 Task: In the Page Aeroplanenewproject.pptx, change the picture border to color 'purple'change the font style of the text 'cambria'make the text strikethrough, select the picture and add the animation 'zoom'shape effects 3-d rotation  off axis 1 rightand insert the  slide no
Action: Mouse pressed left at (35, 87)
Screenshot: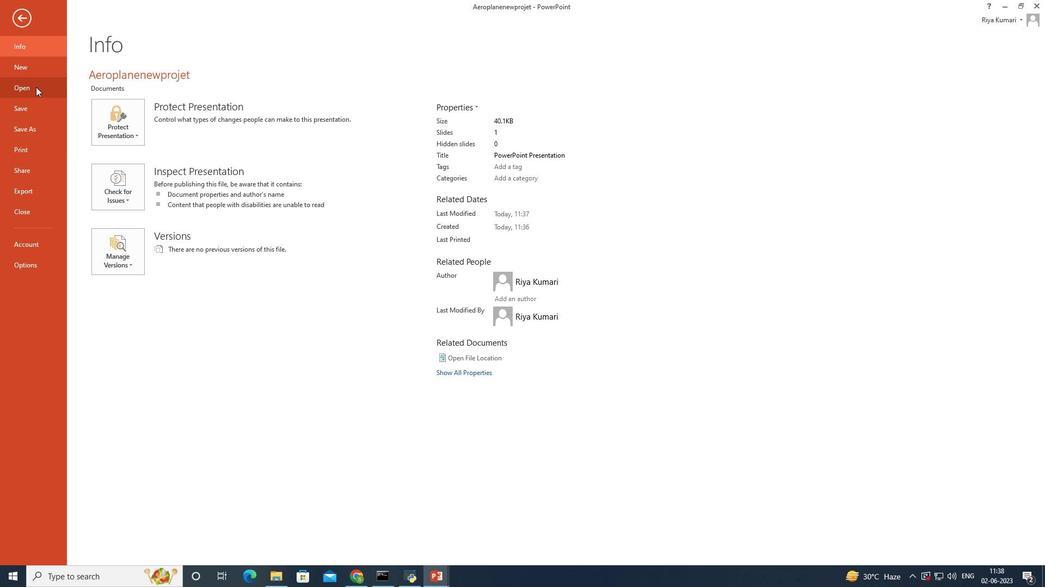 
Action: Mouse moved to (317, 113)
Screenshot: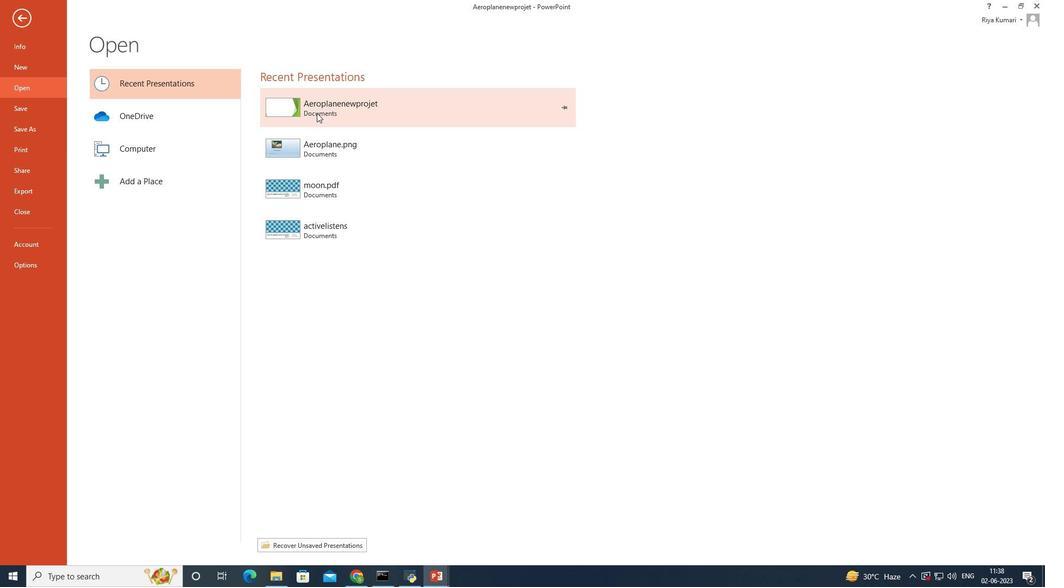 
Action: Mouse pressed left at (317, 113)
Screenshot: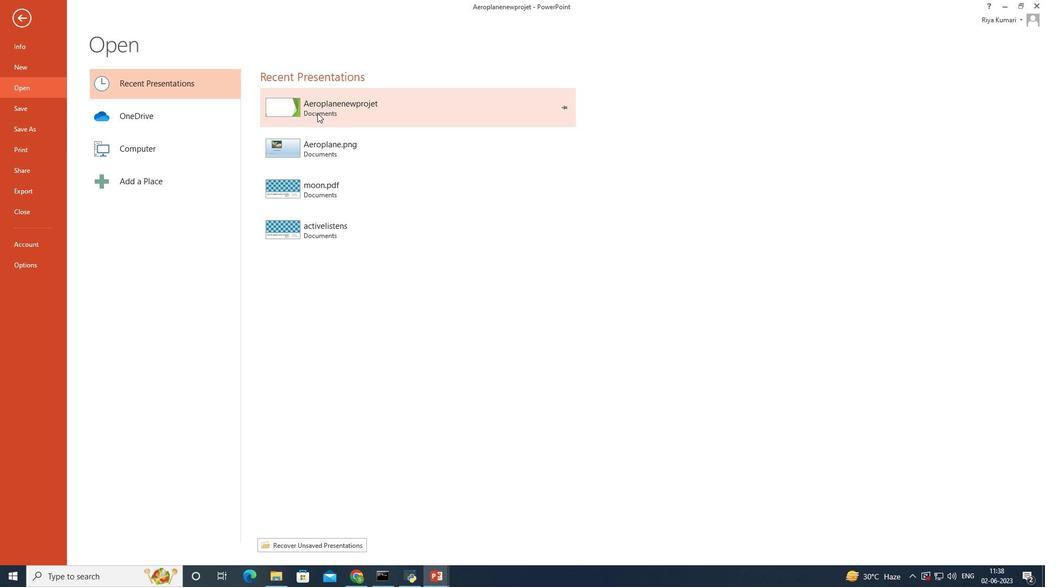 
Action: Mouse moved to (537, 257)
Screenshot: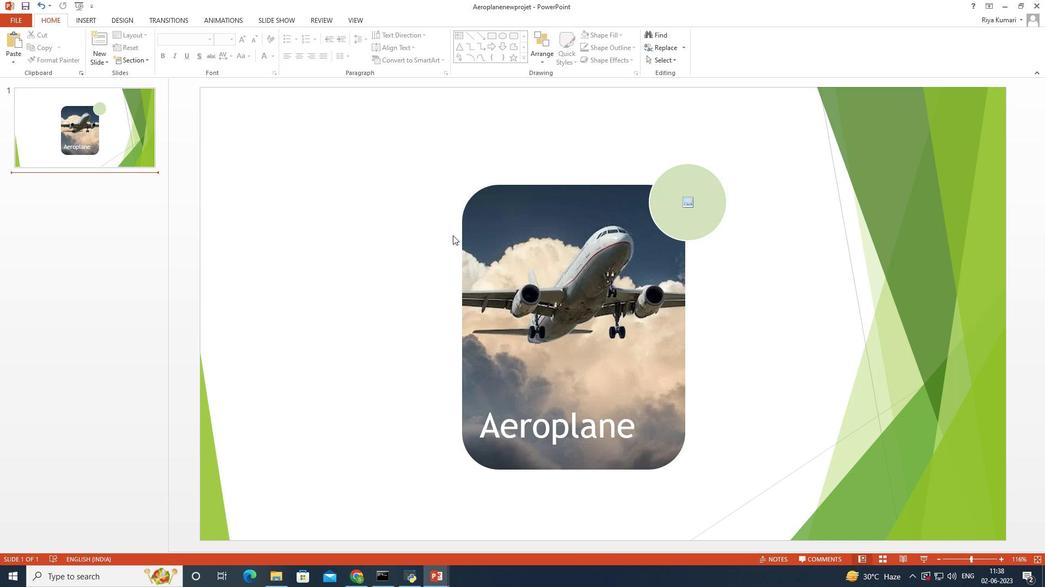 
Action: Mouse pressed left at (537, 257)
Screenshot: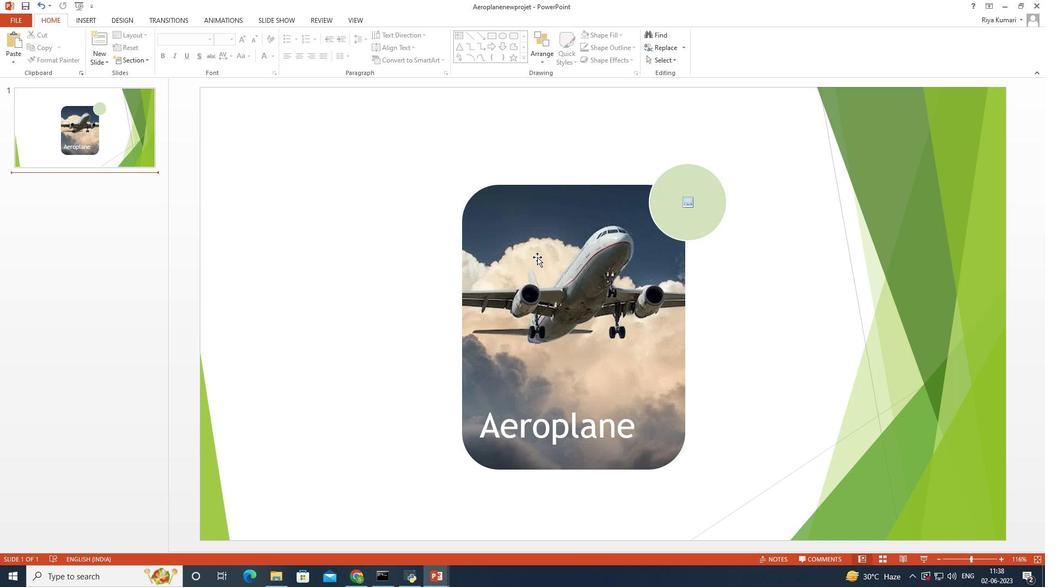 
Action: Mouse moved to (427, 19)
Screenshot: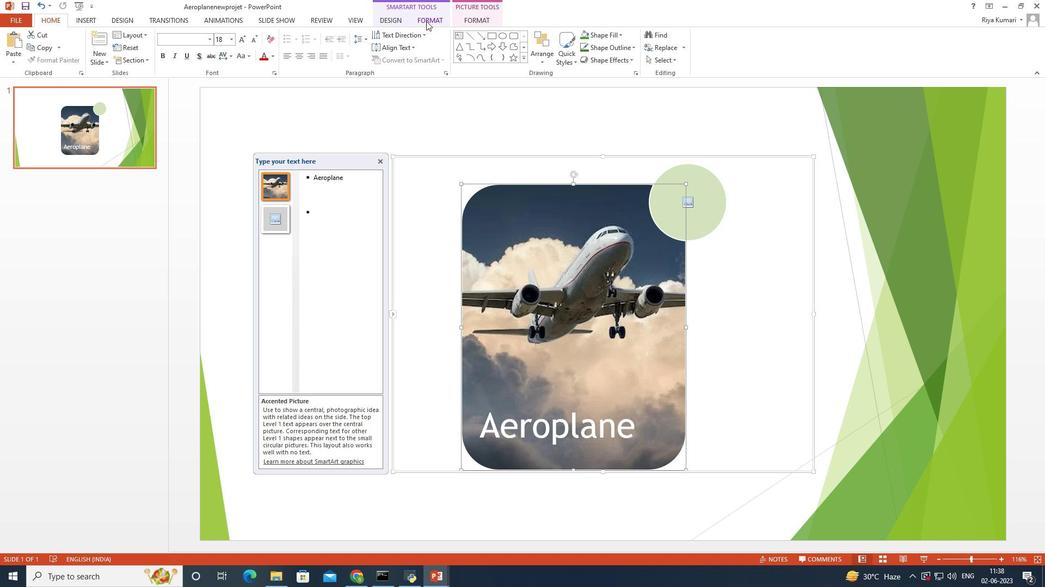 
Action: Mouse pressed left at (427, 19)
Screenshot: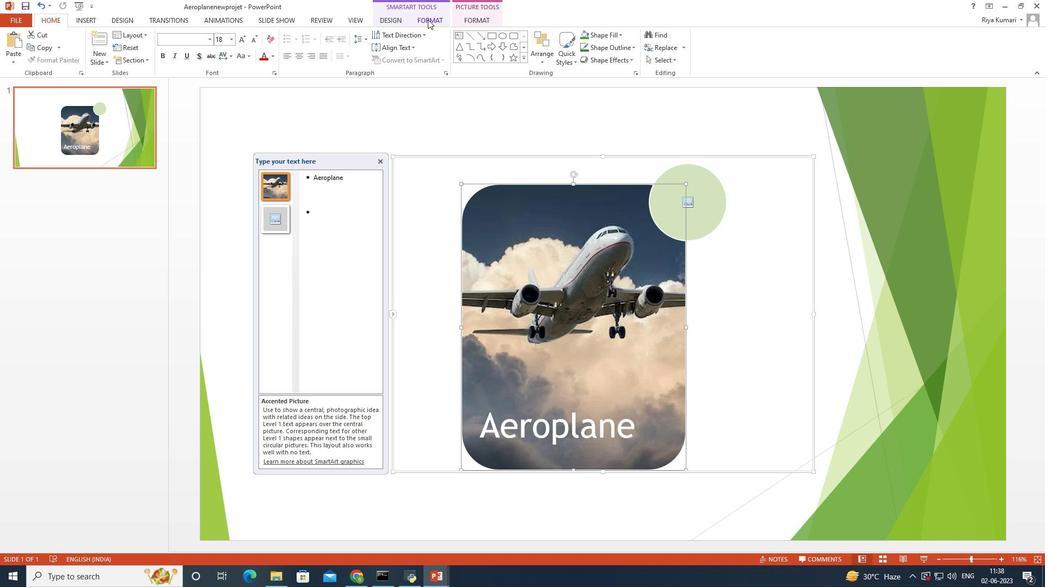 
Action: Mouse moved to (393, 19)
Screenshot: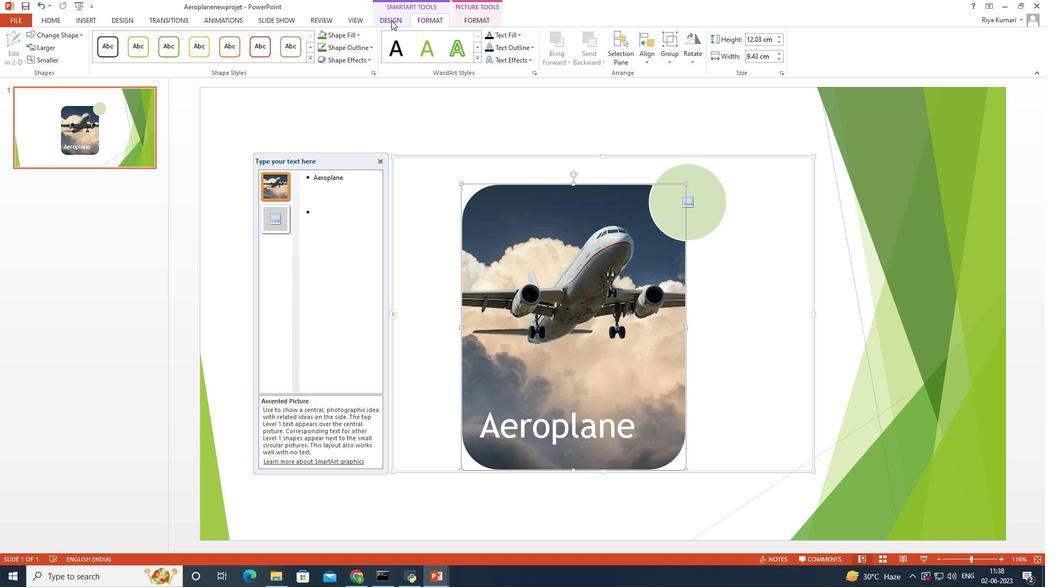 
Action: Mouse pressed left at (393, 19)
Screenshot: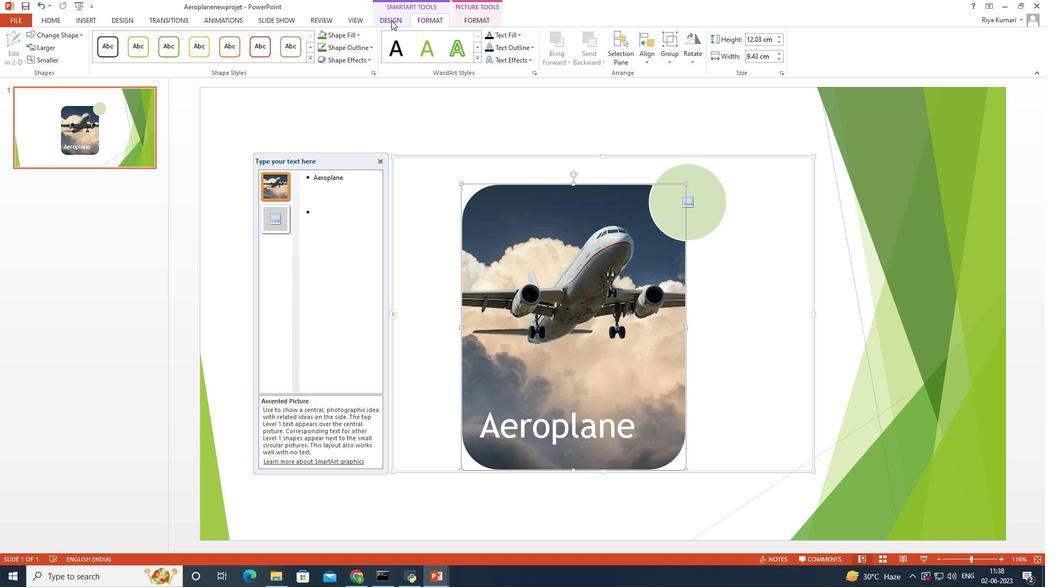 
Action: Mouse moved to (47, 17)
Screenshot: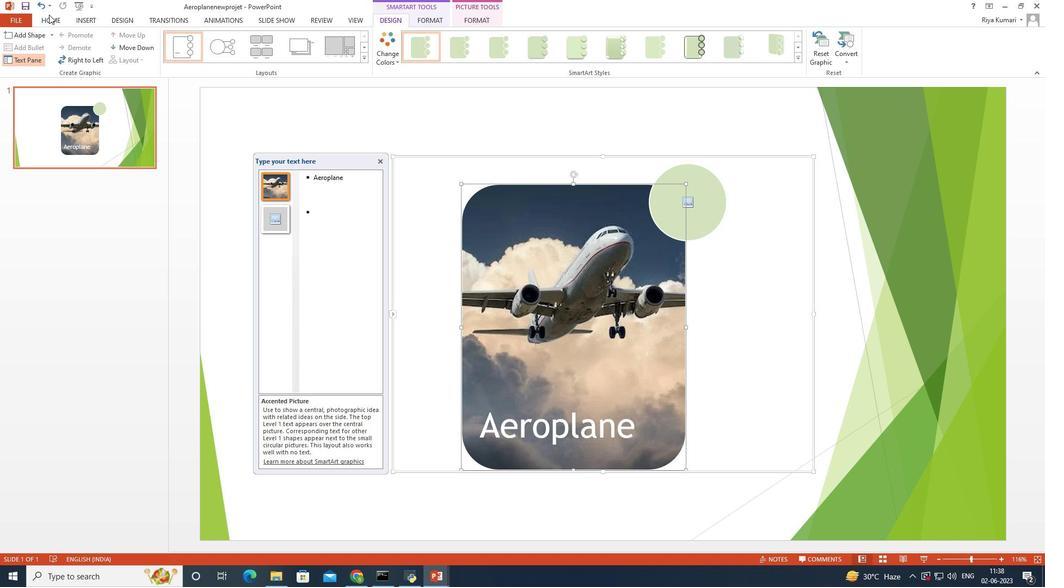 
Action: Mouse pressed left at (47, 17)
Screenshot: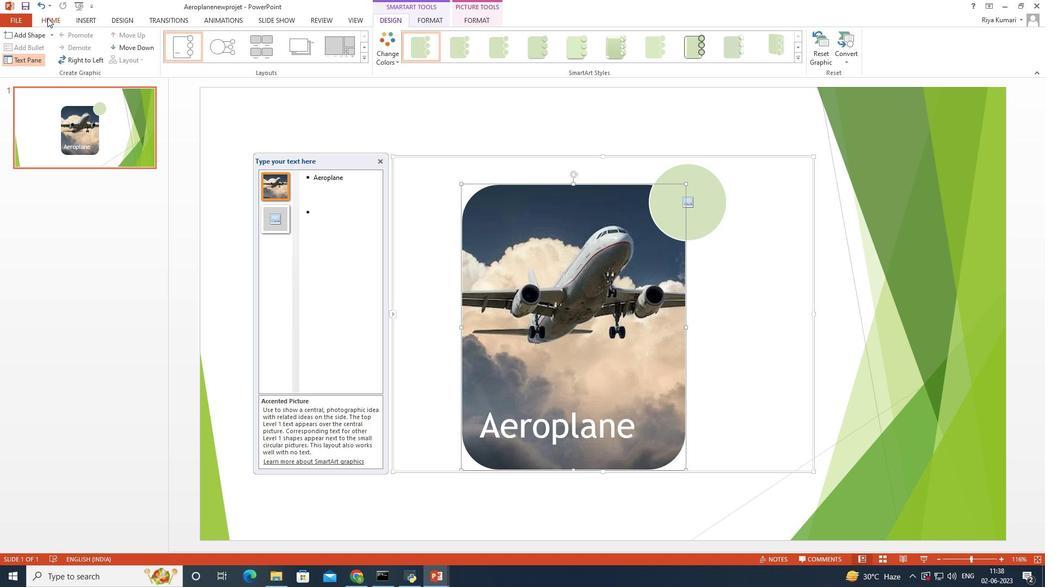
Action: Mouse moved to (91, 21)
Screenshot: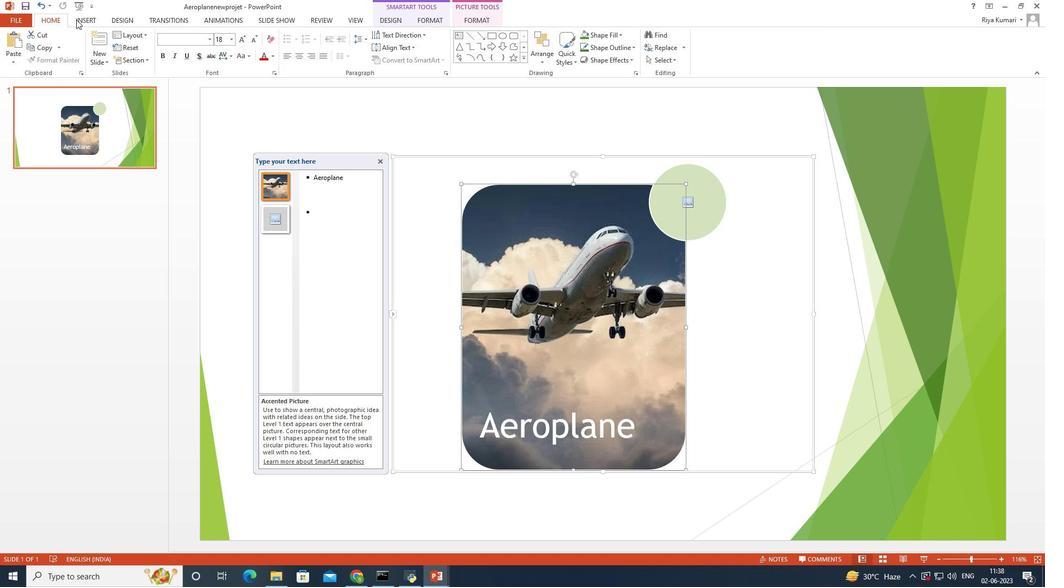 
Action: Mouse pressed left at (91, 21)
Screenshot: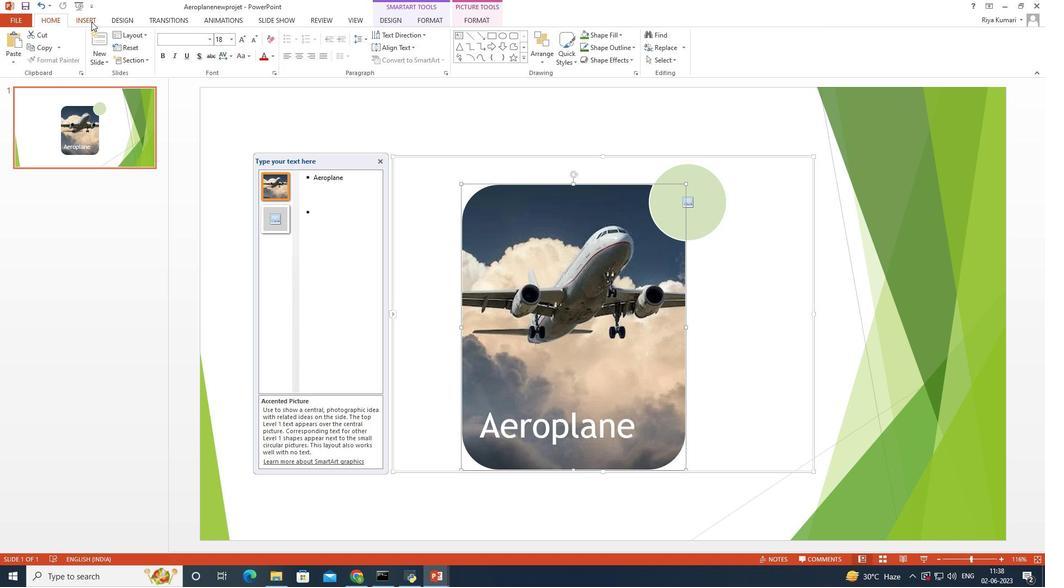 
Action: Mouse moved to (125, 21)
Screenshot: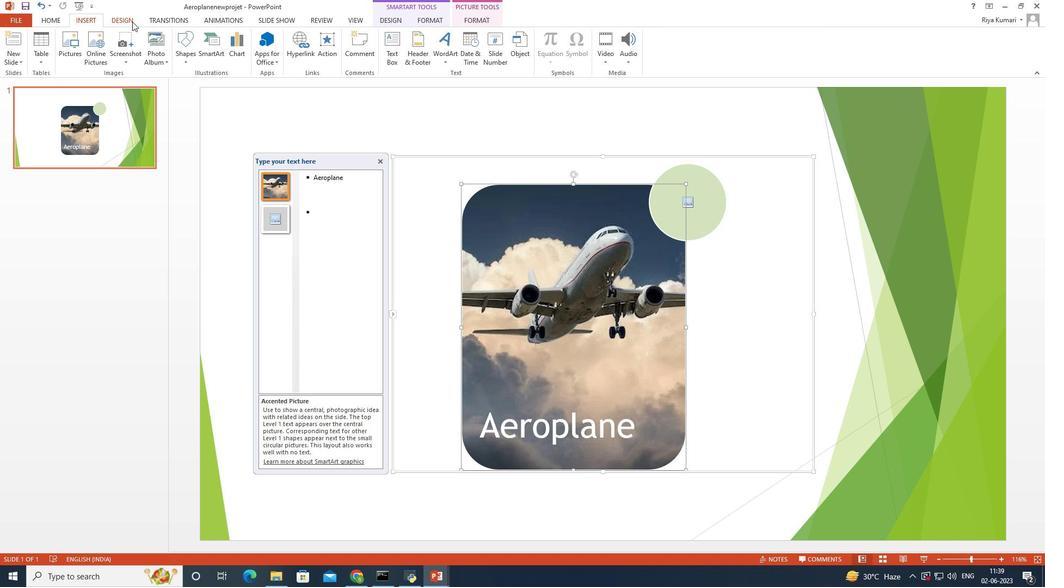 
Action: Mouse pressed left at (125, 21)
Screenshot: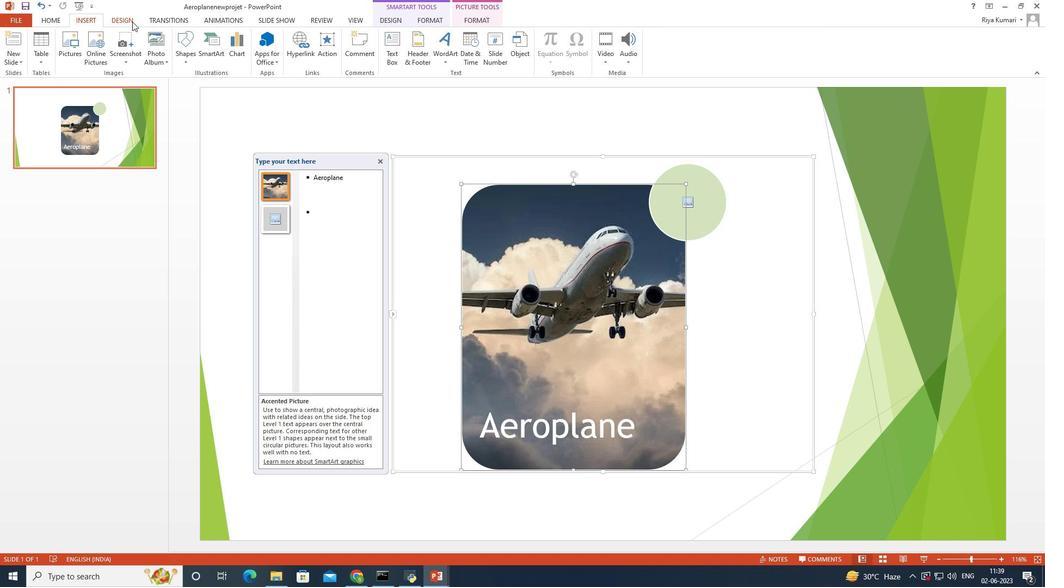 
Action: Mouse moved to (153, 21)
Screenshot: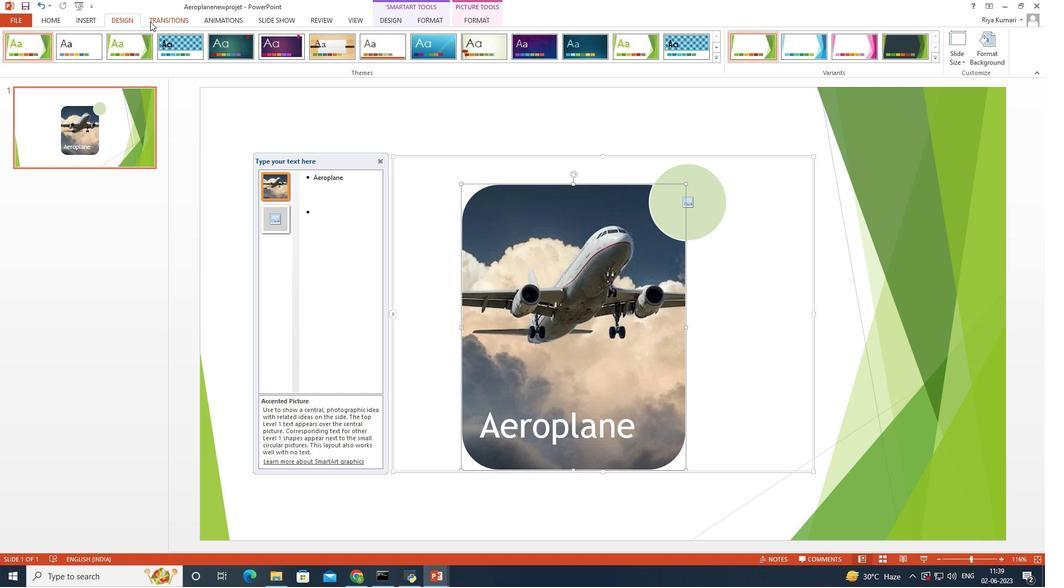 
Action: Mouse pressed left at (153, 21)
Screenshot: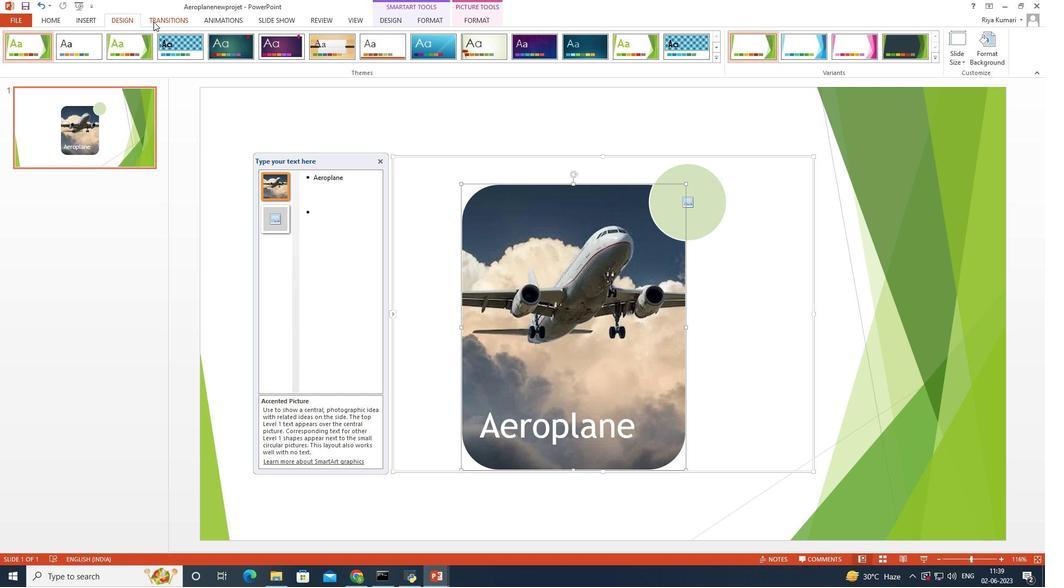 
Action: Mouse moved to (218, 21)
Screenshot: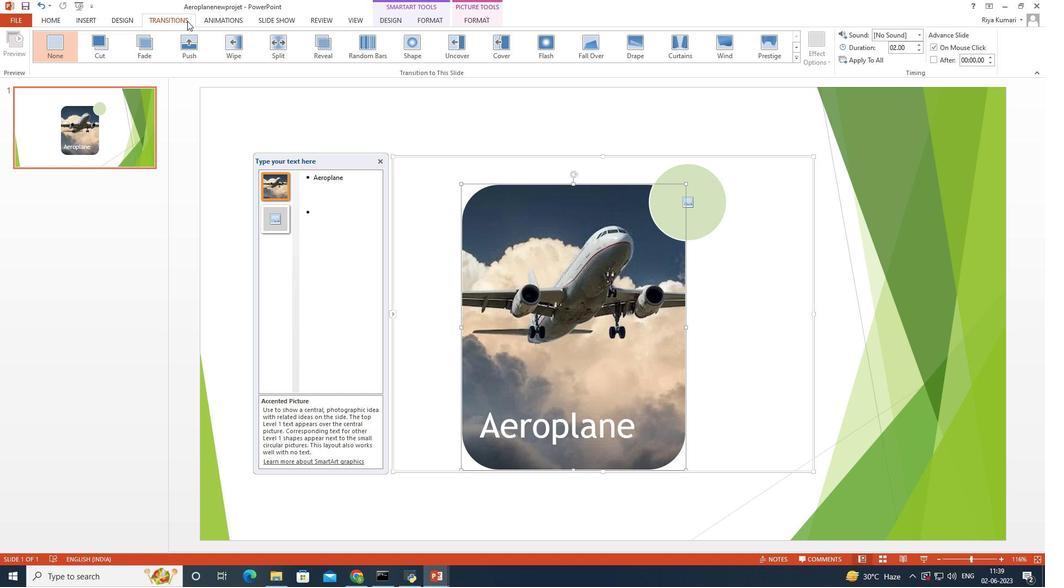 
Action: Mouse pressed left at (218, 21)
Screenshot: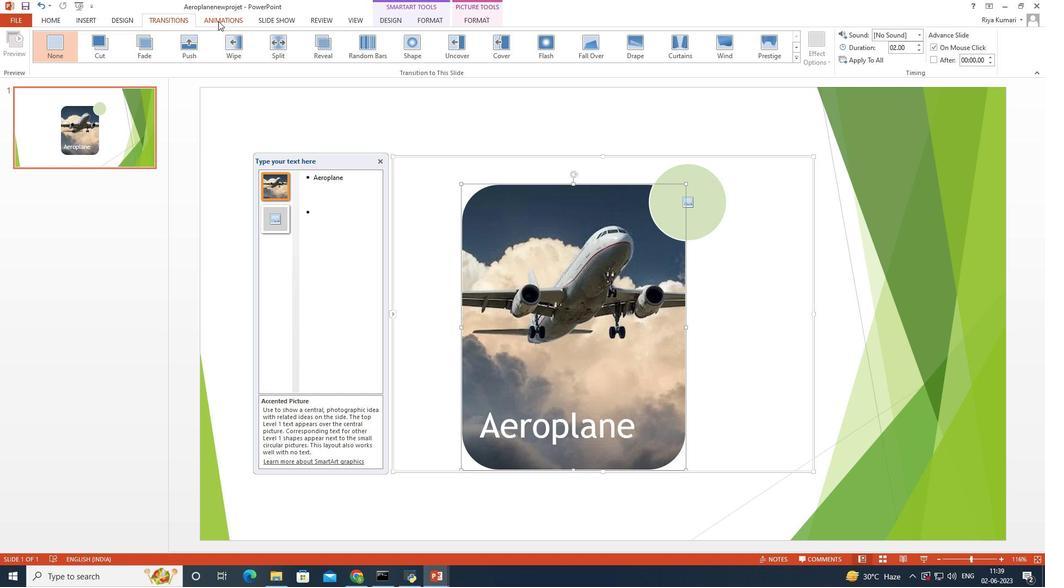 
Action: Mouse moved to (266, 20)
Screenshot: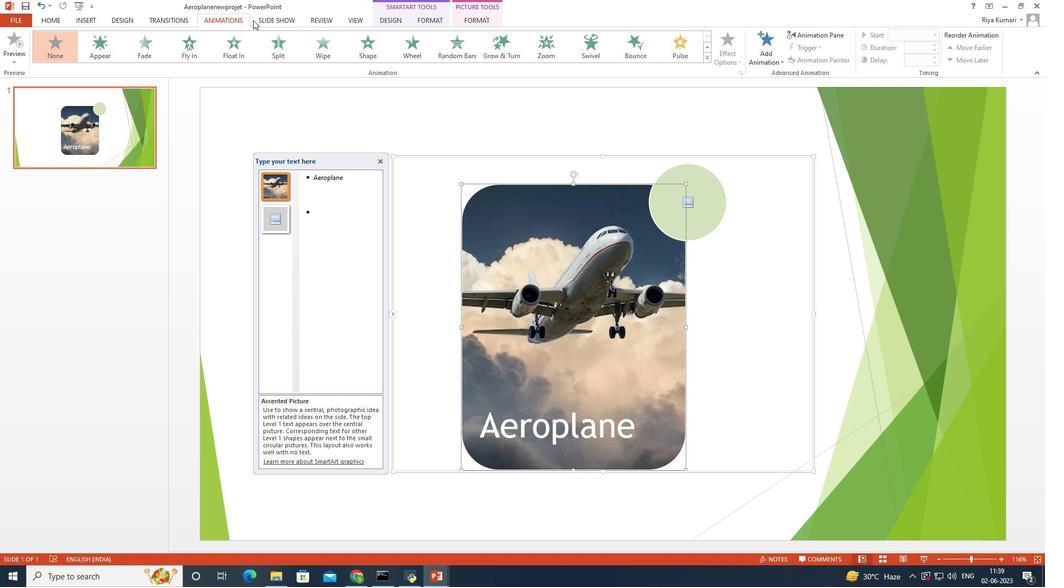 
Action: Mouse pressed left at (266, 20)
Screenshot: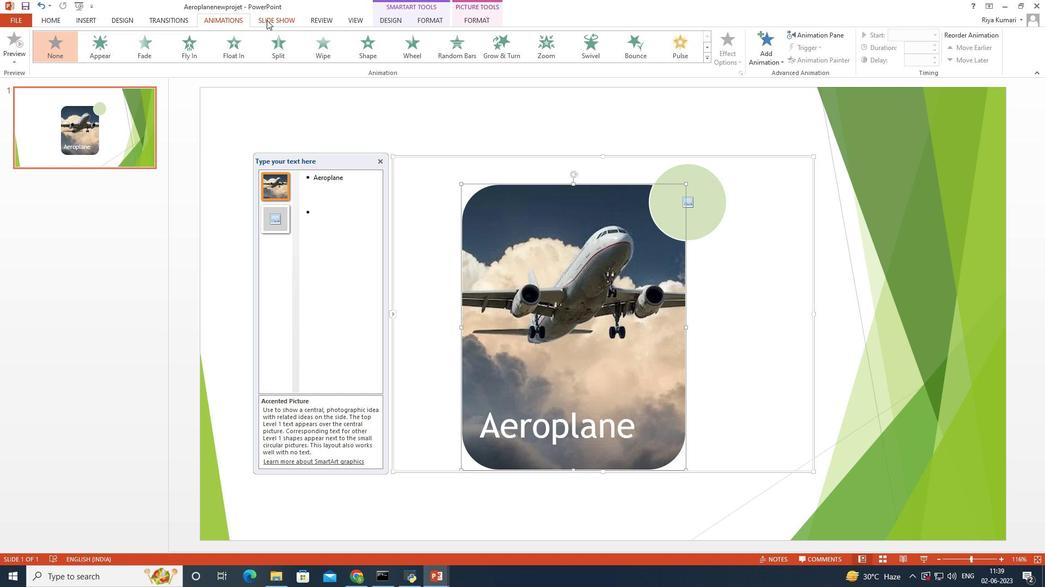 
Action: Mouse moved to (326, 20)
Screenshot: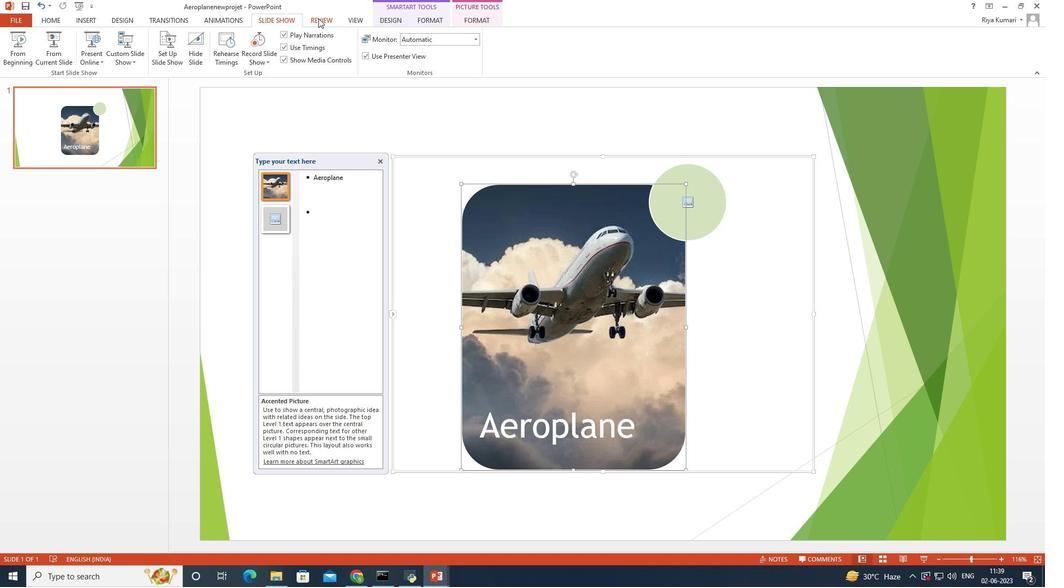 
Action: Mouse pressed left at (326, 20)
Screenshot: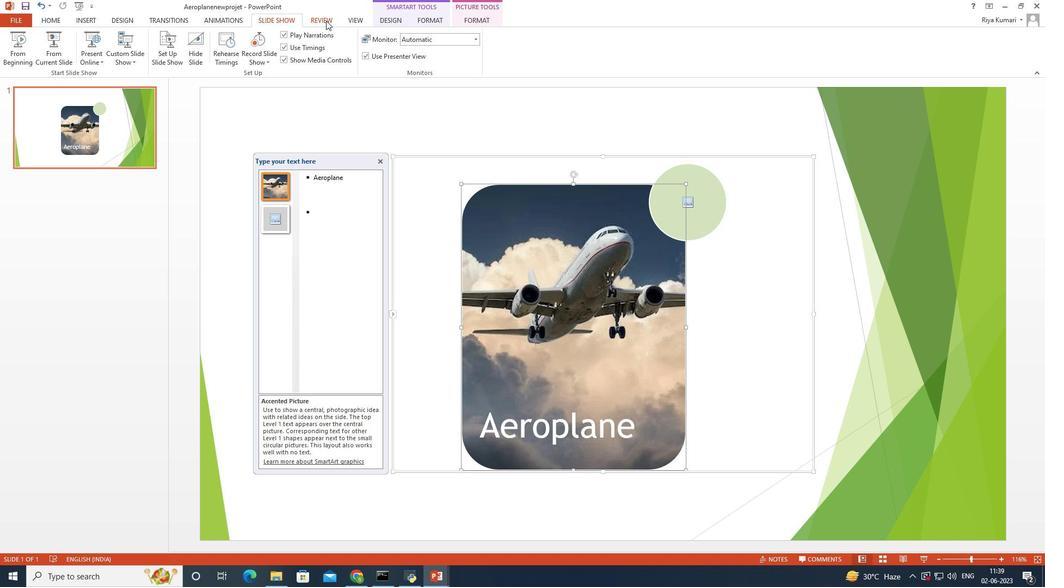 
Action: Mouse moved to (356, 20)
Screenshot: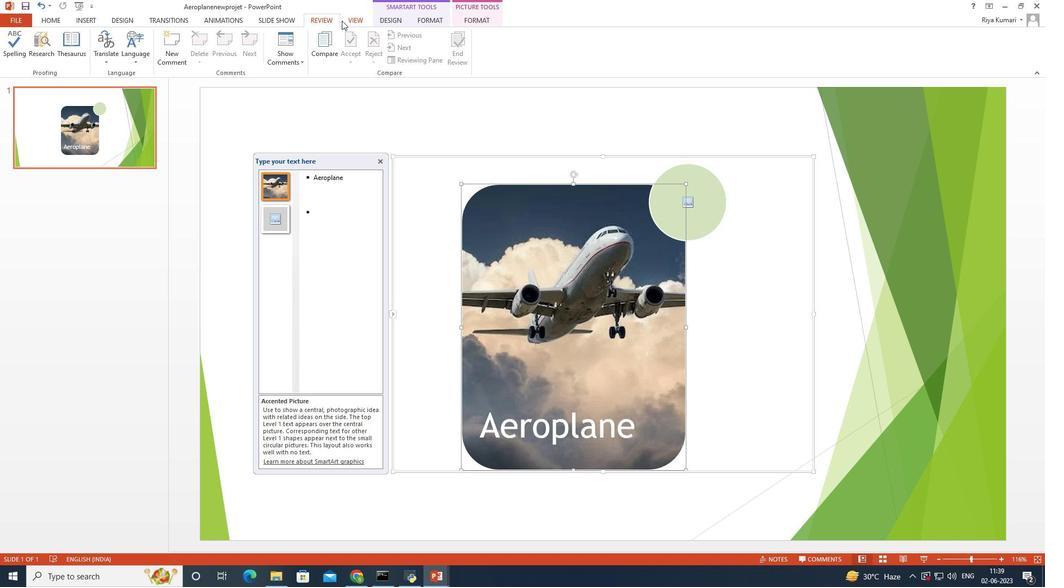 
Action: Mouse pressed left at (356, 20)
Screenshot: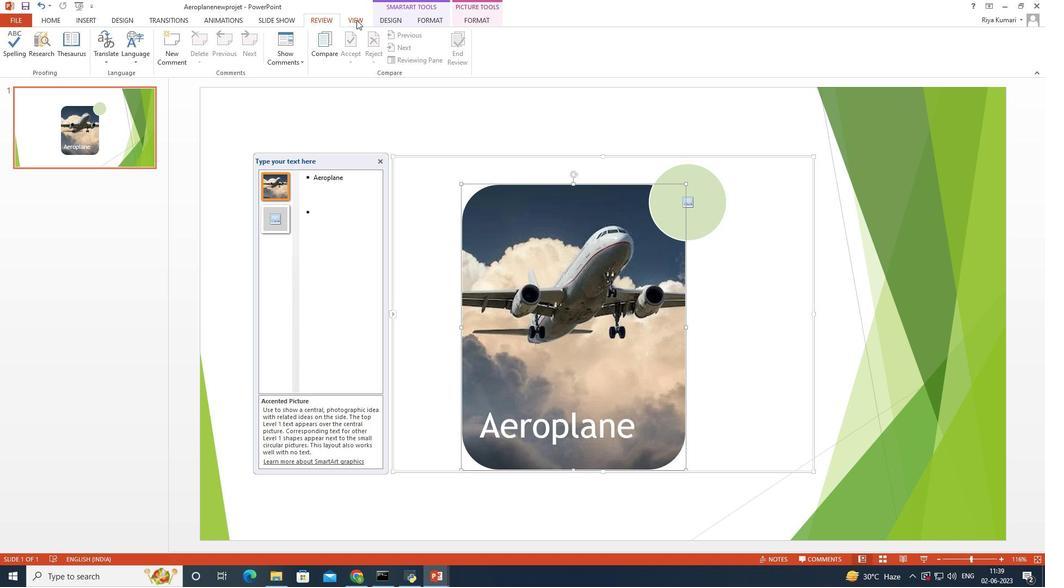 
Action: Mouse moved to (395, 19)
Screenshot: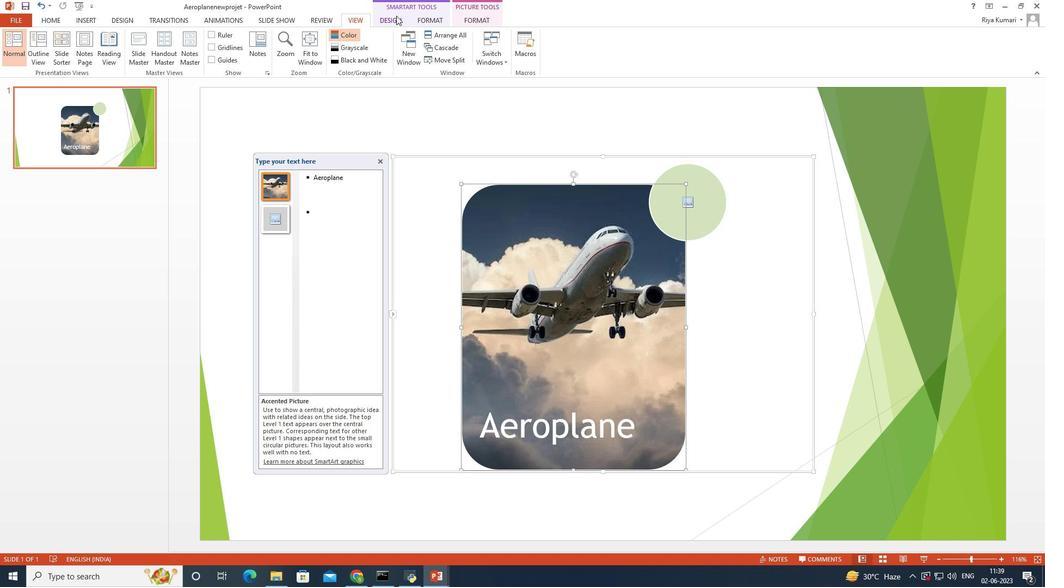 
Action: Mouse pressed left at (395, 19)
Screenshot: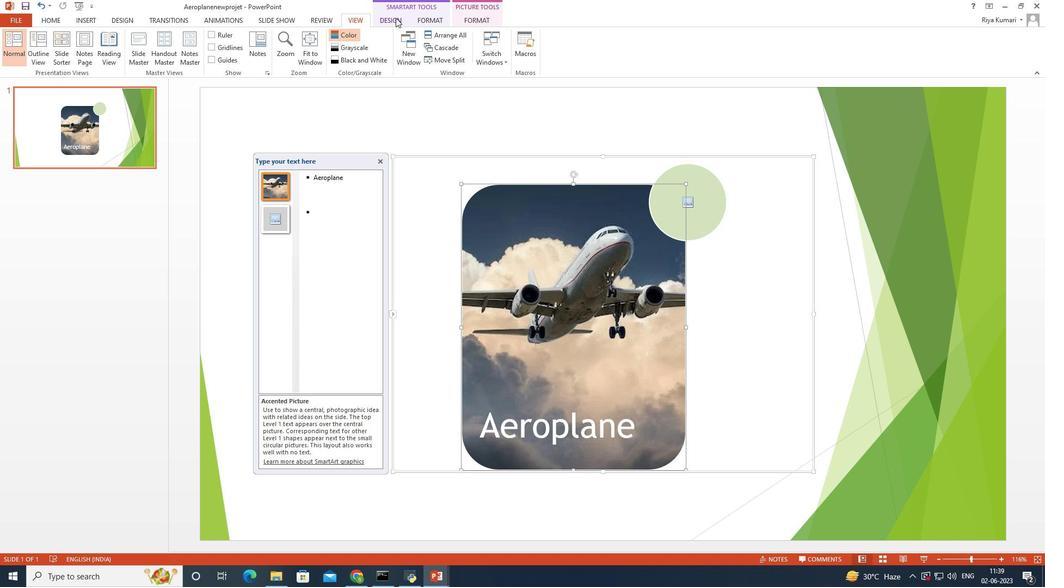 
Action: Mouse moved to (424, 20)
Screenshot: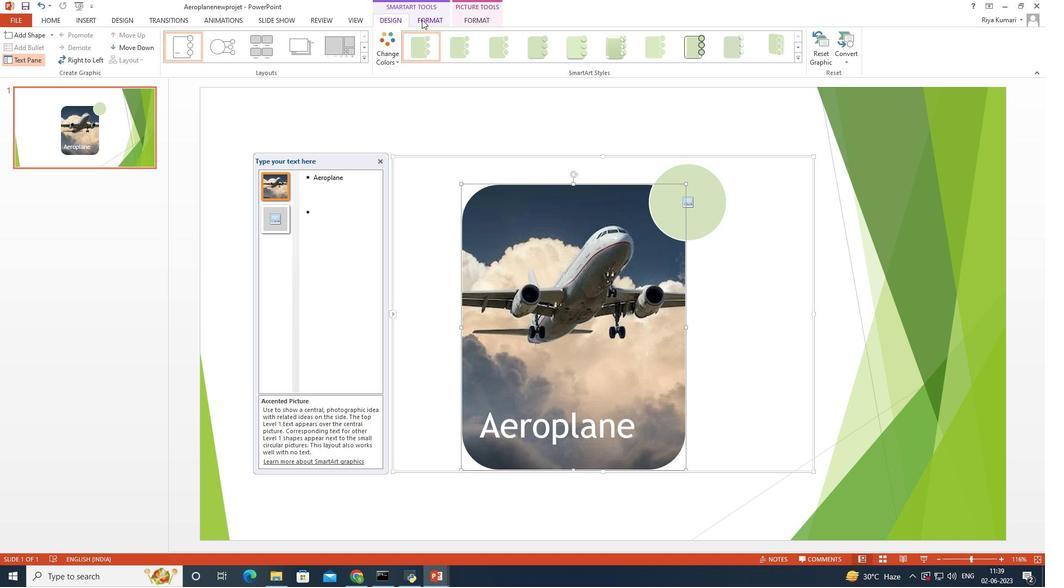 
Action: Mouse pressed left at (424, 20)
Screenshot: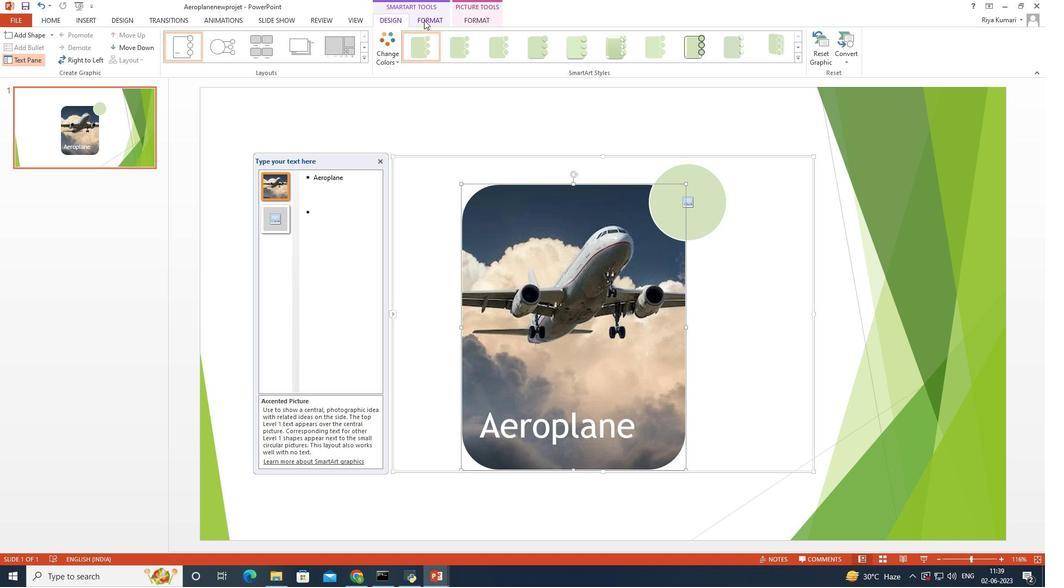 
Action: Mouse moved to (462, 19)
Screenshot: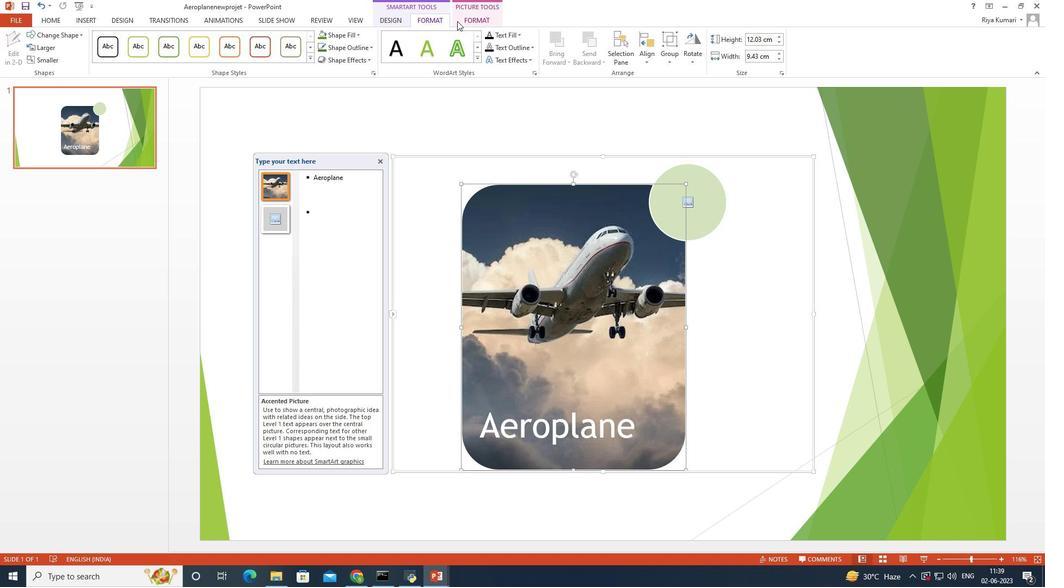 
Action: Mouse pressed left at (462, 19)
Screenshot: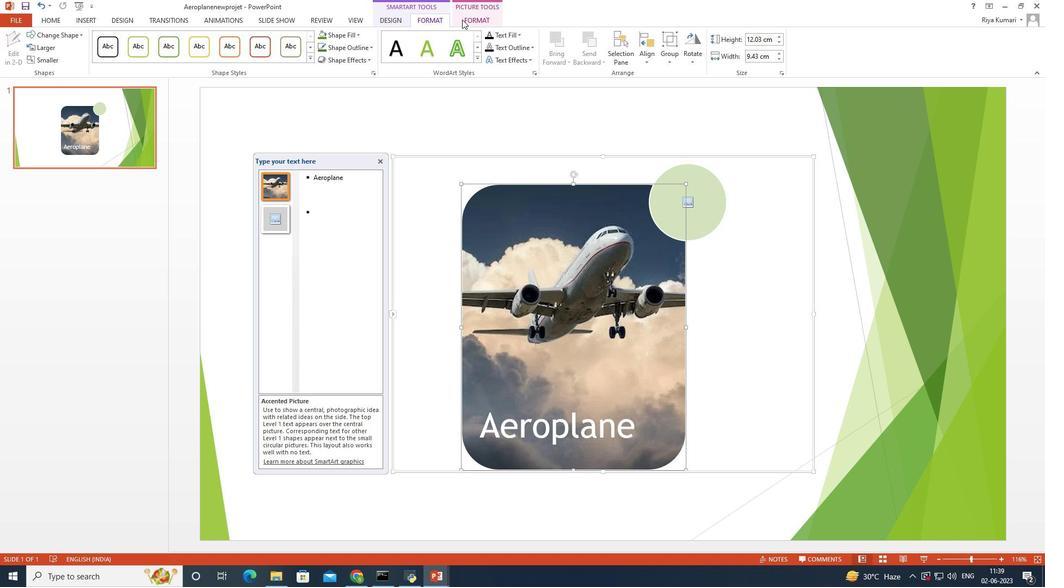 
Action: Mouse moved to (786, 34)
Screenshot: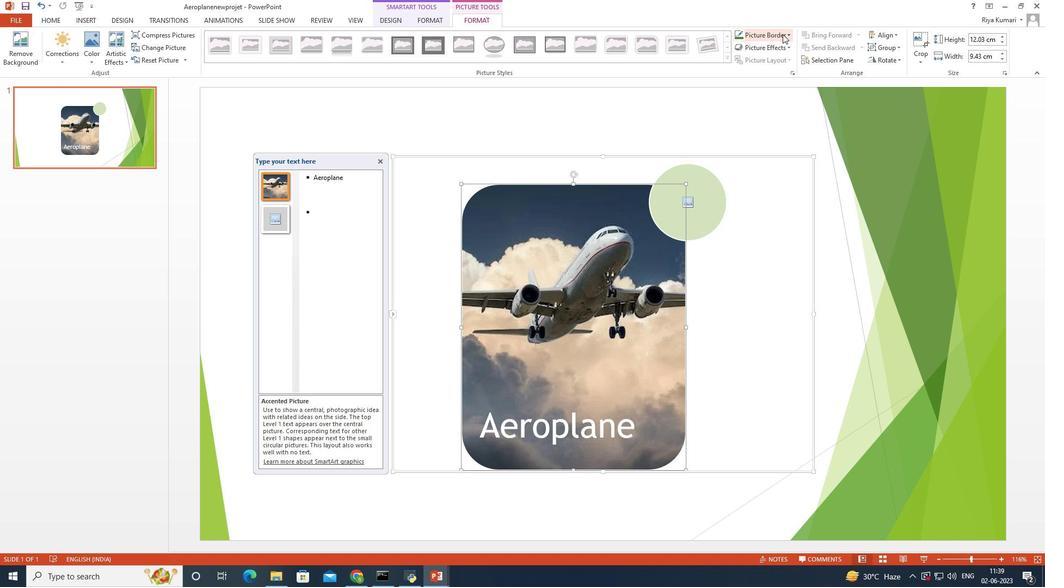 
Action: Mouse pressed left at (786, 34)
Screenshot: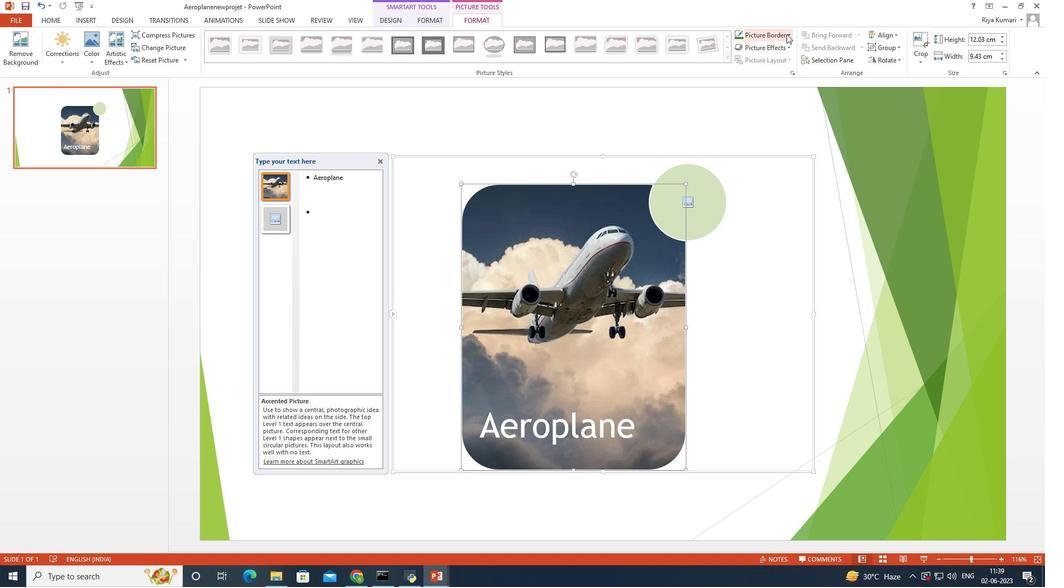
Action: Mouse moved to (822, 119)
Screenshot: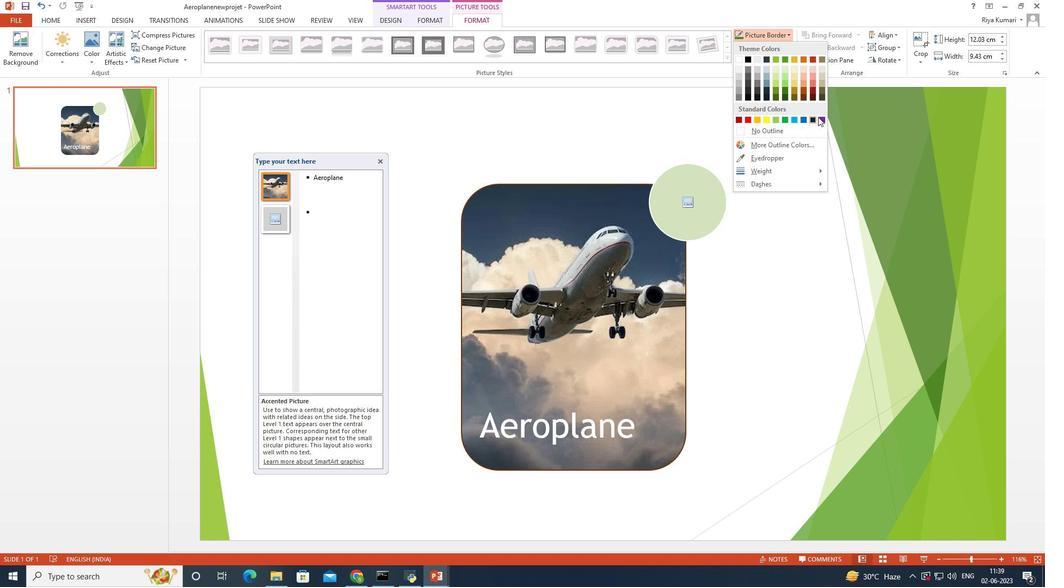 
Action: Mouse pressed left at (822, 119)
Screenshot: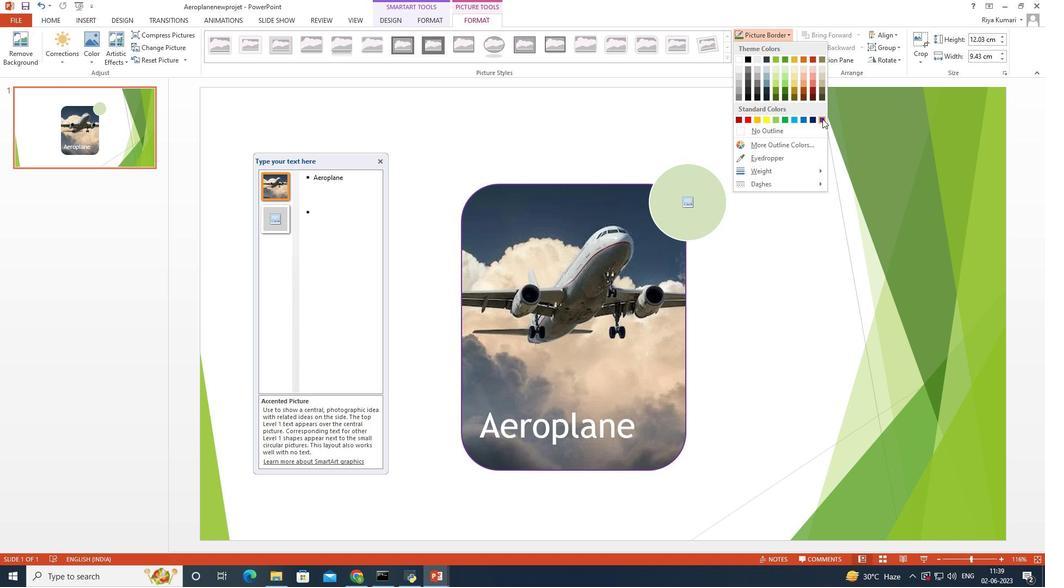 
Action: Mouse moved to (635, 421)
Screenshot: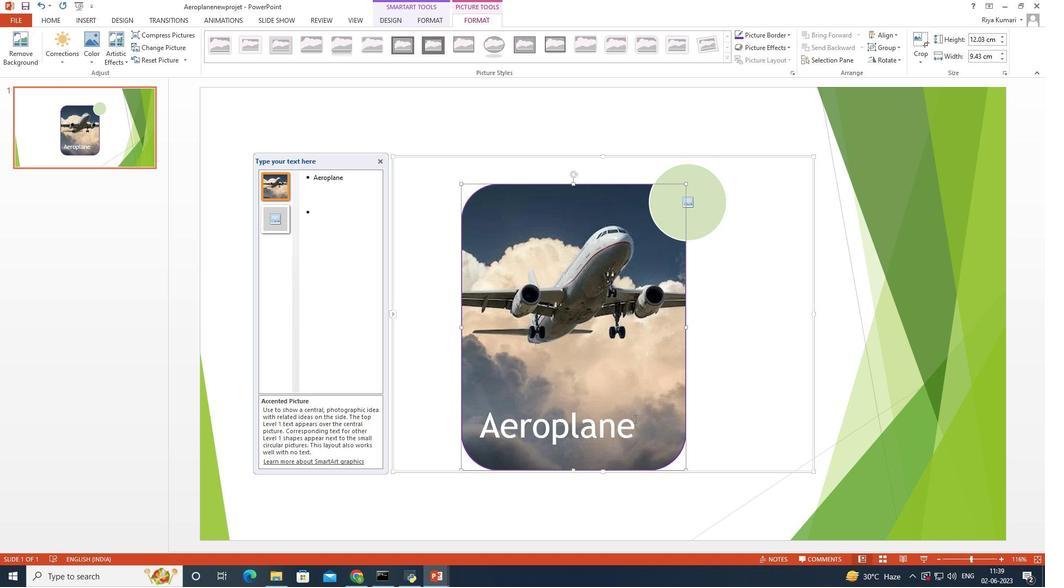 
Action: Mouse pressed left at (635, 421)
Screenshot: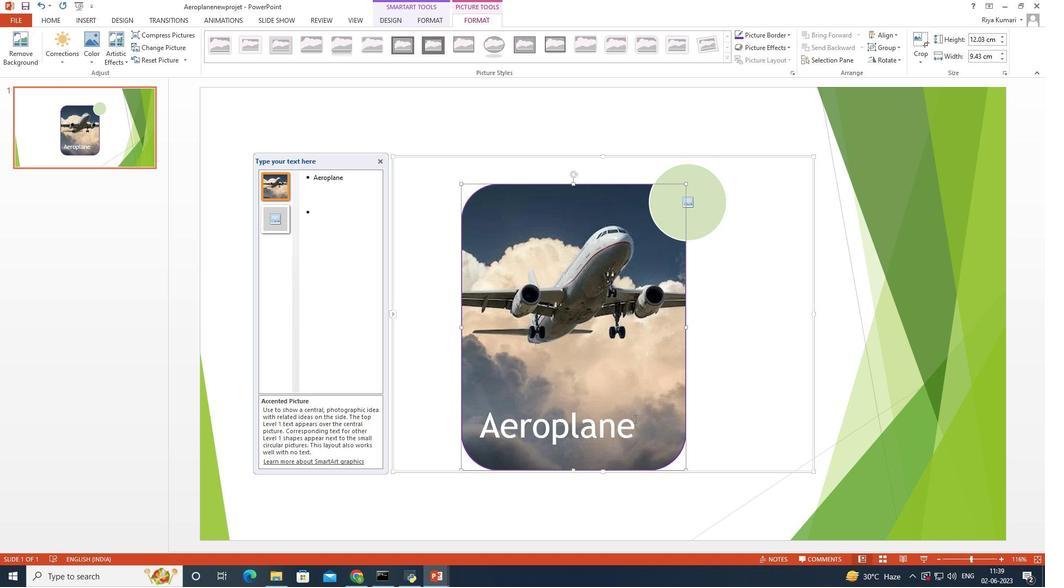 
Action: Mouse moved to (634, 425)
Screenshot: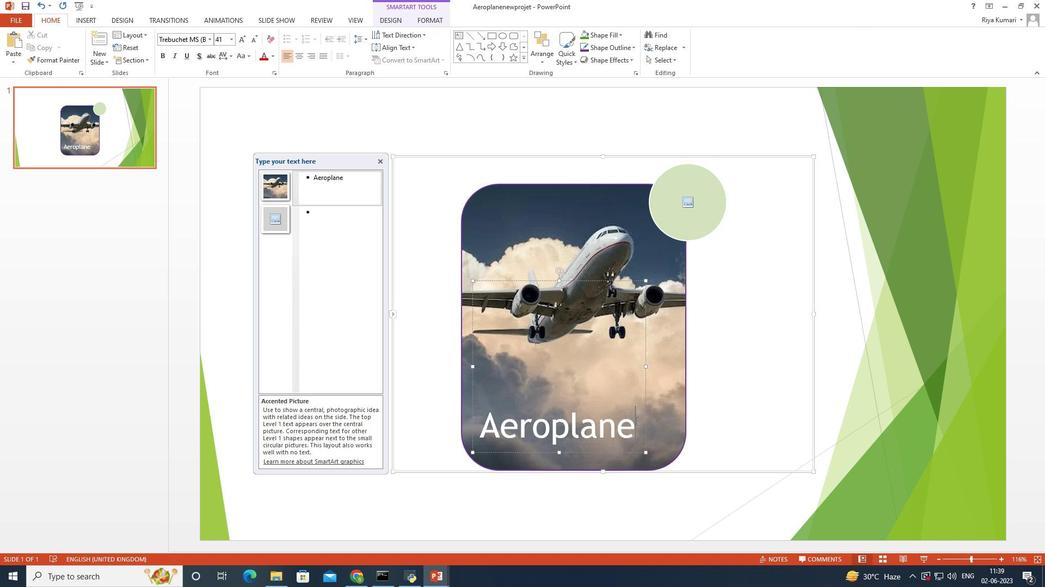 
Action: Mouse pressed left at (634, 425)
Screenshot: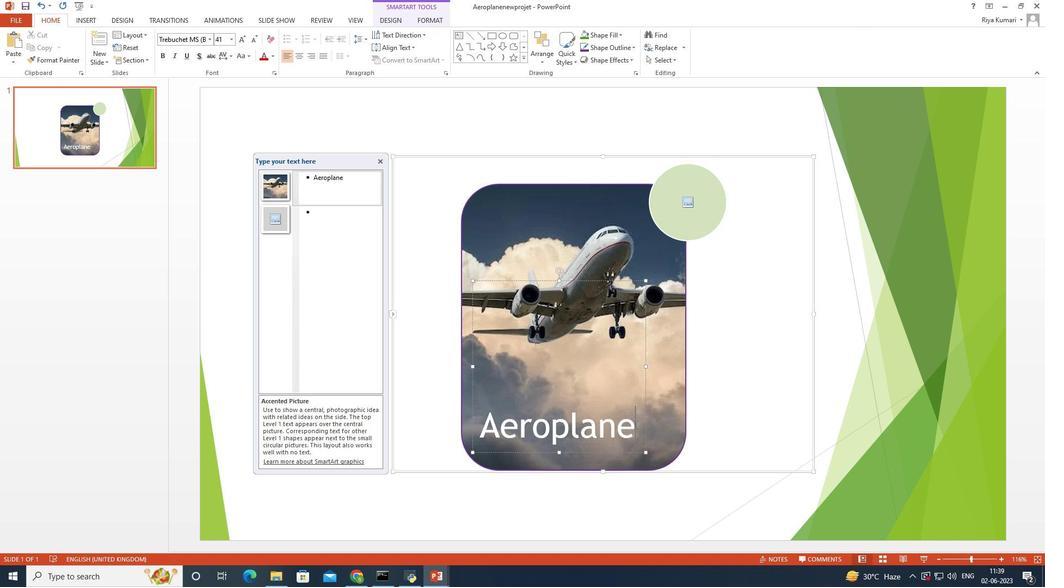 
Action: Mouse moved to (196, 37)
Screenshot: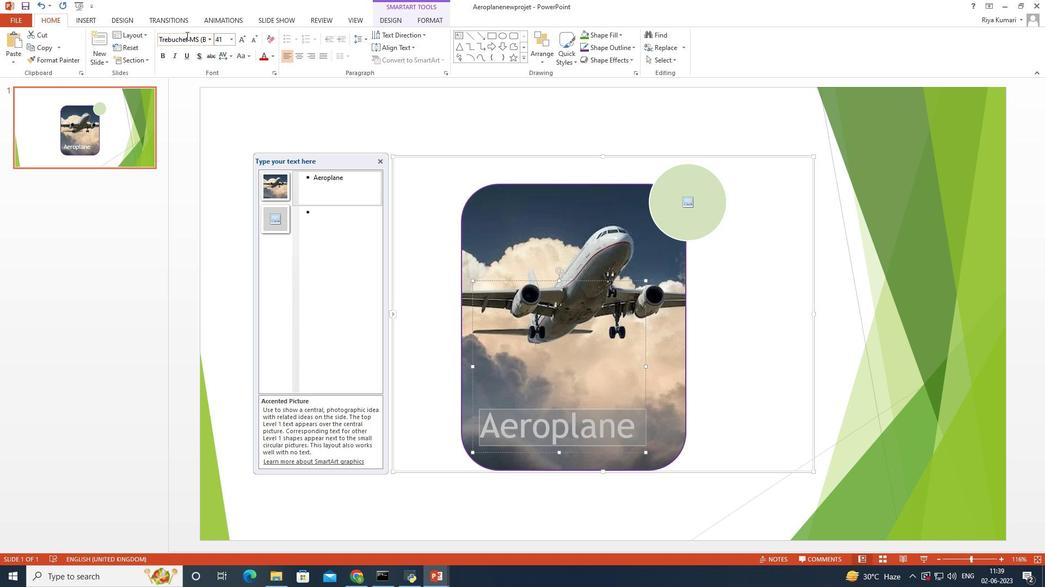 
Action: Mouse pressed left at (196, 37)
Screenshot: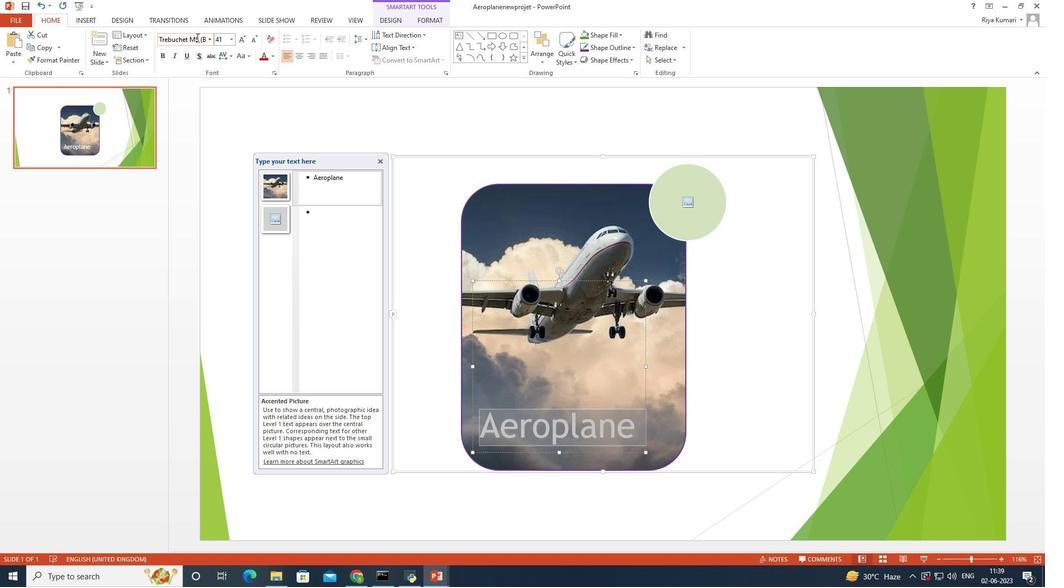 
Action: Mouse moved to (199, 66)
Screenshot: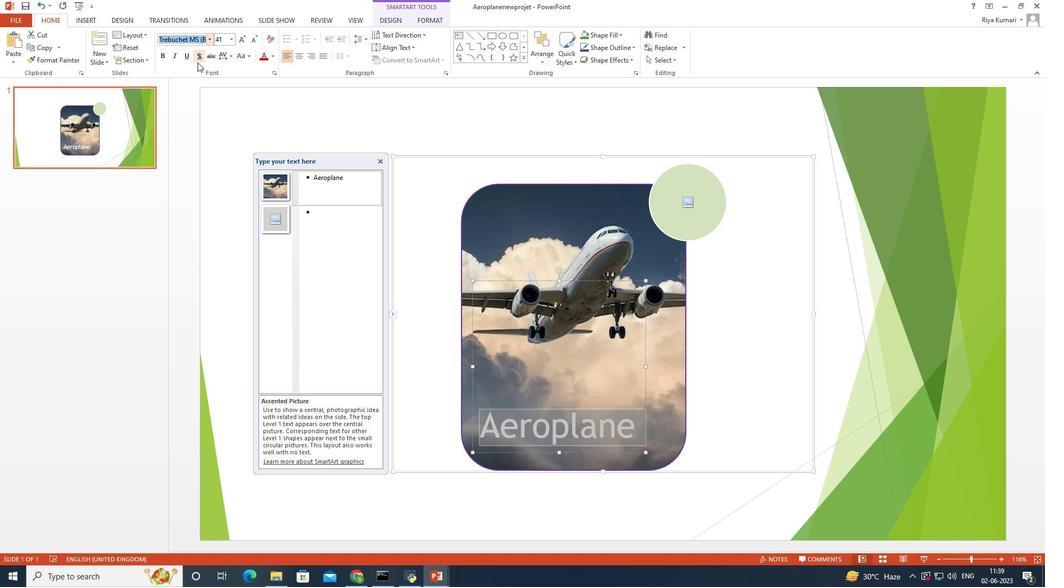 
Action: Key pressed cambria<Key.enter>
Screenshot: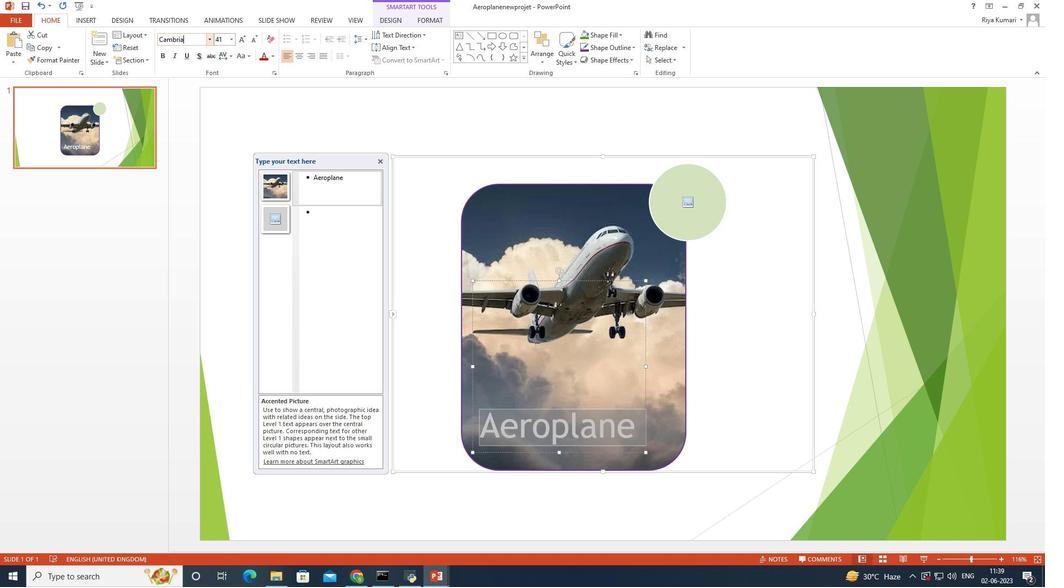 
Action: Mouse moved to (560, 239)
Screenshot: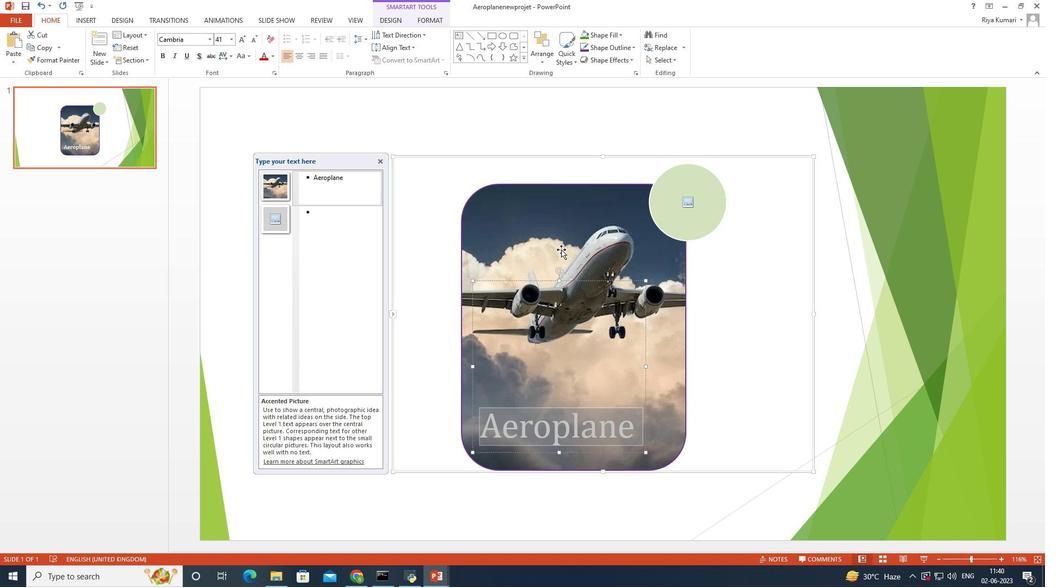 
Action: Mouse pressed left at (560, 239)
Screenshot: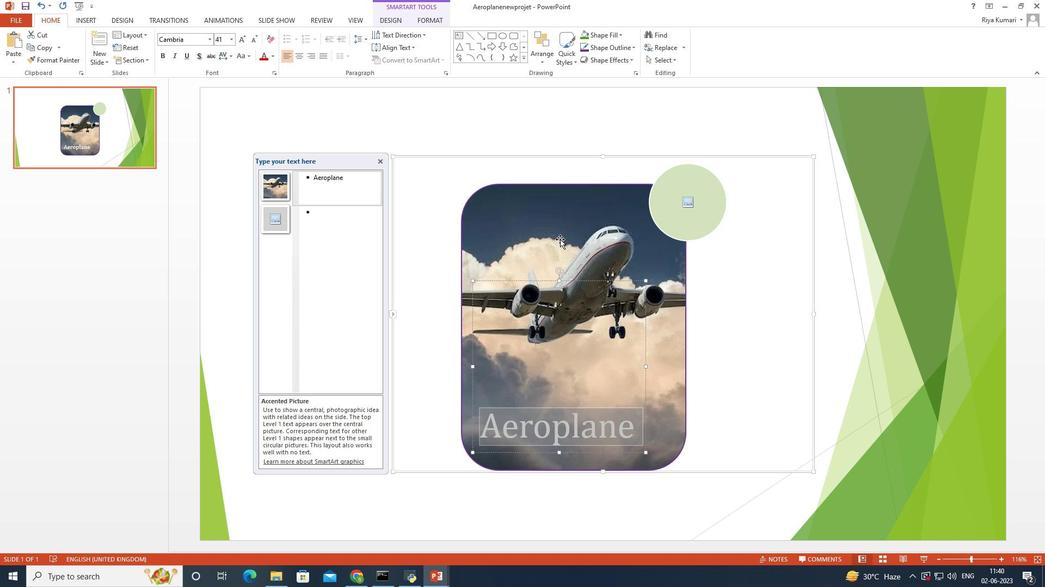
Action: Mouse moved to (228, 17)
Screenshot: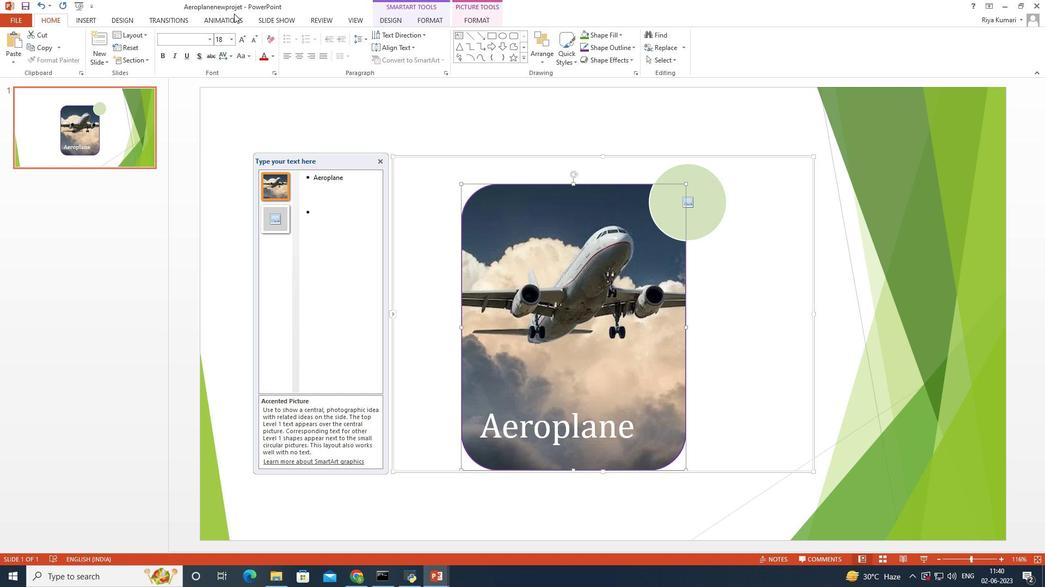 
Action: Mouse pressed left at (228, 17)
Screenshot: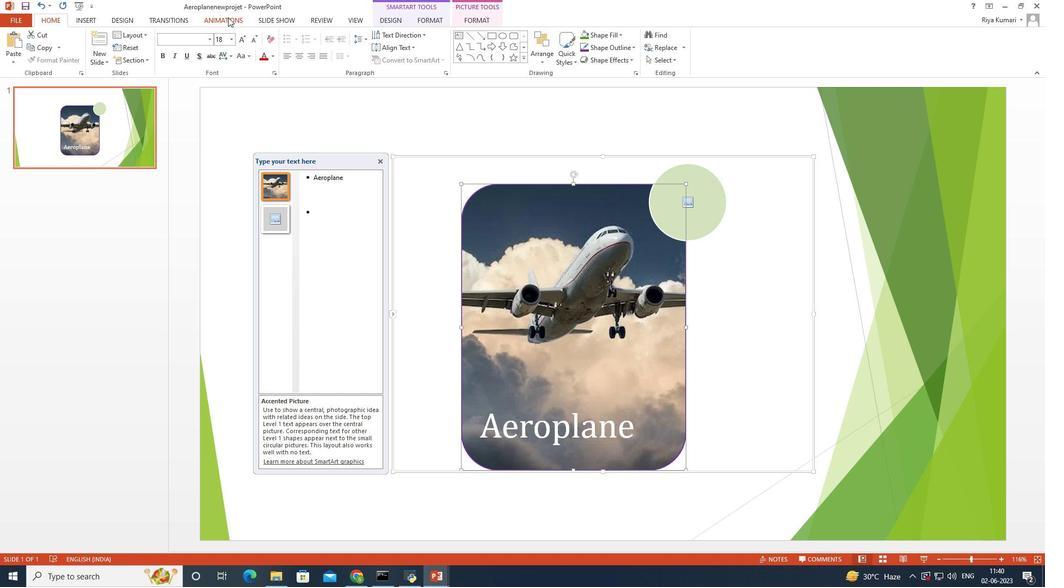 
Action: Mouse moved to (706, 56)
Screenshot: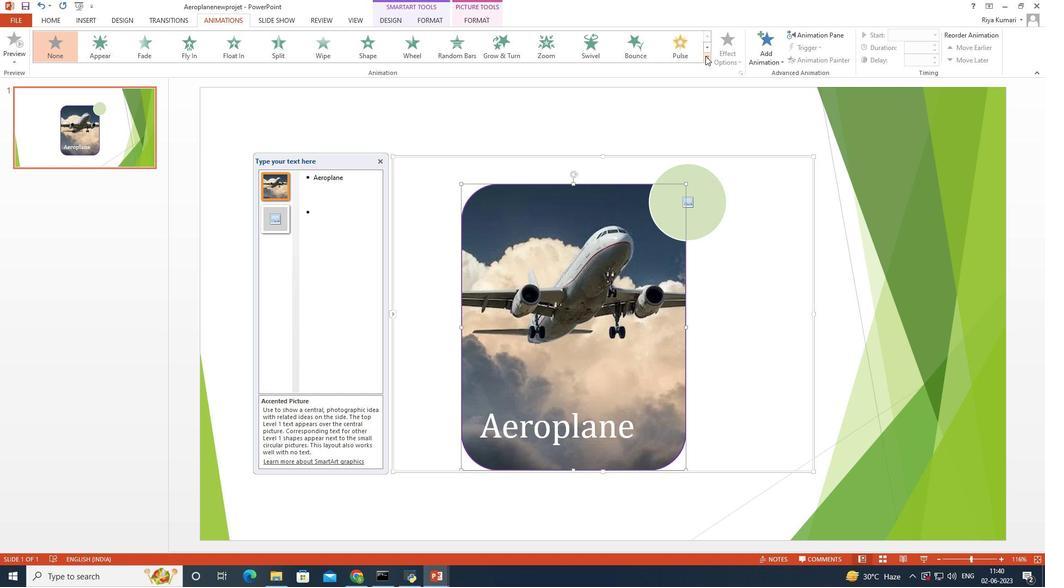 
Action: Mouse pressed left at (706, 56)
Screenshot: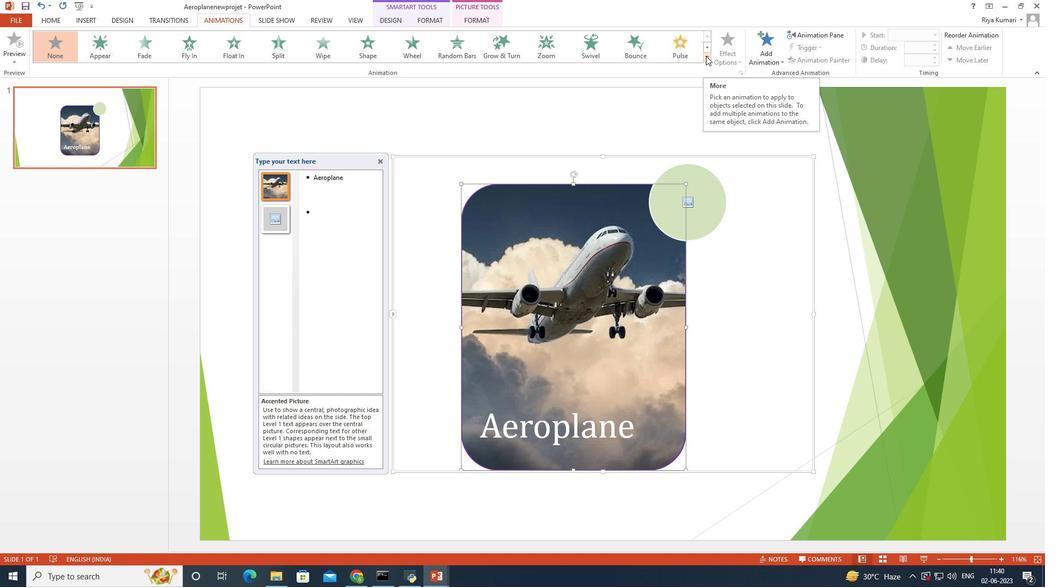 
Action: Mouse moved to (362, 157)
Screenshot: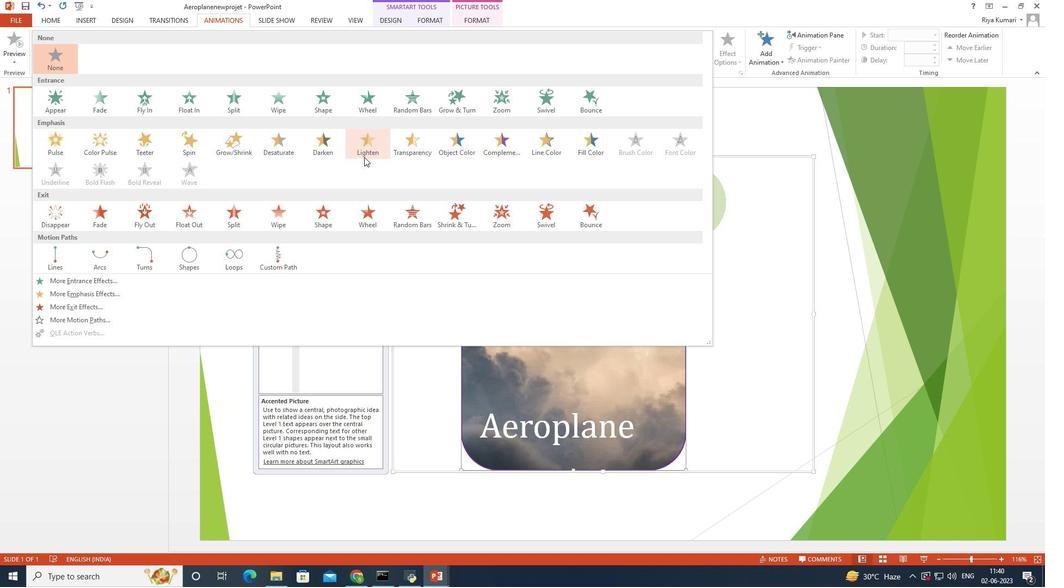 
Action: Mouse scrolled (362, 157) with delta (0, 0)
Screenshot: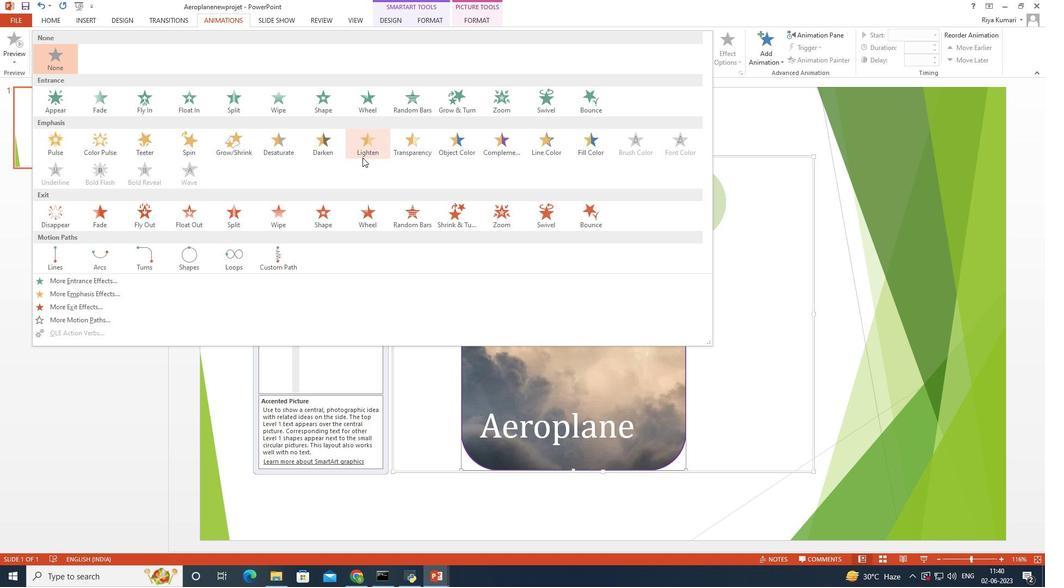 
Action: Mouse moved to (362, 157)
Screenshot: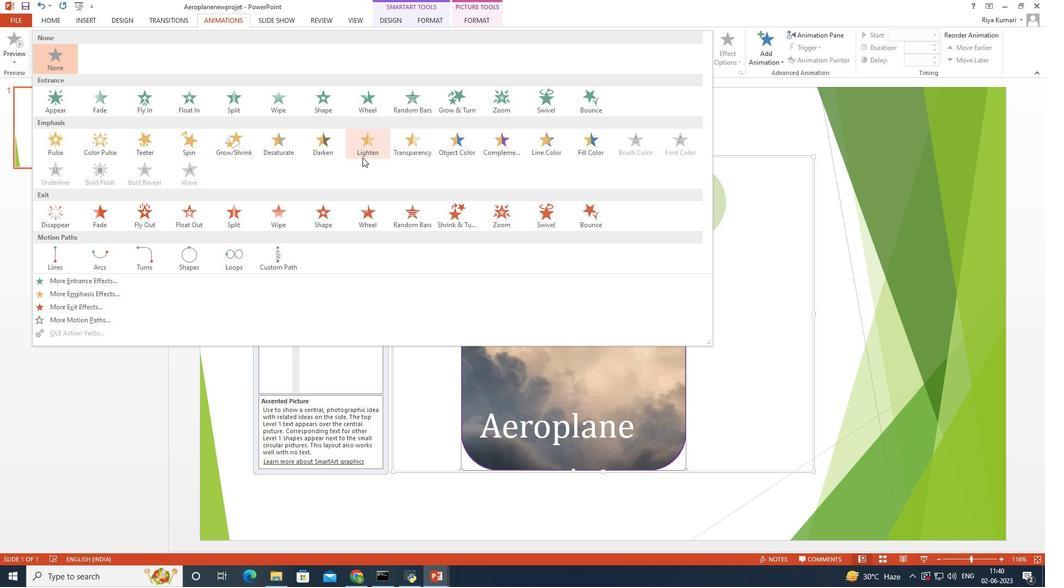 
Action: Mouse scrolled (362, 157) with delta (0, 0)
Screenshot: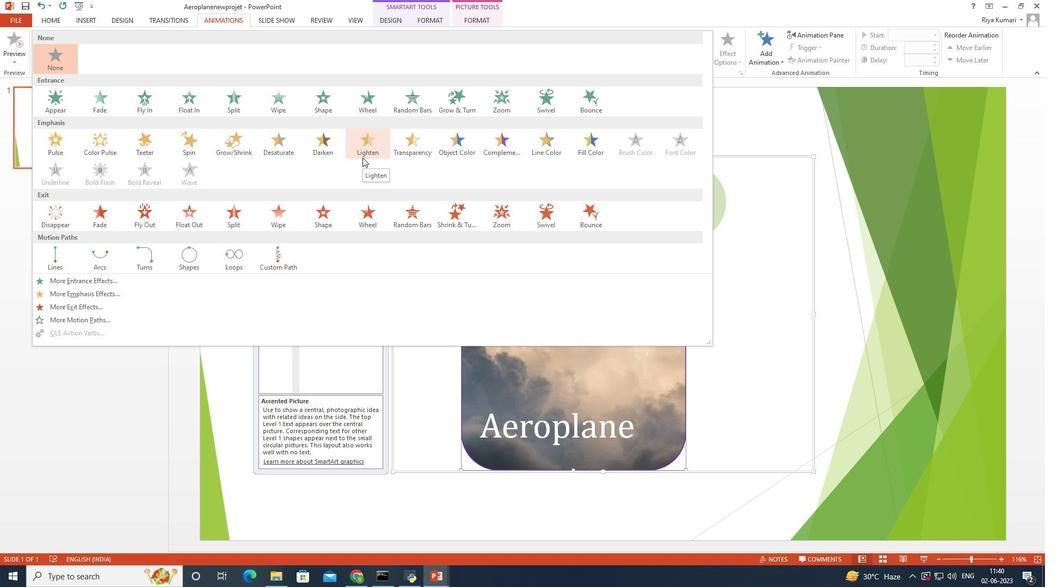 
Action: Mouse moved to (100, 281)
Screenshot: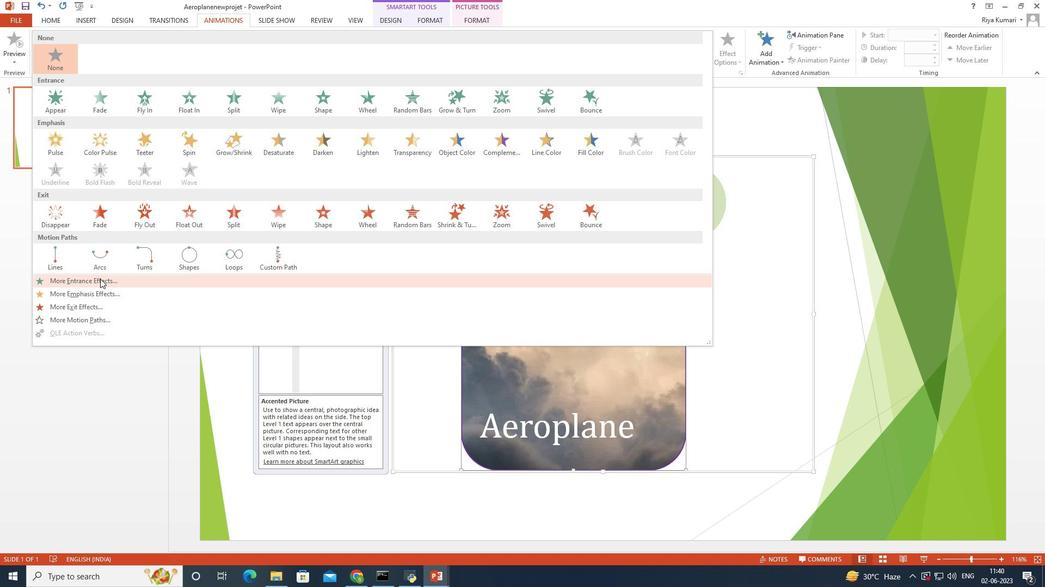 
Action: Mouse pressed left at (100, 281)
Screenshot: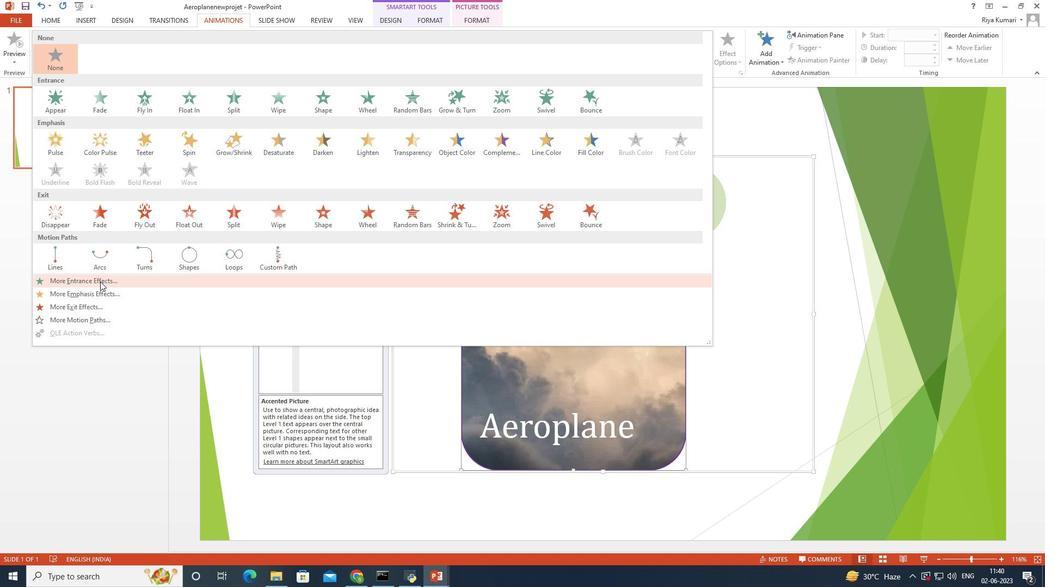 
Action: Mouse moved to (471, 258)
Screenshot: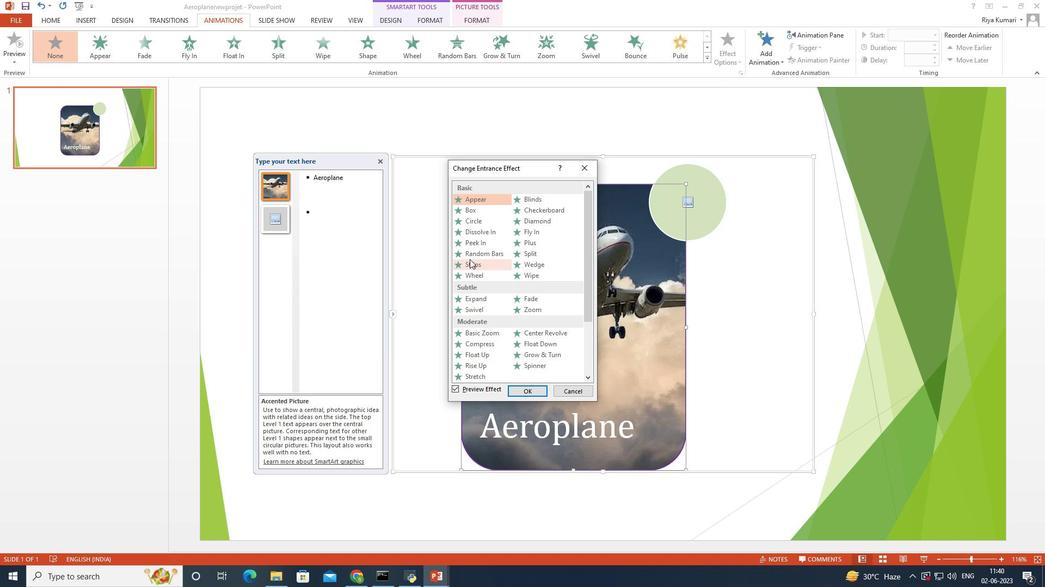 
Action: Mouse scrolled (471, 257) with delta (0, 0)
Screenshot: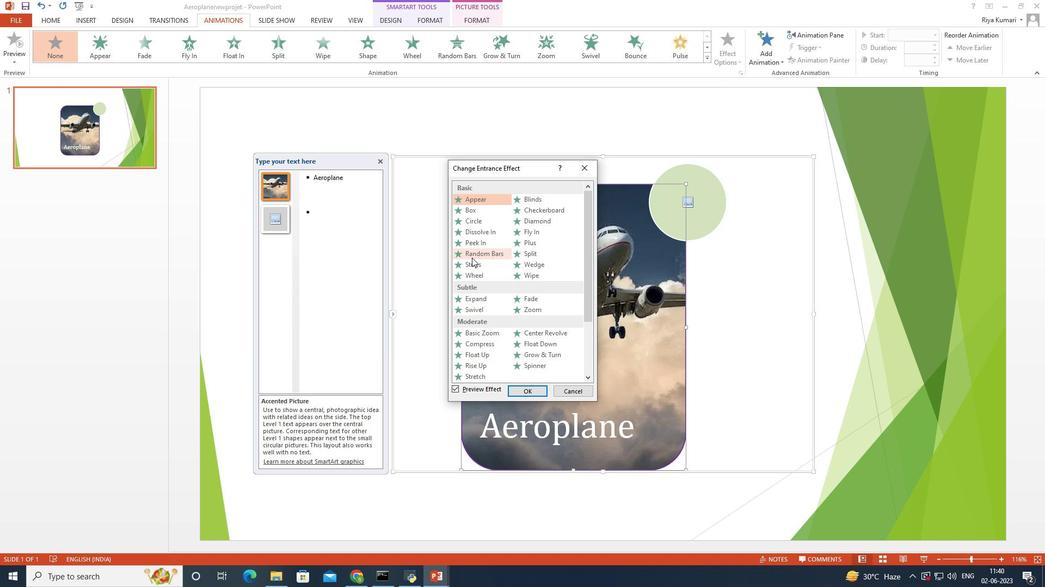 
Action: Mouse scrolled (471, 257) with delta (0, 0)
Screenshot: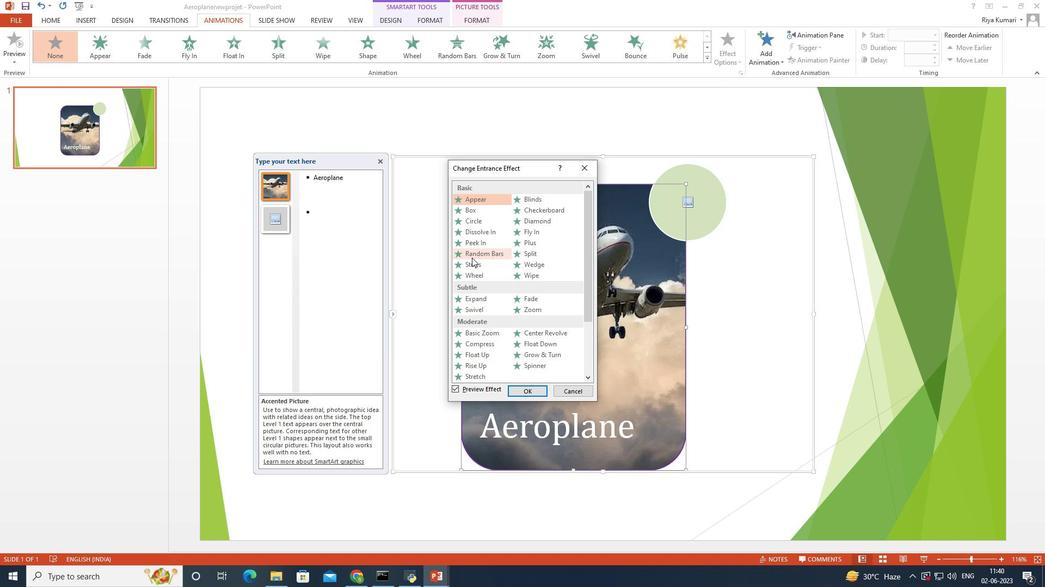 
Action: Mouse scrolled (471, 257) with delta (0, 0)
Screenshot: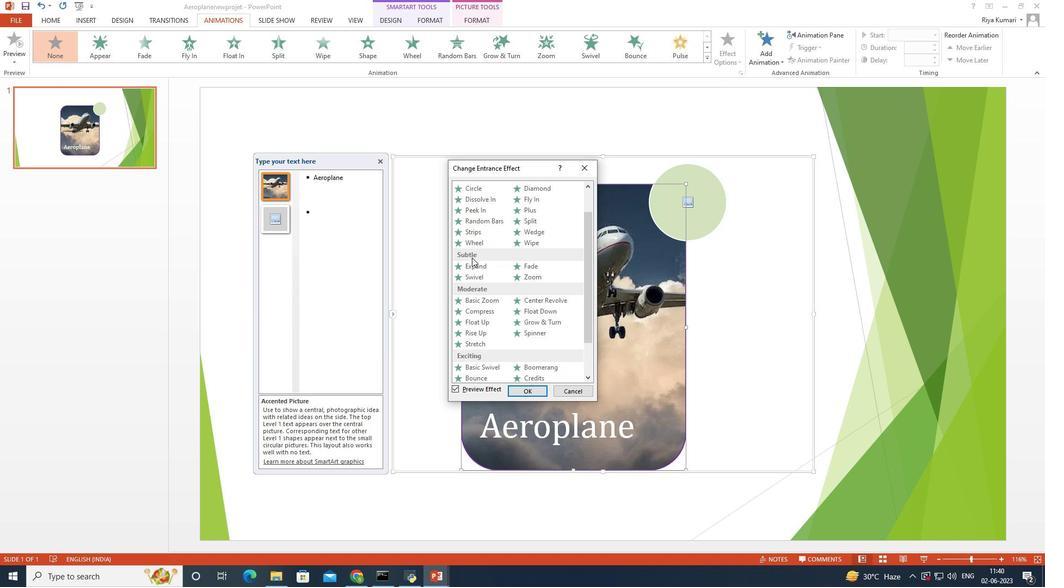 
Action: Mouse scrolled (471, 257) with delta (0, 0)
Screenshot: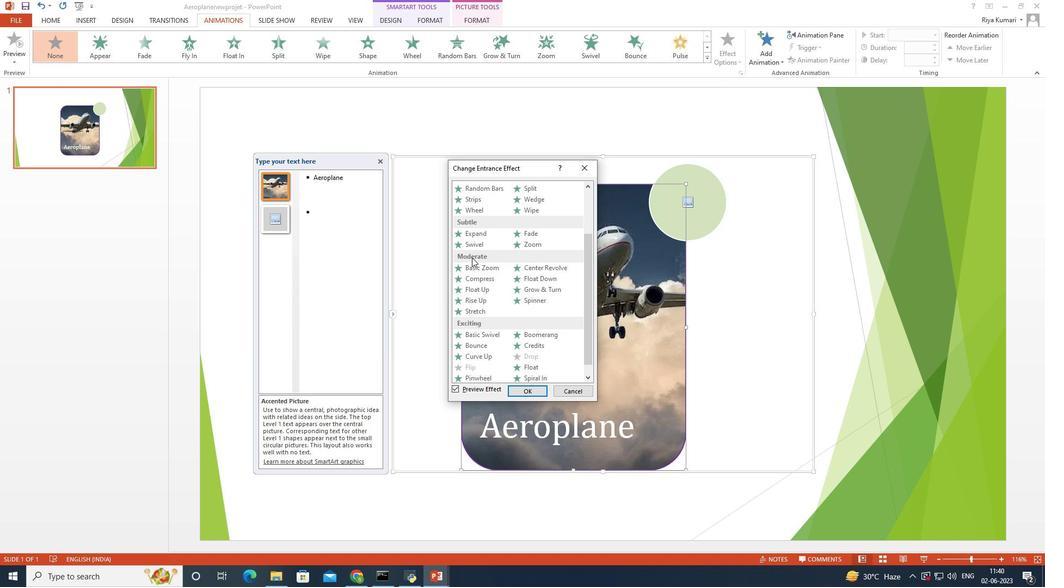 
Action: Mouse moved to (535, 232)
Screenshot: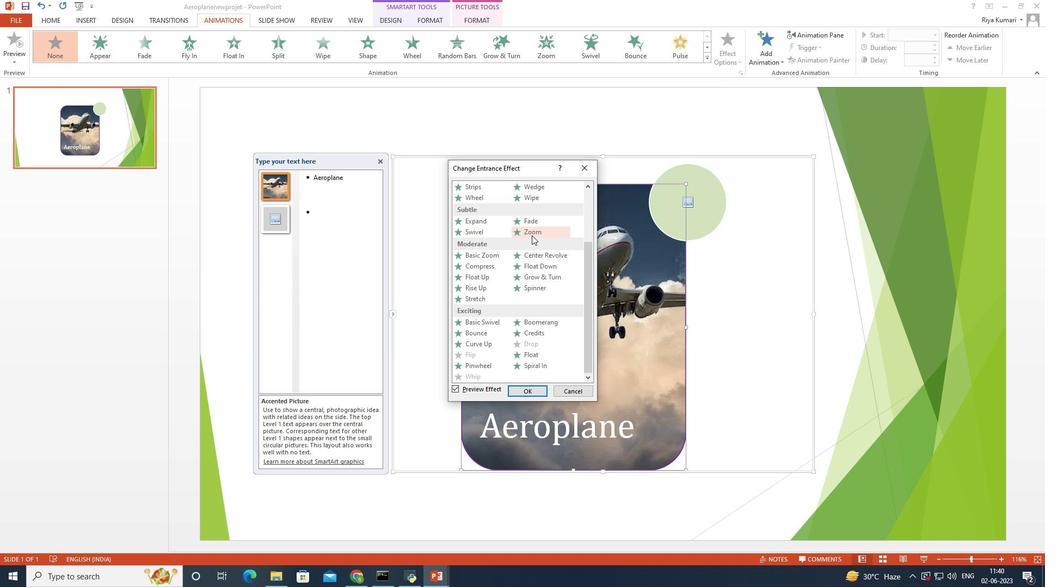 
Action: Mouse pressed left at (535, 232)
Screenshot: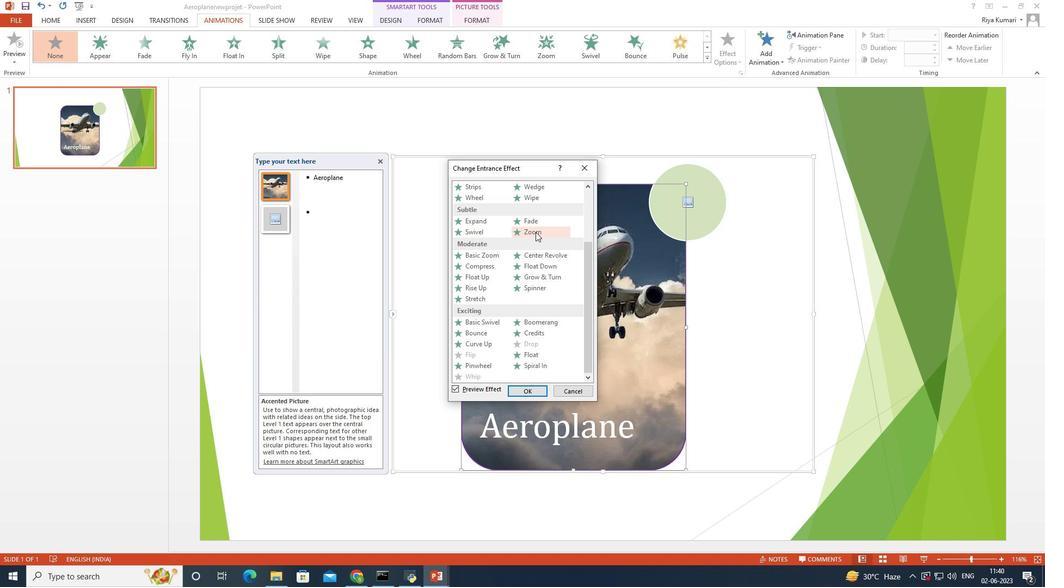 
Action: Mouse moved to (523, 389)
Screenshot: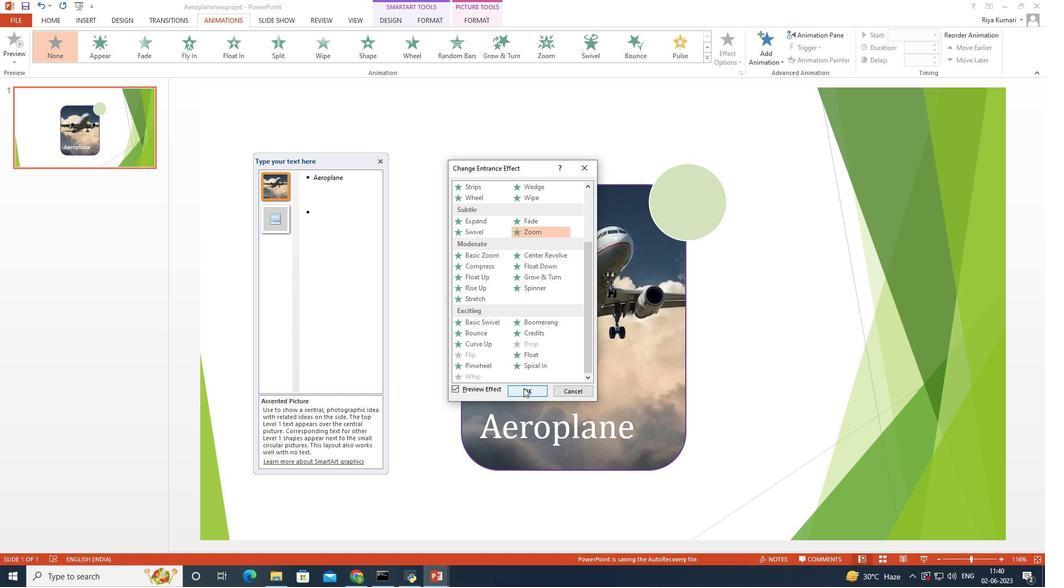 
Action: Mouse pressed left at (523, 389)
Screenshot: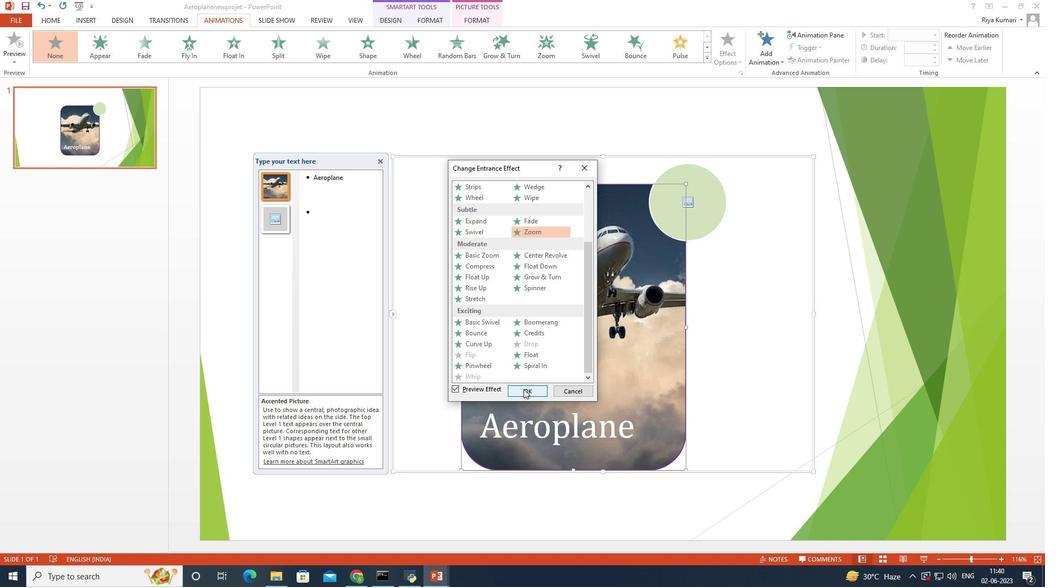 
Action: Mouse moved to (553, 253)
Screenshot: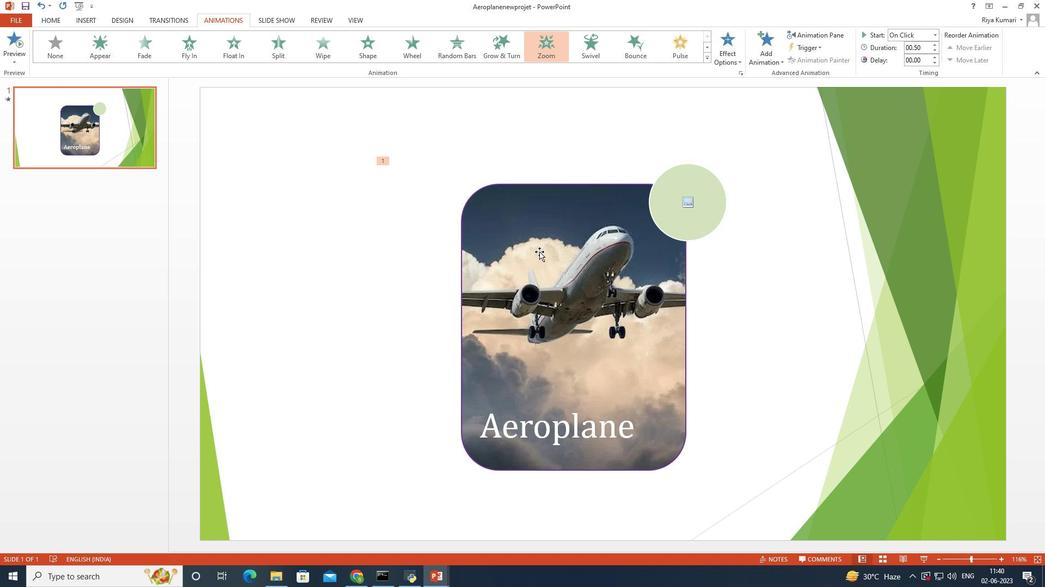 
Action: Mouse pressed left at (553, 253)
Screenshot: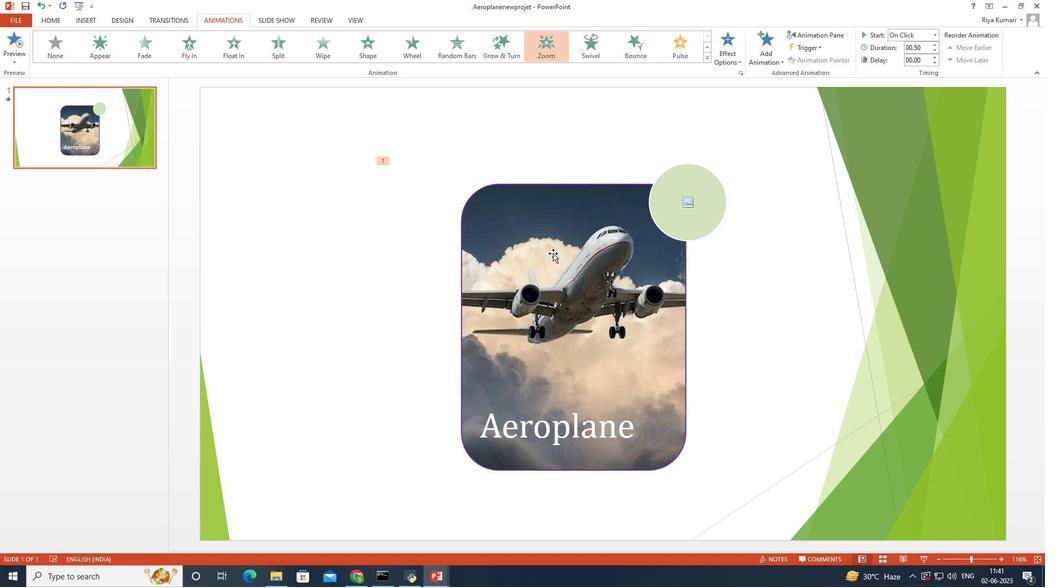 
Action: Mouse moved to (528, 121)
Screenshot: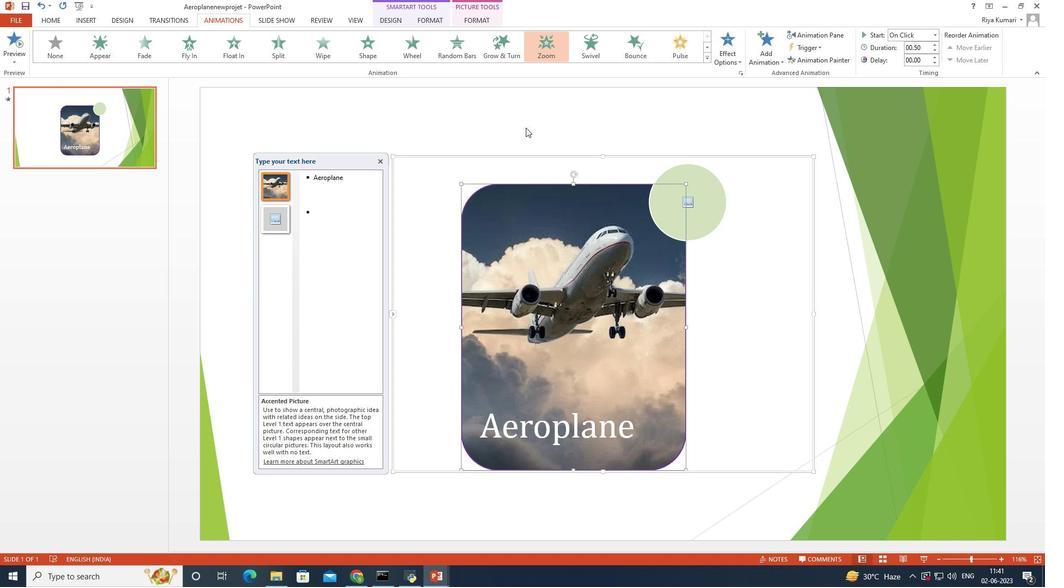 
Action: Mouse pressed left at (528, 121)
Screenshot: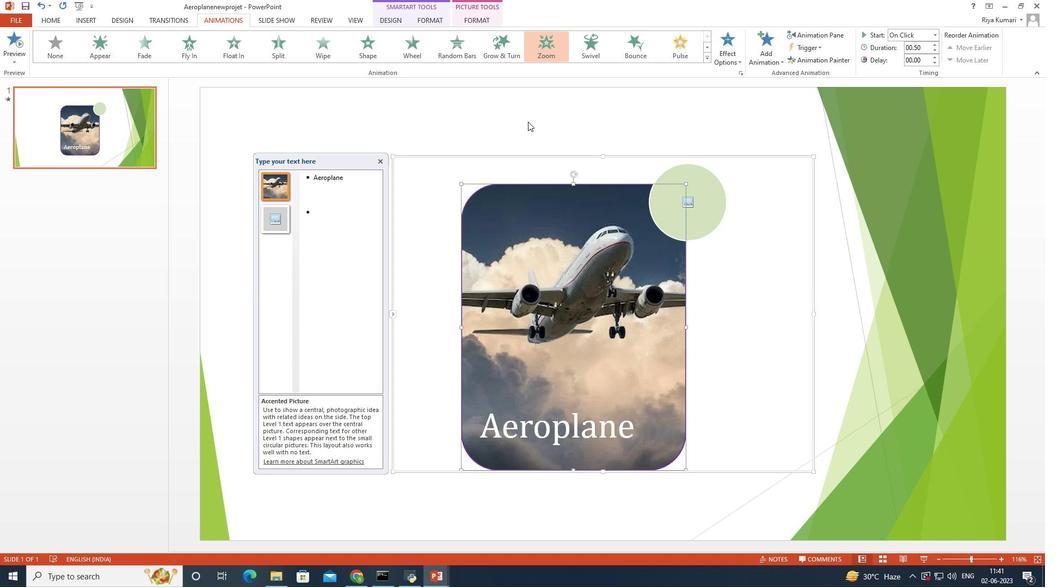 
Action: Mouse moved to (276, 16)
Screenshot: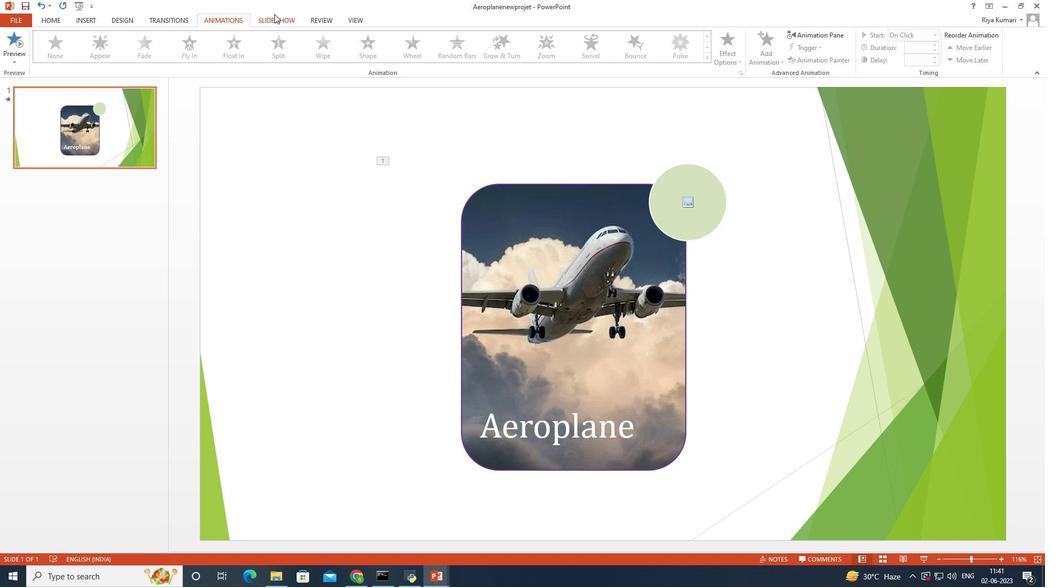 
Action: Mouse pressed left at (276, 16)
Screenshot: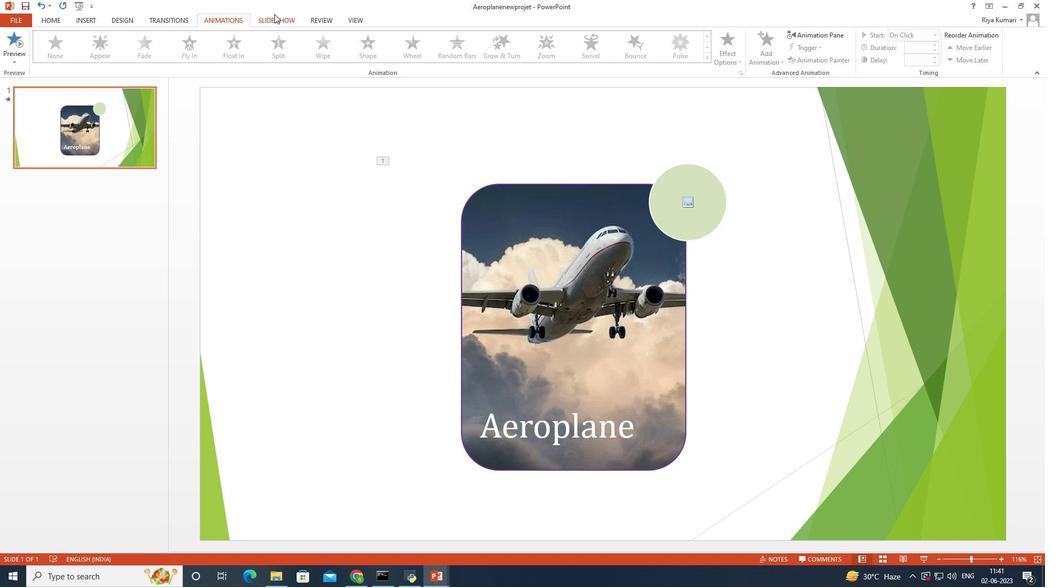 
Action: Mouse moved to (234, 20)
Screenshot: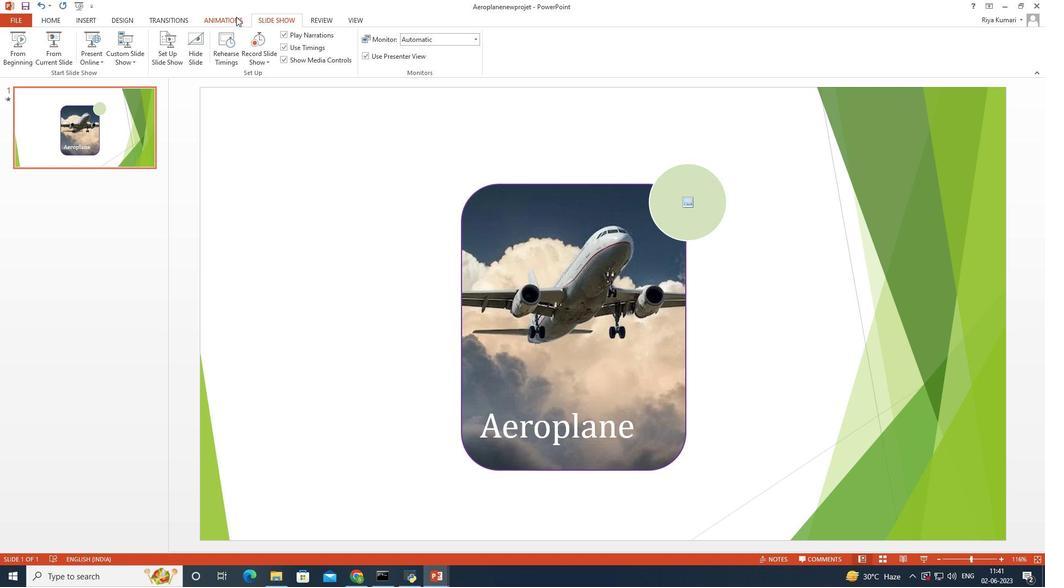 
Action: Mouse pressed left at (234, 20)
Screenshot: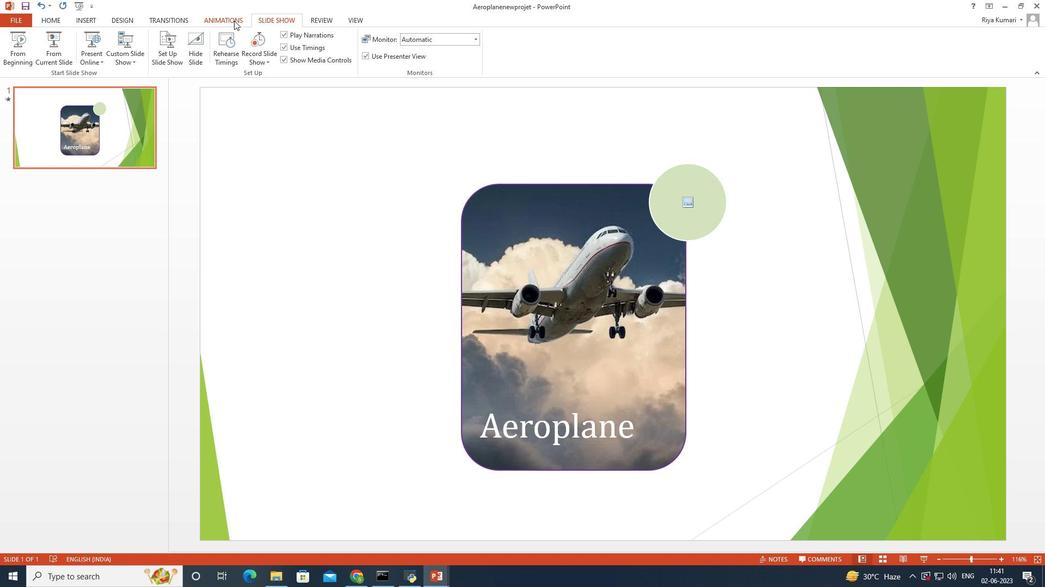 
Action: Mouse moved to (180, 18)
Screenshot: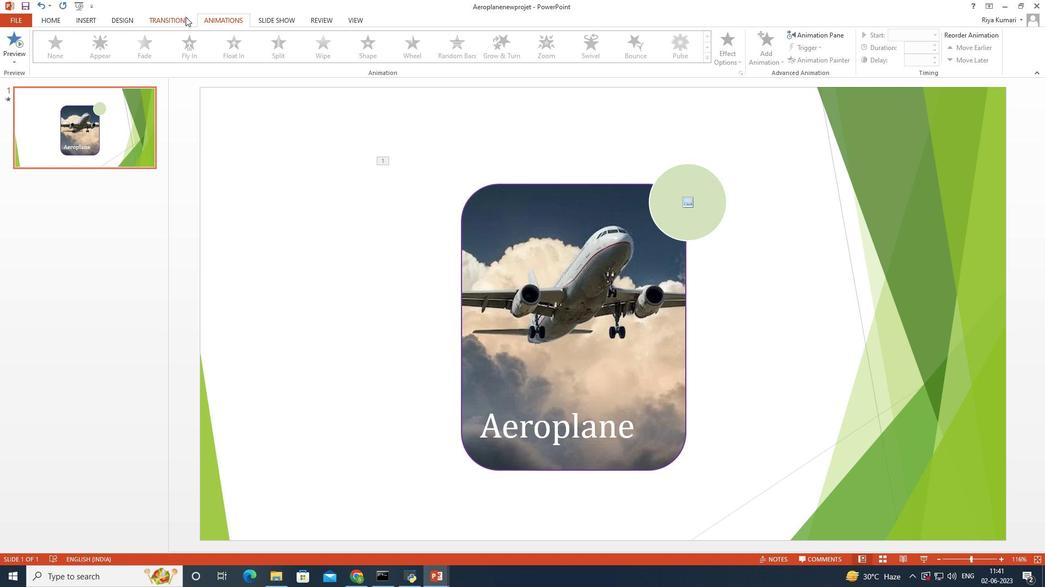 
Action: Mouse pressed left at (180, 18)
Screenshot: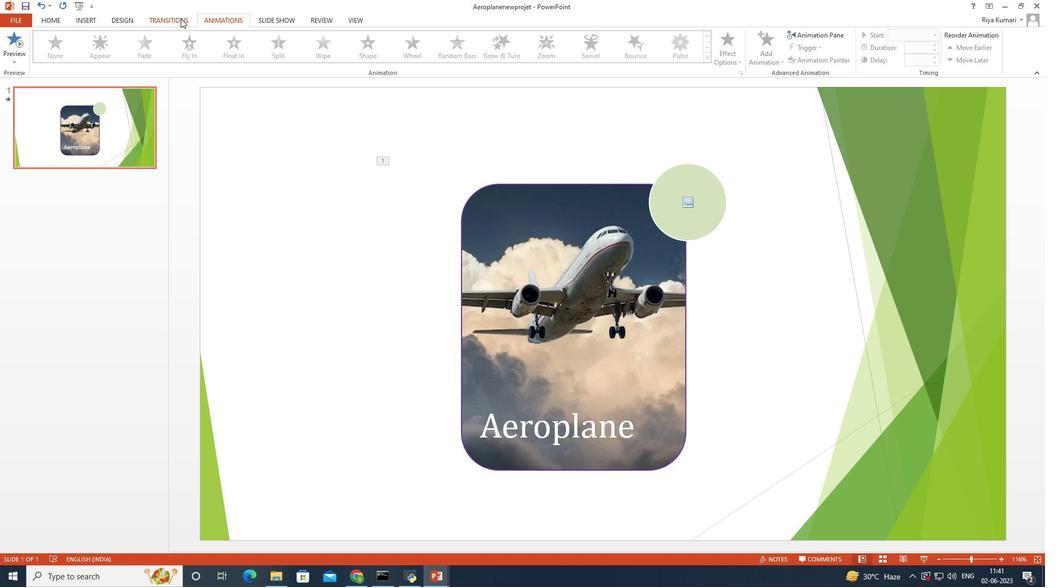 
Action: Mouse moved to (228, 21)
Screenshot: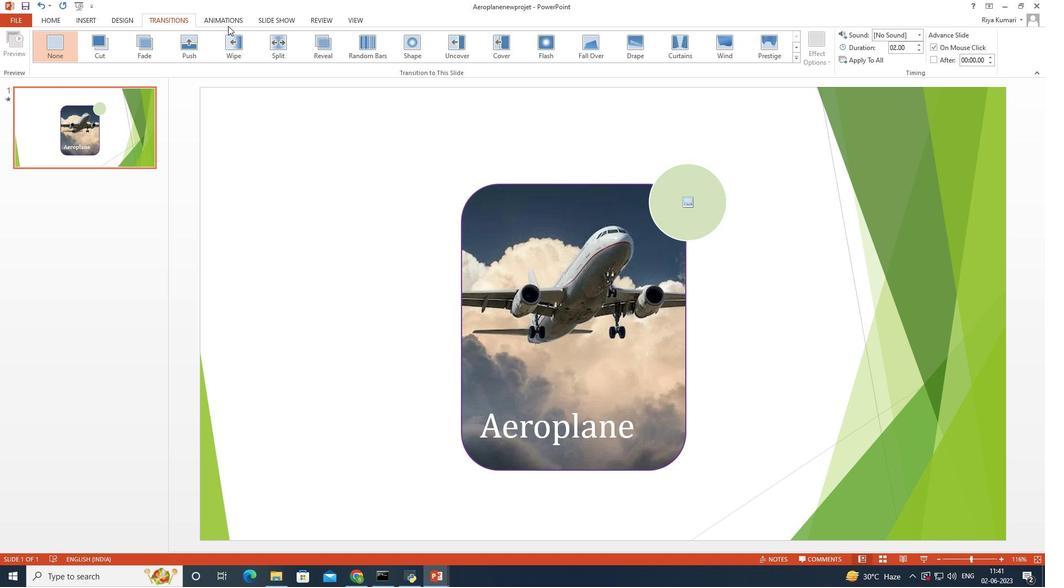 
Action: Mouse pressed left at (228, 21)
Screenshot: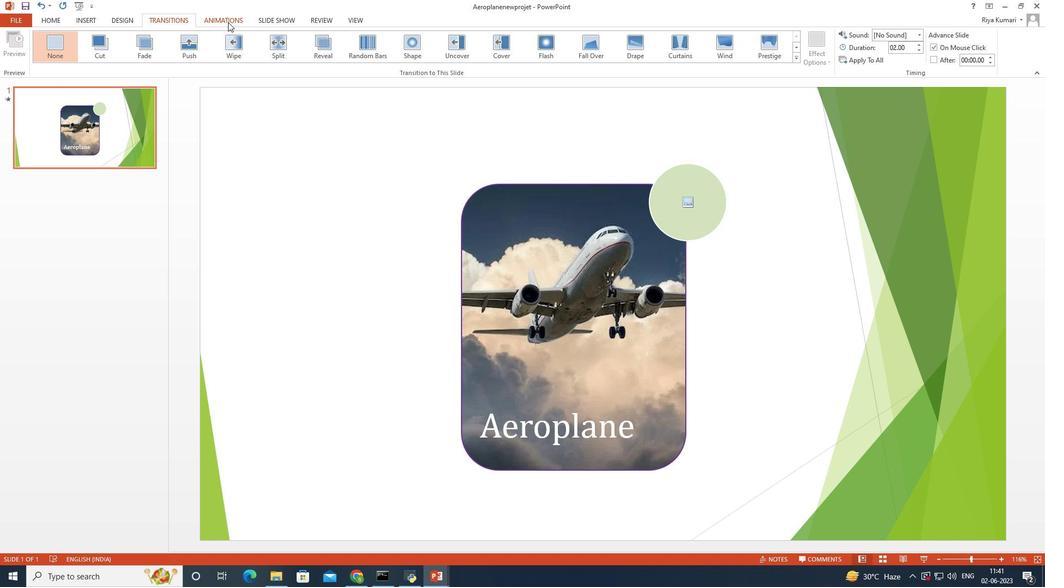 
Action: Mouse moved to (606, 261)
Screenshot: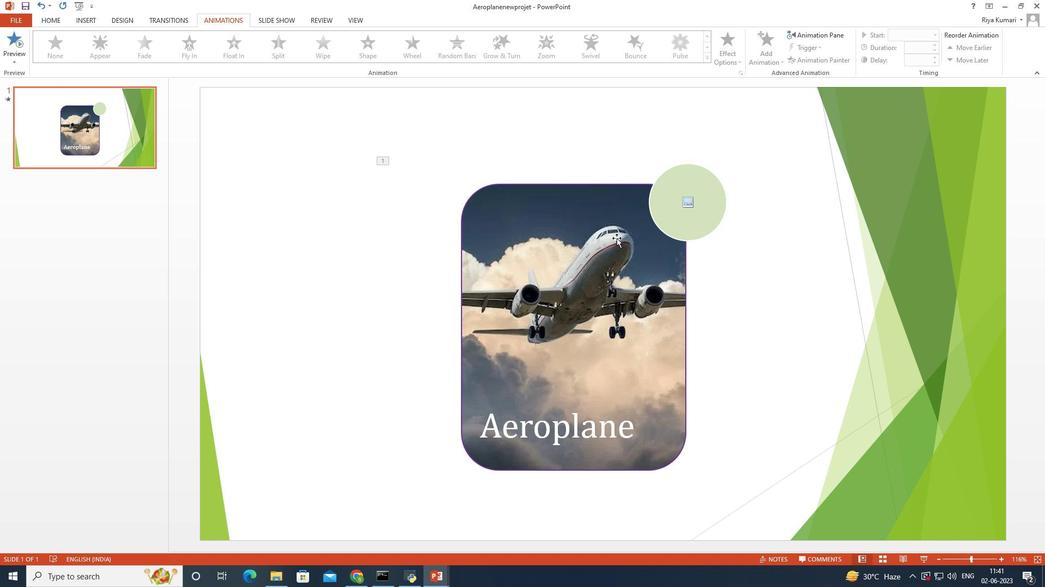 
Action: Mouse pressed left at (606, 261)
Screenshot: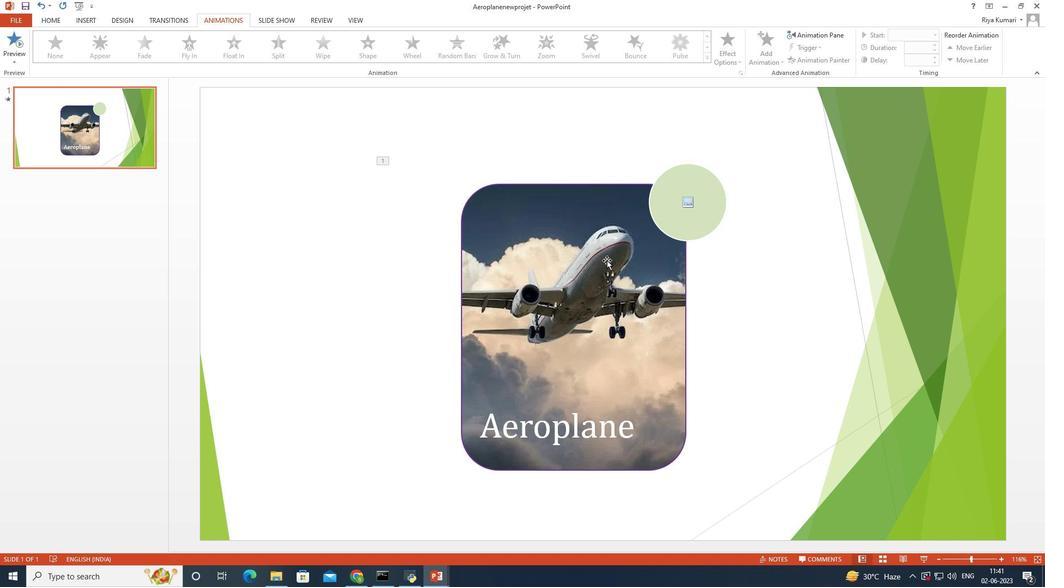
Action: Mouse moved to (725, 50)
Screenshot: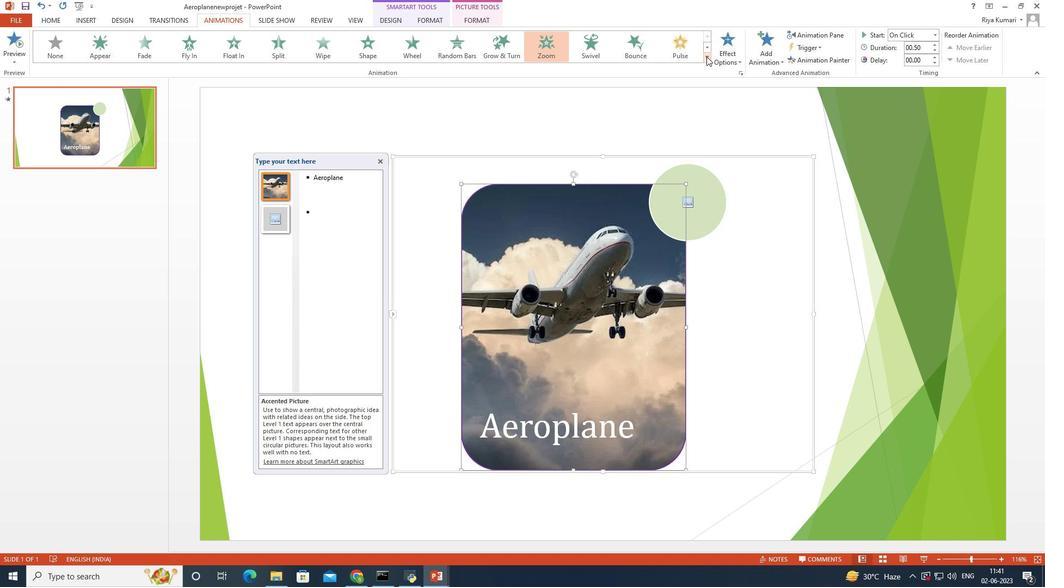 
Action: Mouse pressed left at (725, 50)
Screenshot: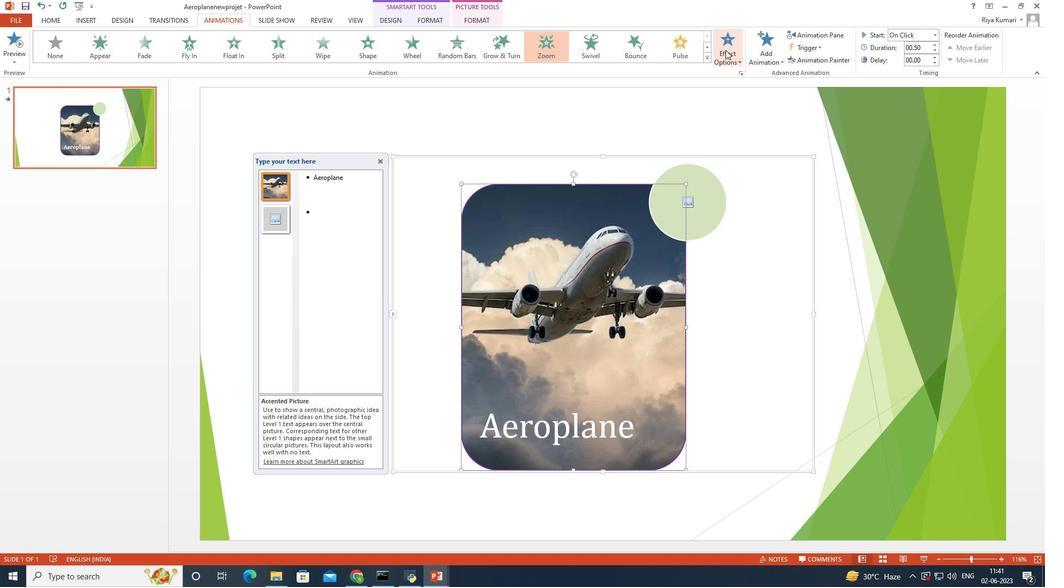 
Action: Mouse moved to (757, 151)
Screenshot: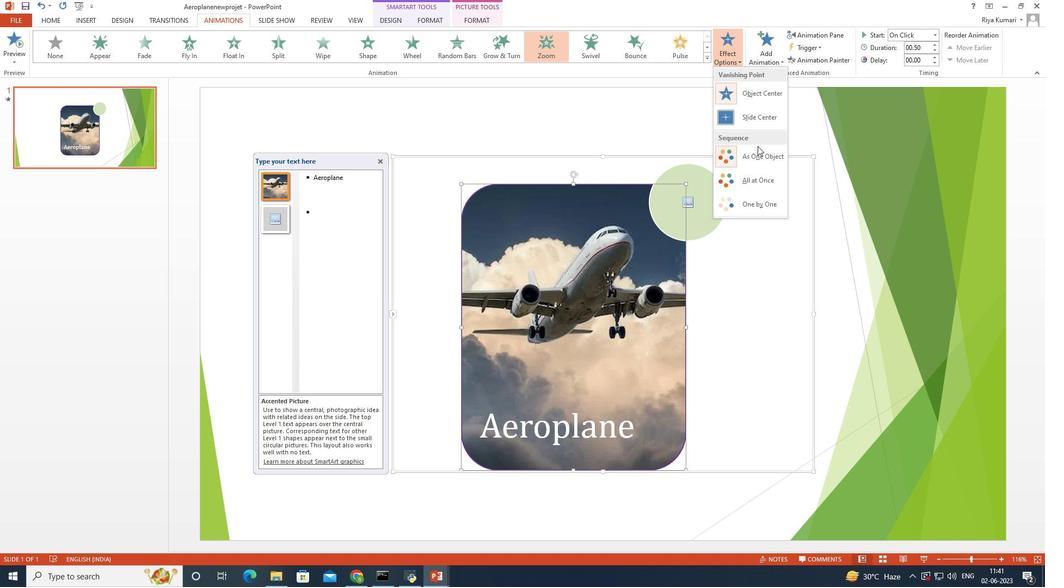 
Action: Mouse scrolled (757, 151) with delta (0, 0)
Screenshot: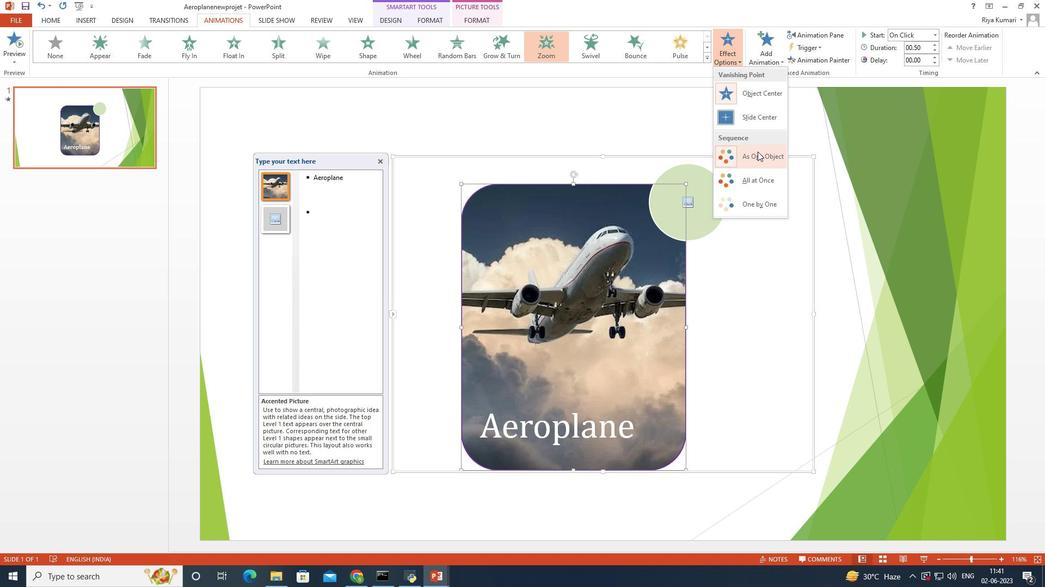 
Action: Mouse scrolled (757, 151) with delta (0, 0)
Screenshot: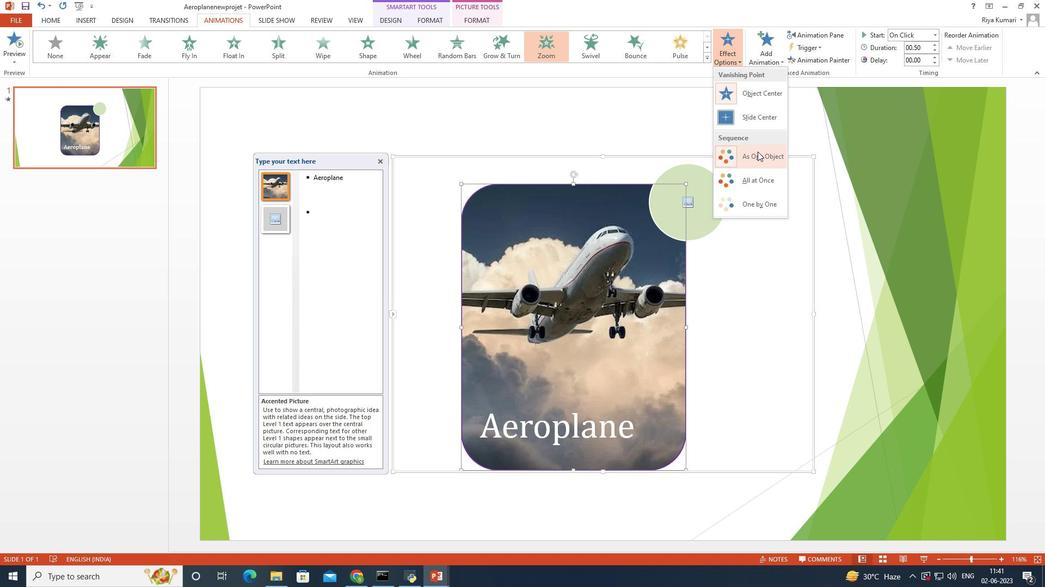 
Action: Mouse moved to (756, 130)
Screenshot: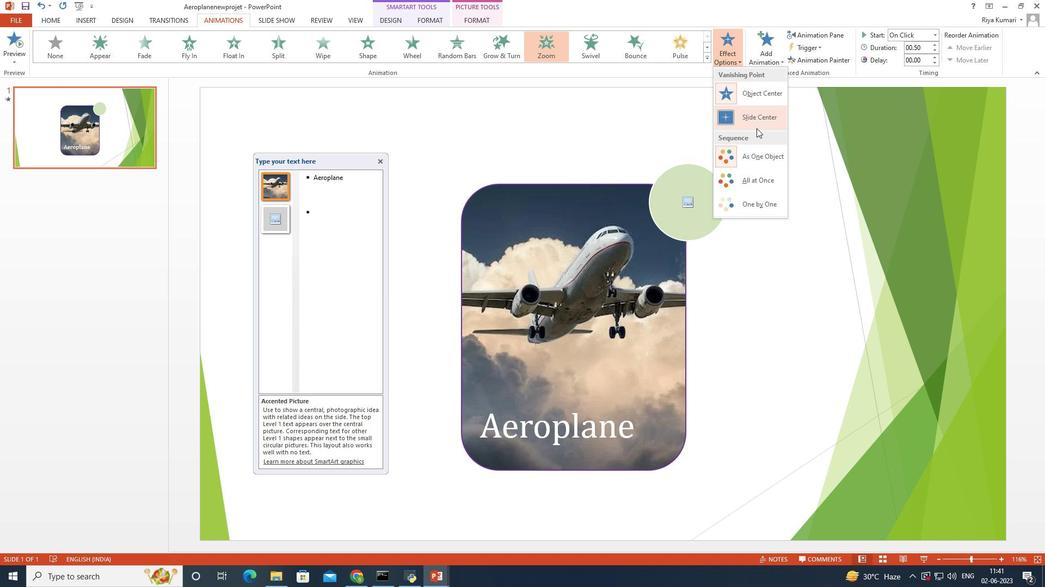
Action: Mouse scrolled (756, 129) with delta (0, 0)
Screenshot: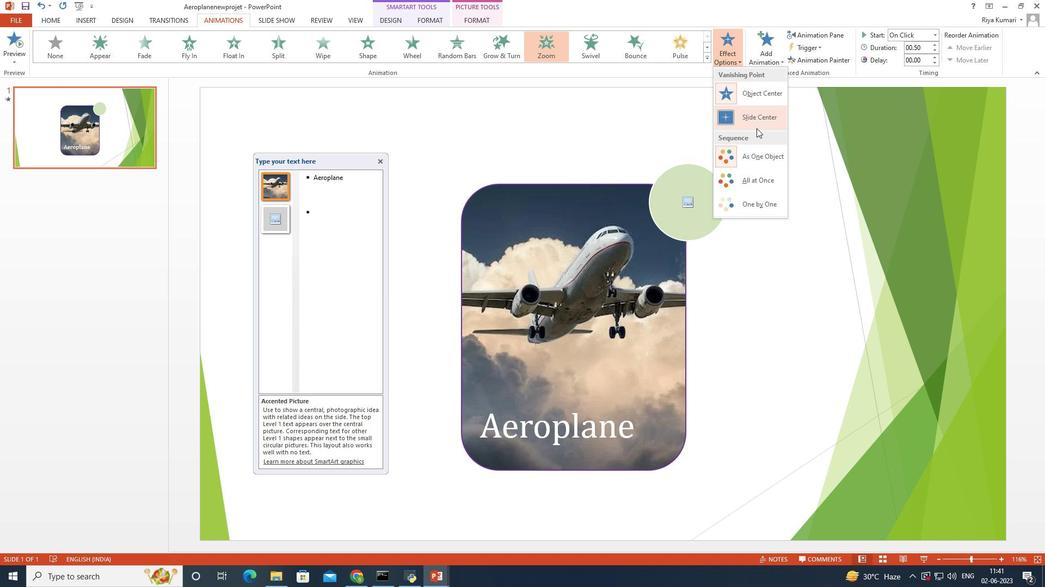 
Action: Mouse moved to (756, 132)
Screenshot: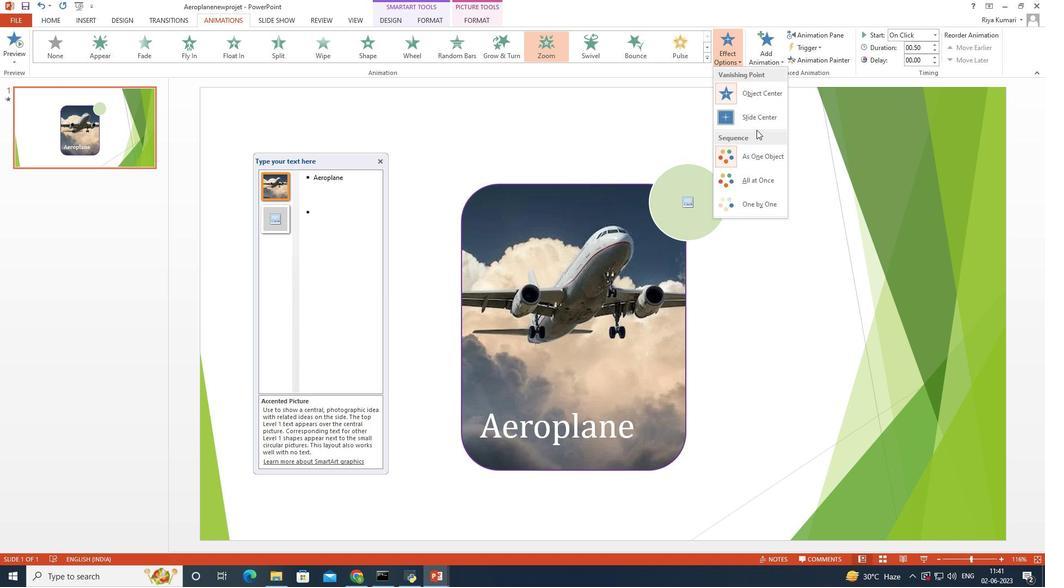 
Action: Mouse scrolled (756, 131) with delta (0, 0)
Screenshot: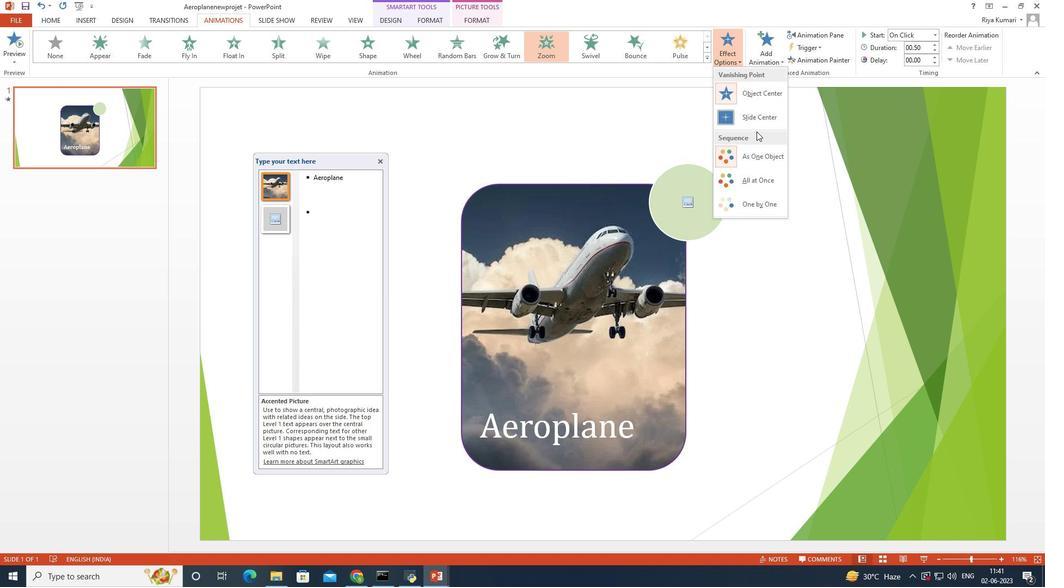 
Action: Mouse moved to (756, 186)
Screenshot: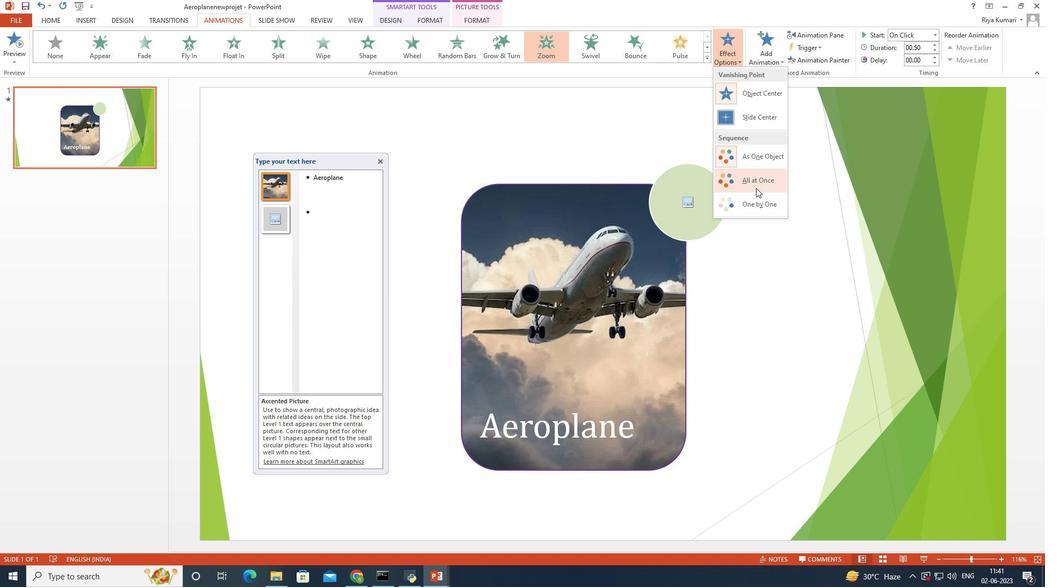 
Action: Mouse pressed left at (756, 186)
Screenshot: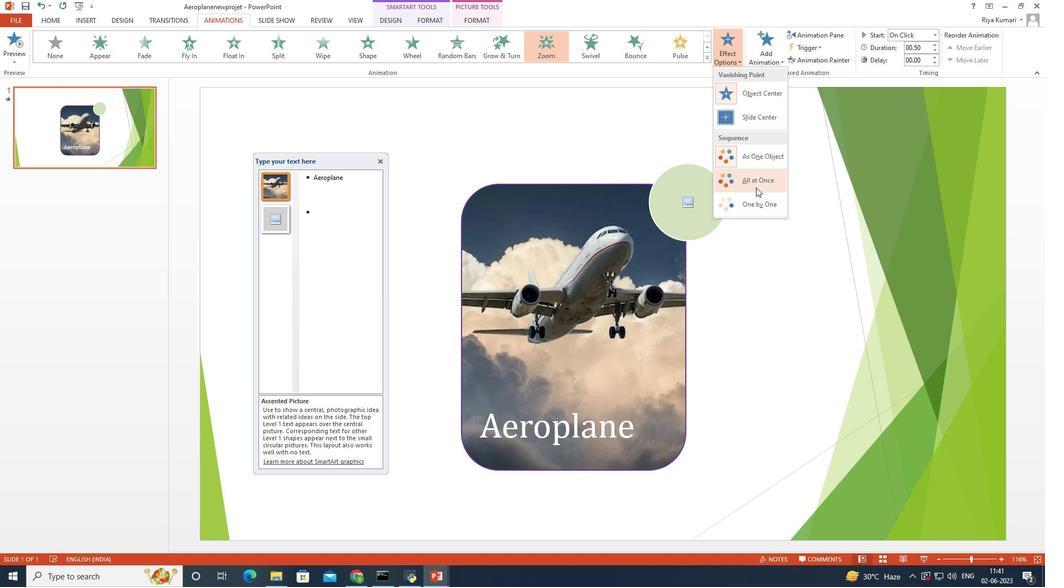 
Action: Mouse moved to (731, 64)
Screenshot: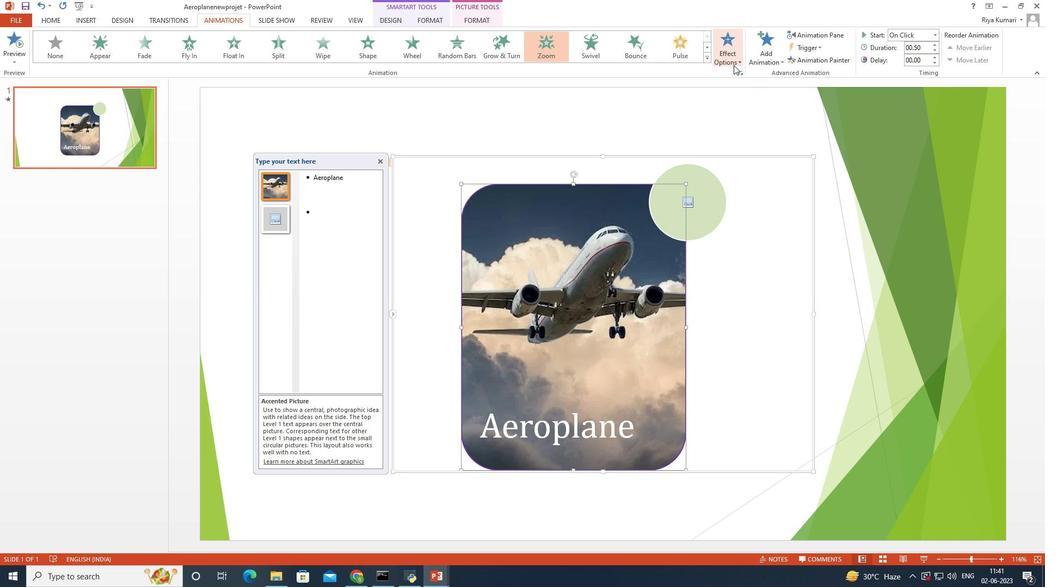 
Action: Mouse pressed left at (731, 64)
Screenshot: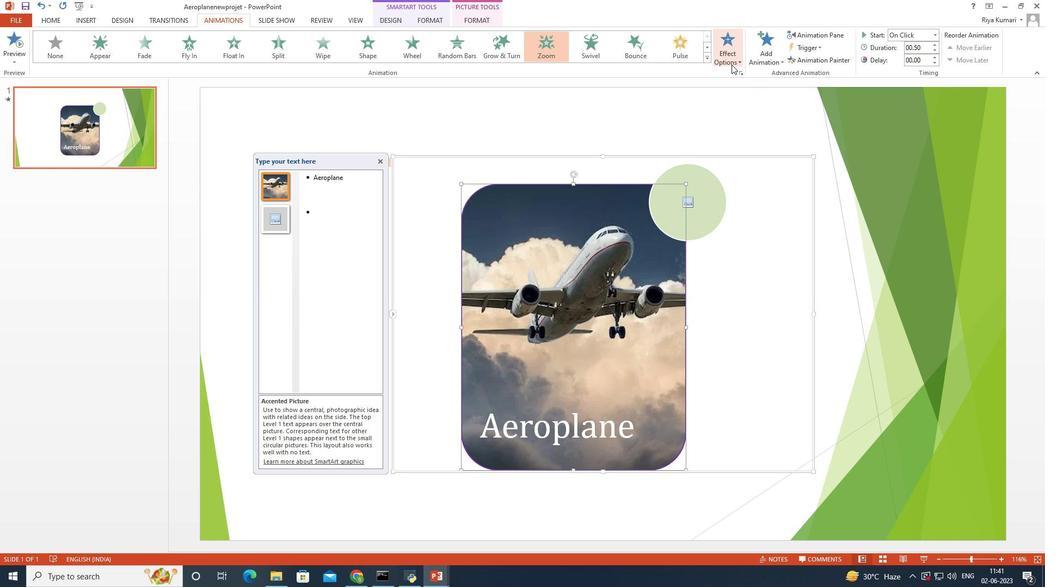 
Action: Mouse moved to (755, 206)
Screenshot: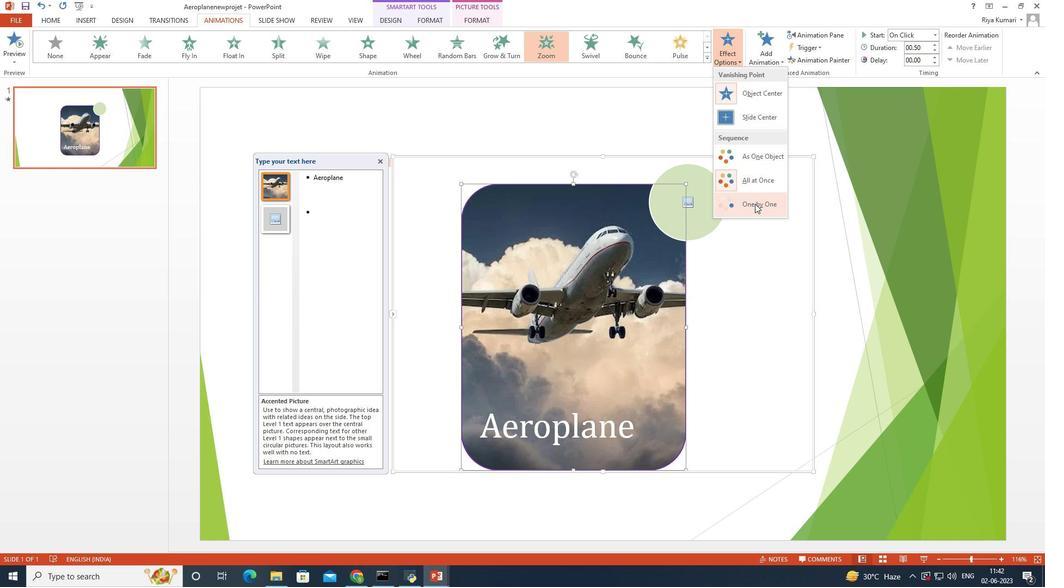 
Action: Mouse pressed left at (755, 206)
Screenshot: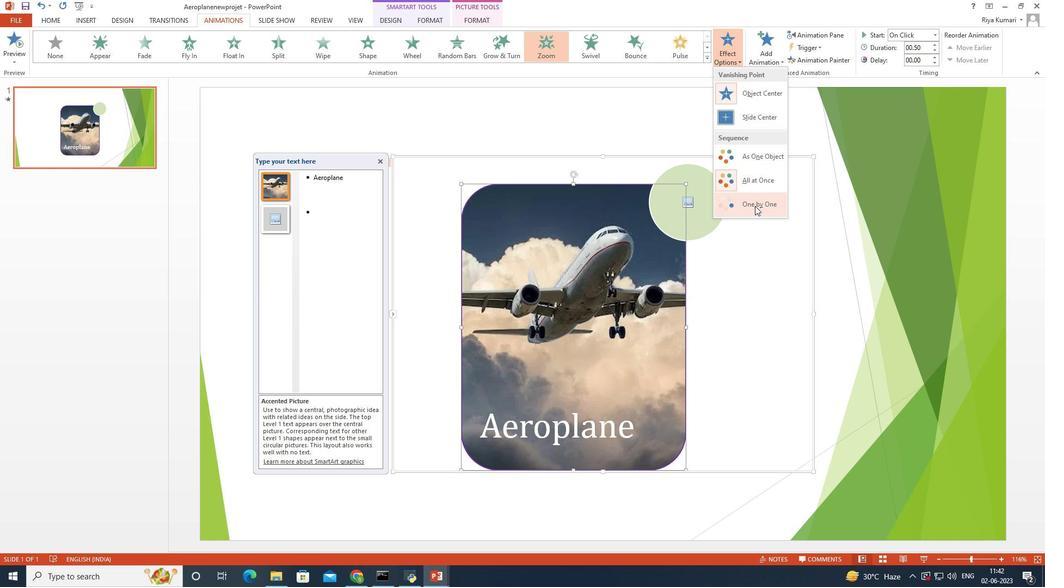 
Action: Mouse moved to (733, 60)
Screenshot: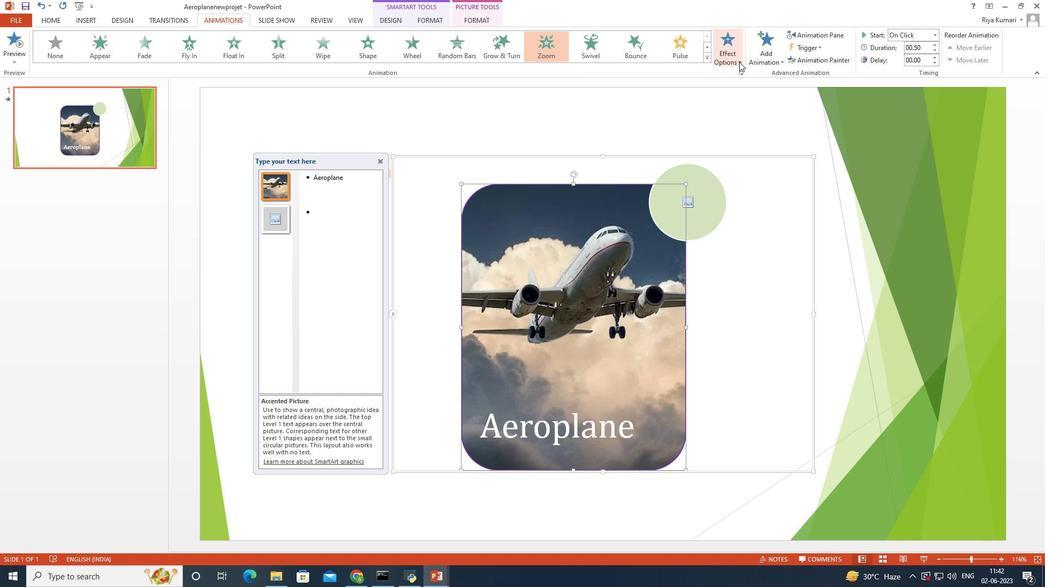 
Action: Mouse pressed left at (733, 60)
Screenshot: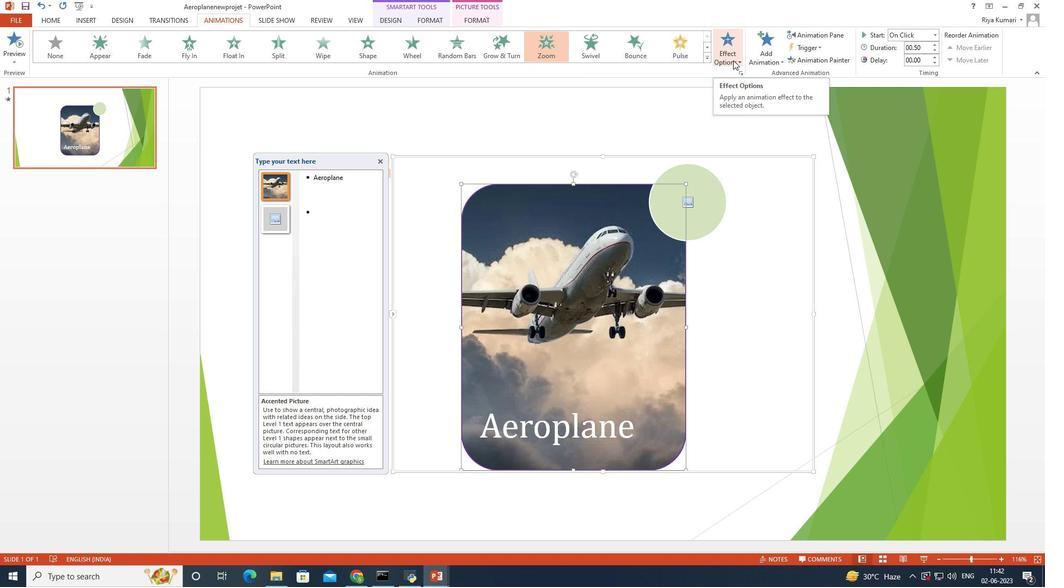 
Action: Mouse moved to (766, 261)
Screenshot: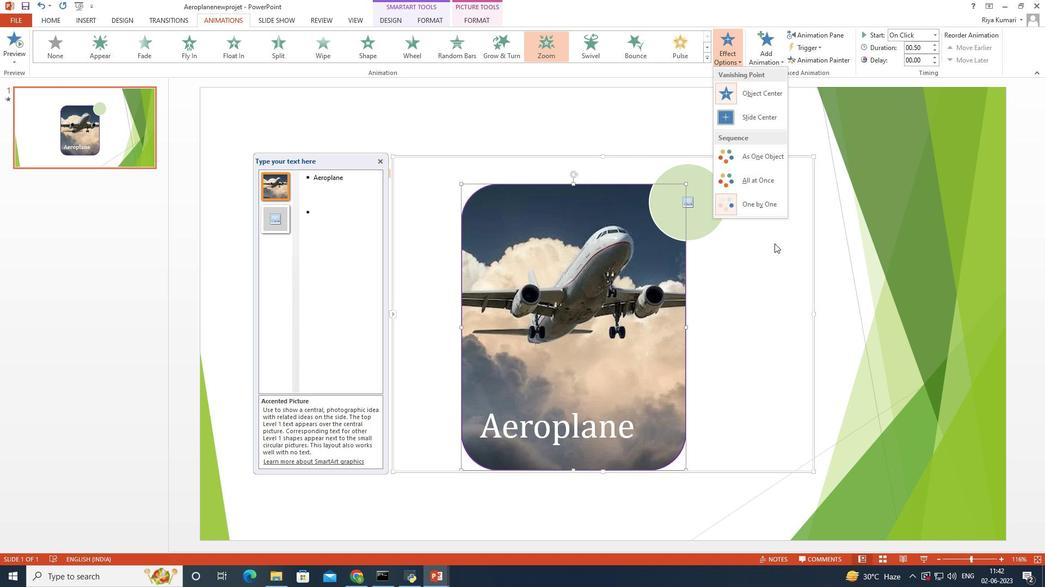 
Action: Mouse pressed left at (766, 261)
Screenshot: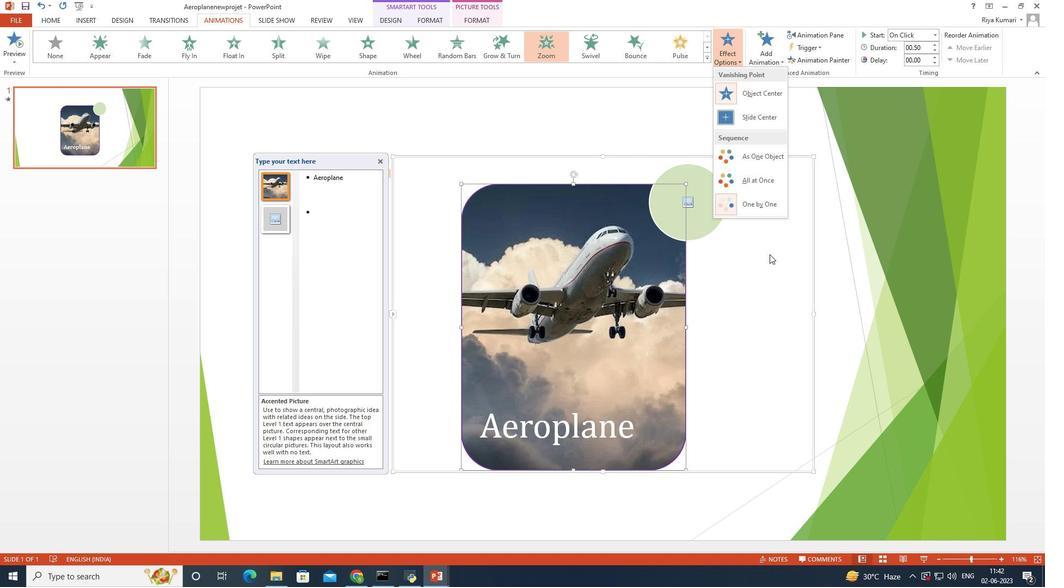 
Action: Mouse moved to (87, 18)
Screenshot: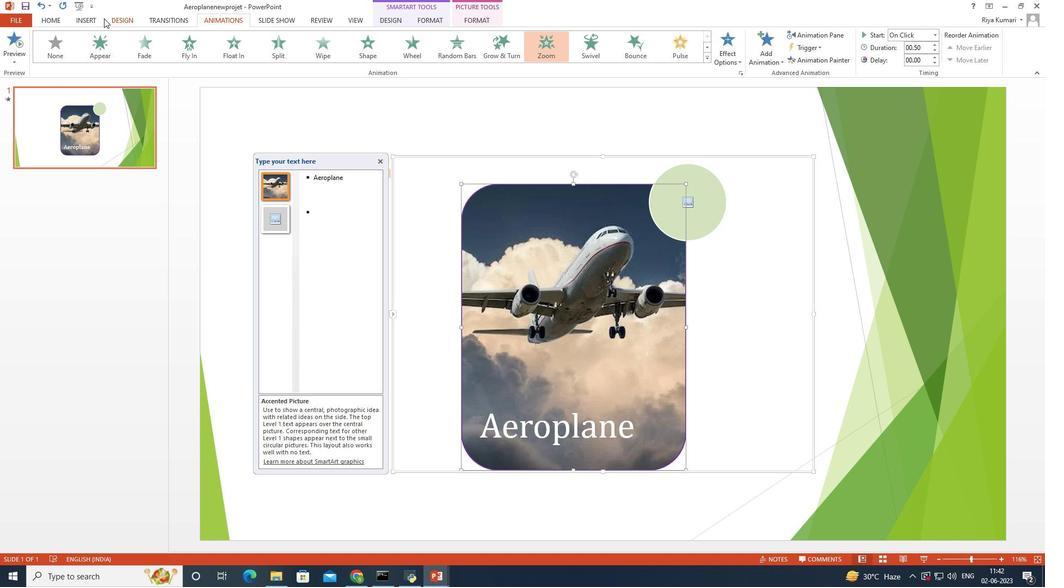 
Action: Mouse pressed left at (87, 18)
Screenshot: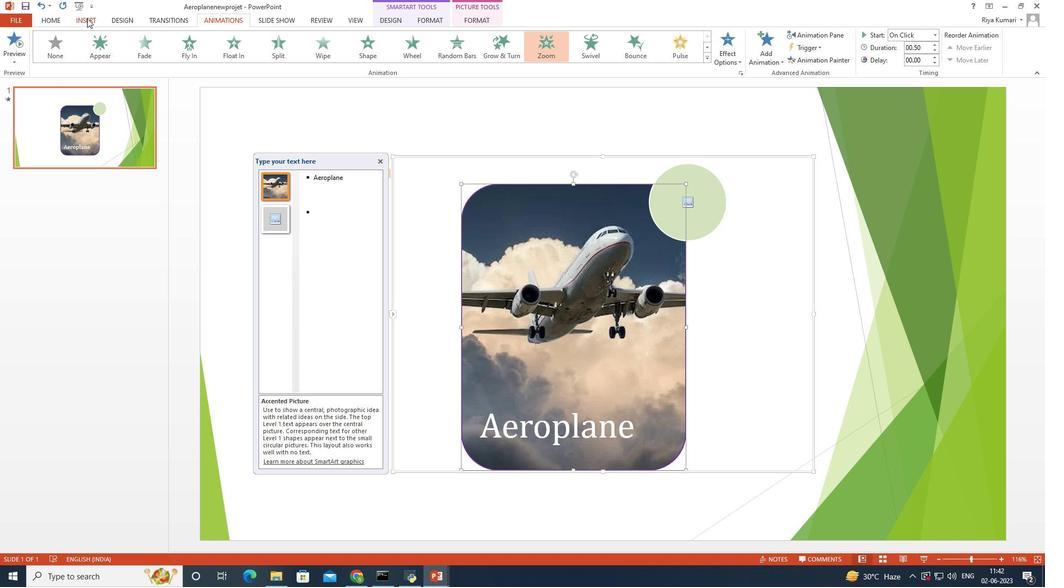 
Action: Mouse moved to (48, 15)
Screenshot: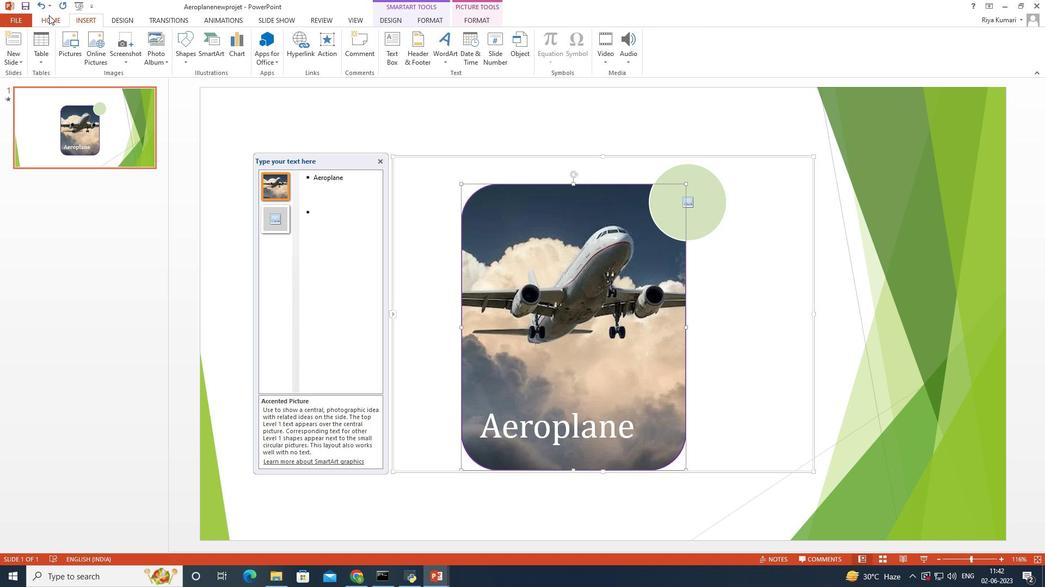 
Action: Mouse pressed left at (48, 15)
Screenshot: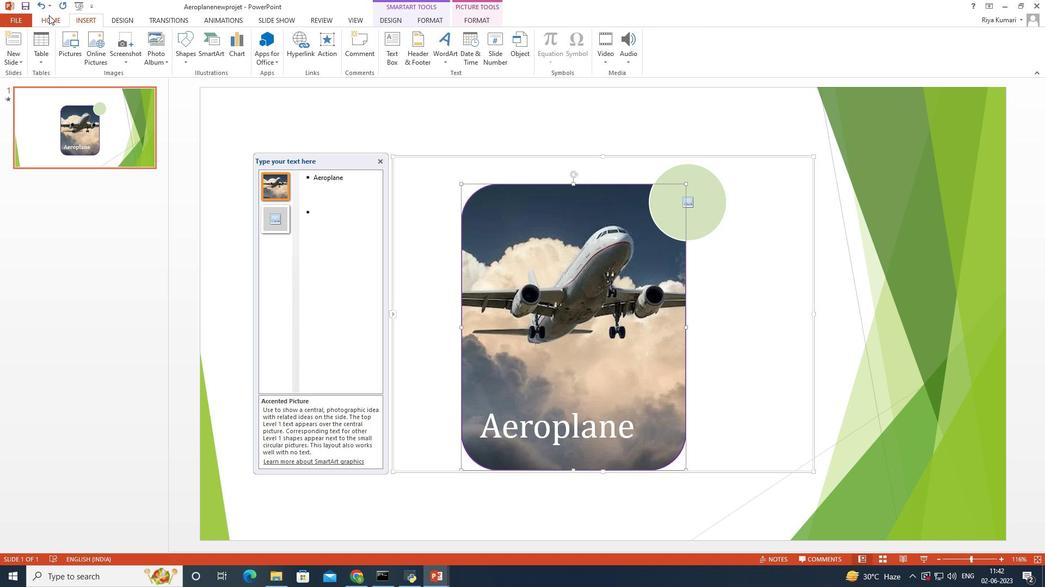 
Action: Mouse moved to (523, 57)
Screenshot: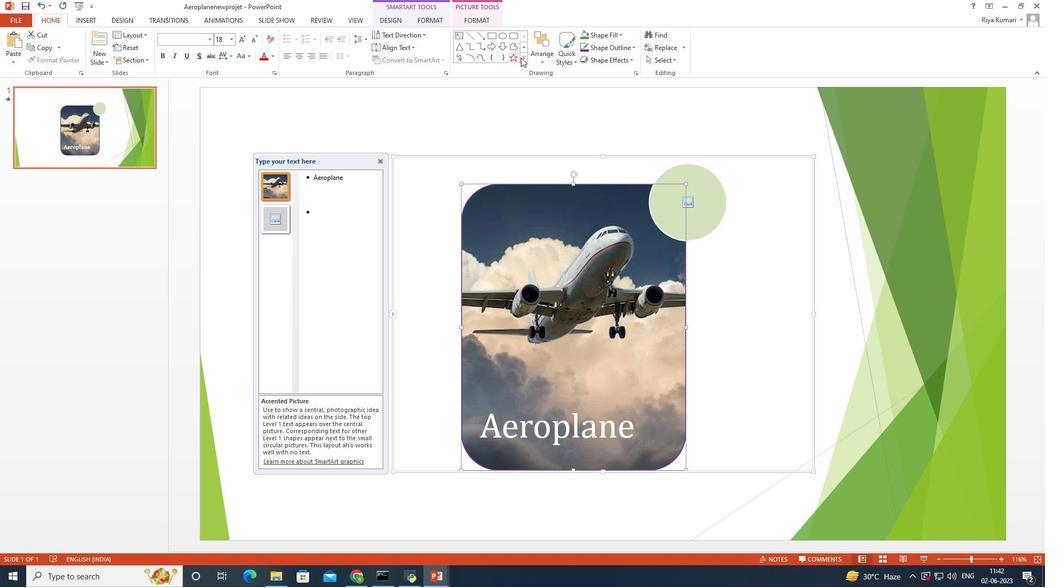 
Action: Mouse pressed left at (523, 57)
Screenshot: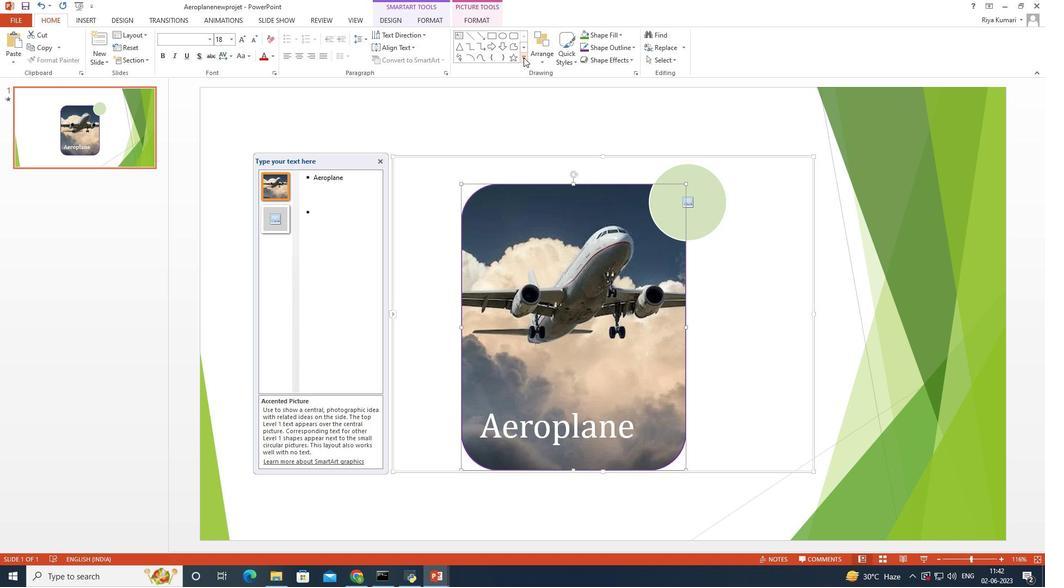 
Action: Mouse moved to (419, 203)
Screenshot: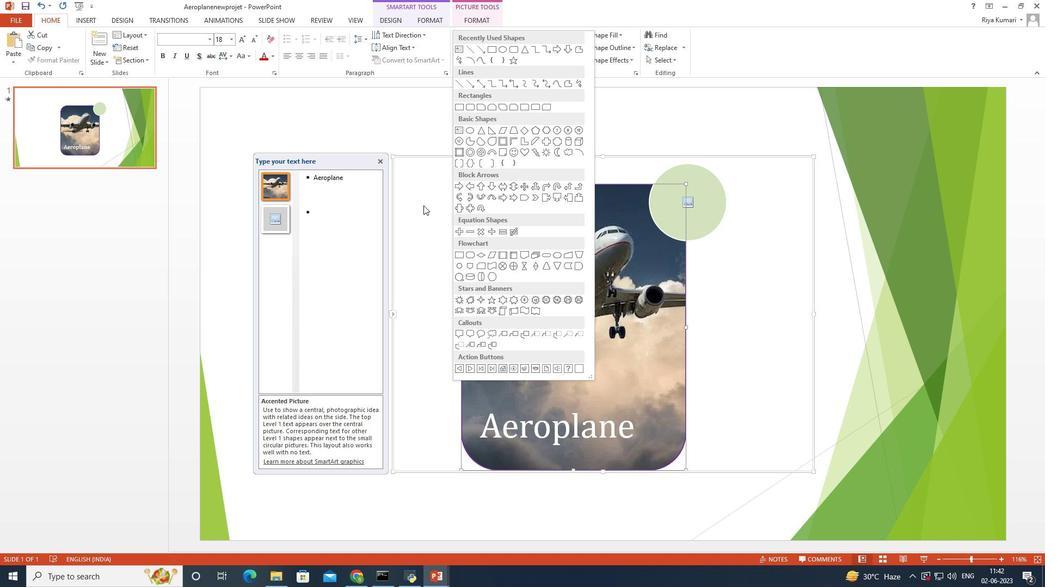
Action: Mouse pressed left at (419, 203)
Screenshot: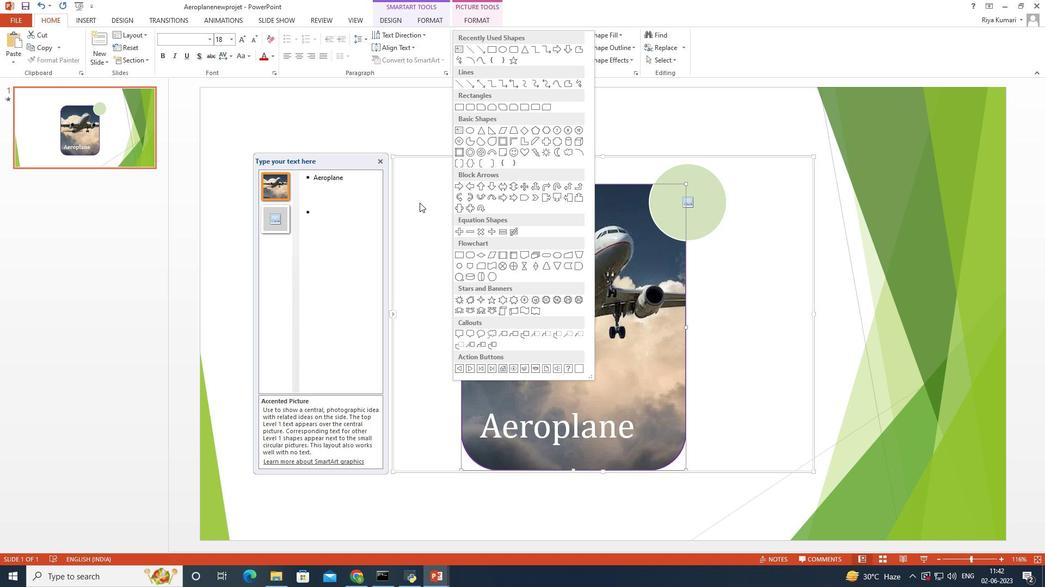 
Action: Mouse moved to (624, 58)
Screenshot: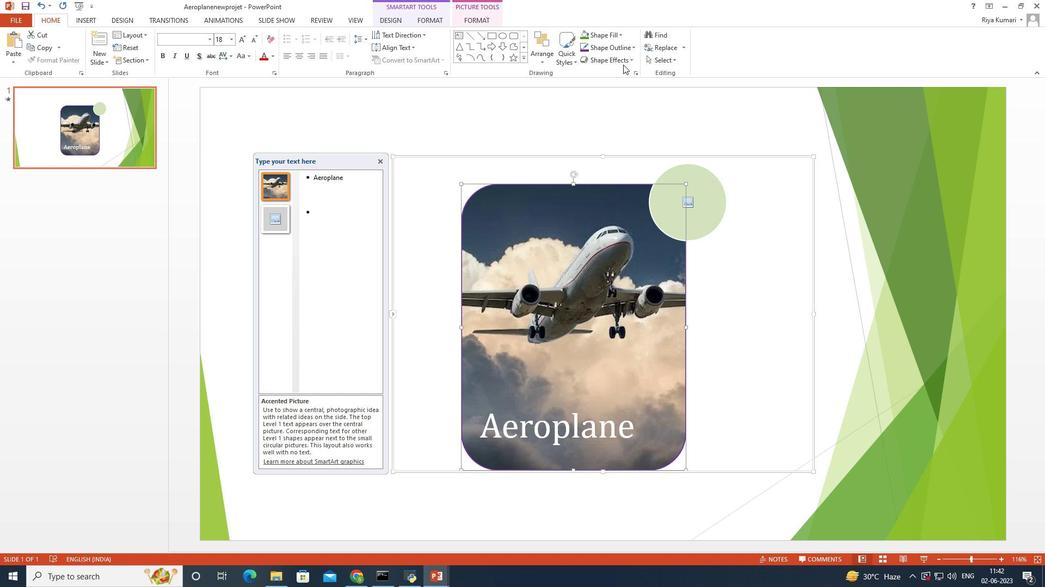 
Action: Mouse pressed left at (624, 58)
Screenshot: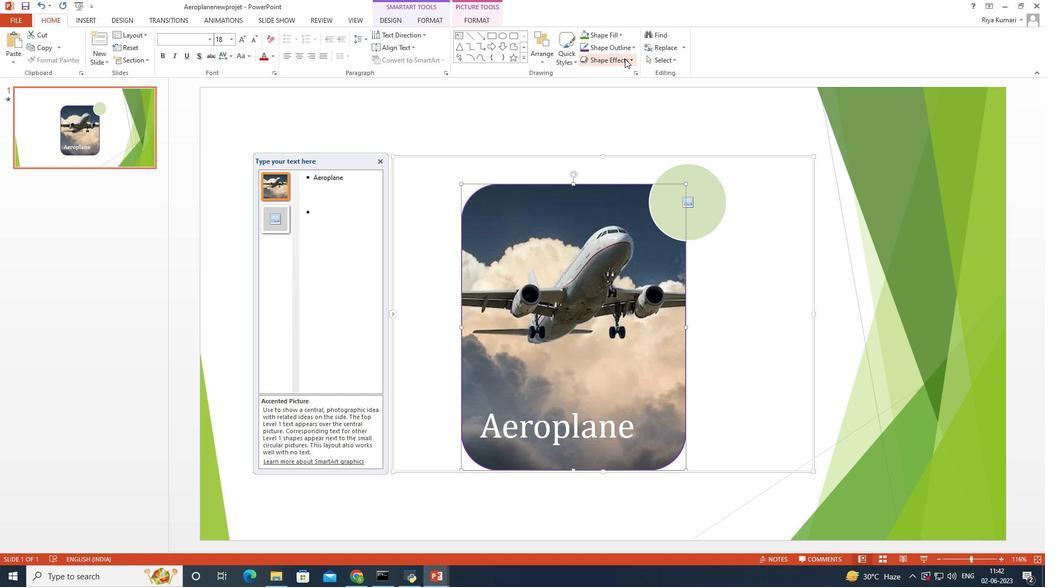 
Action: Mouse moved to (608, 225)
Screenshot: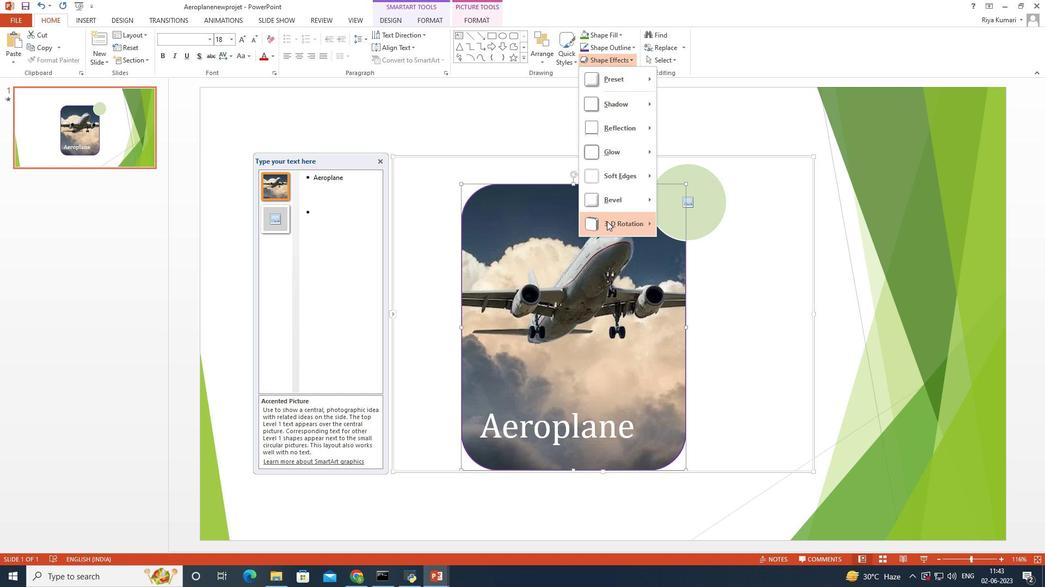 
Action: Mouse pressed left at (608, 225)
Screenshot: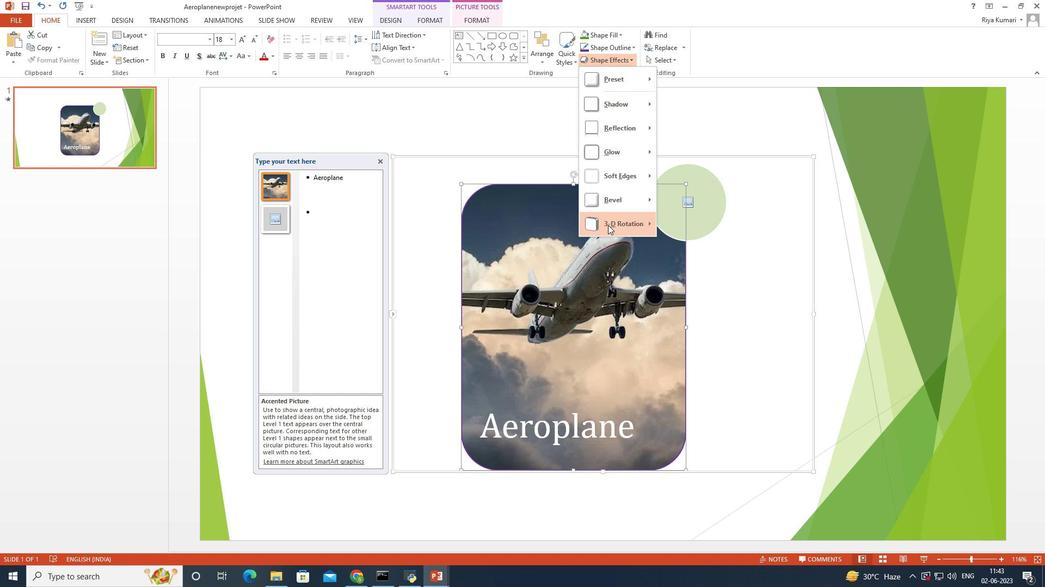 
Action: Mouse moved to (755, 316)
Screenshot: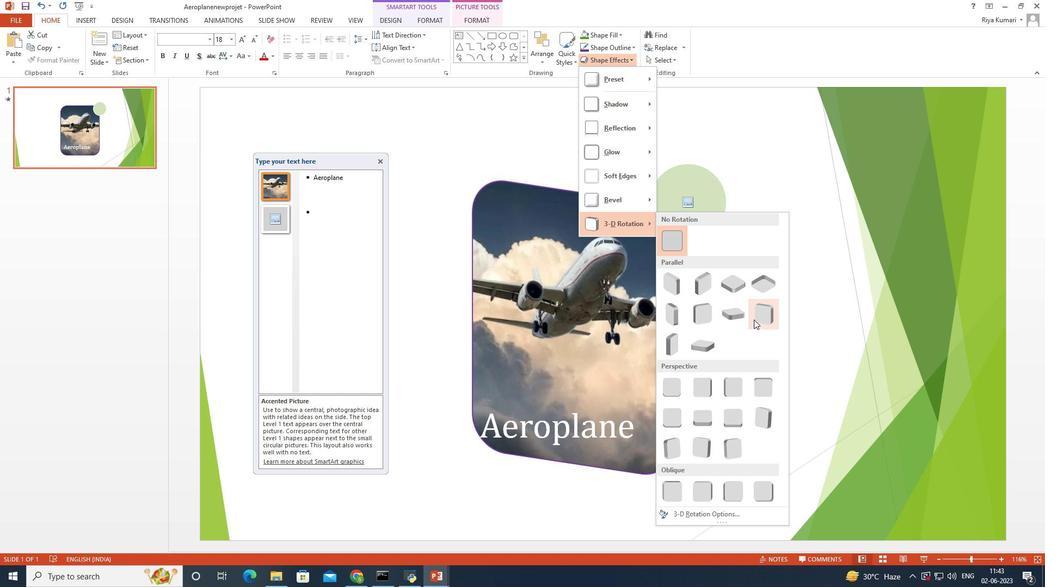 
Action: Mouse pressed left at (755, 316)
Screenshot: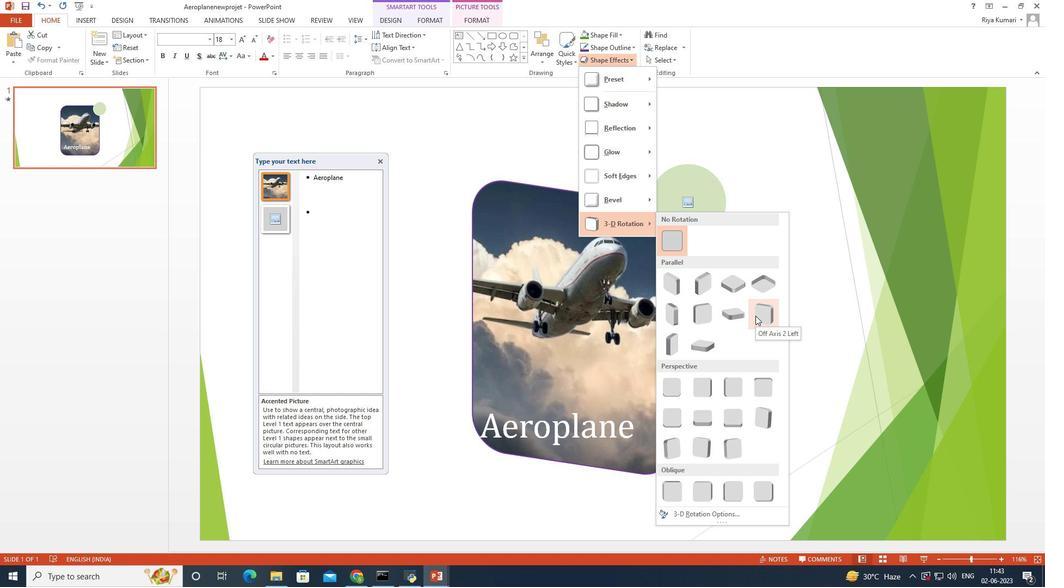 
Action: Mouse moved to (609, 52)
Screenshot: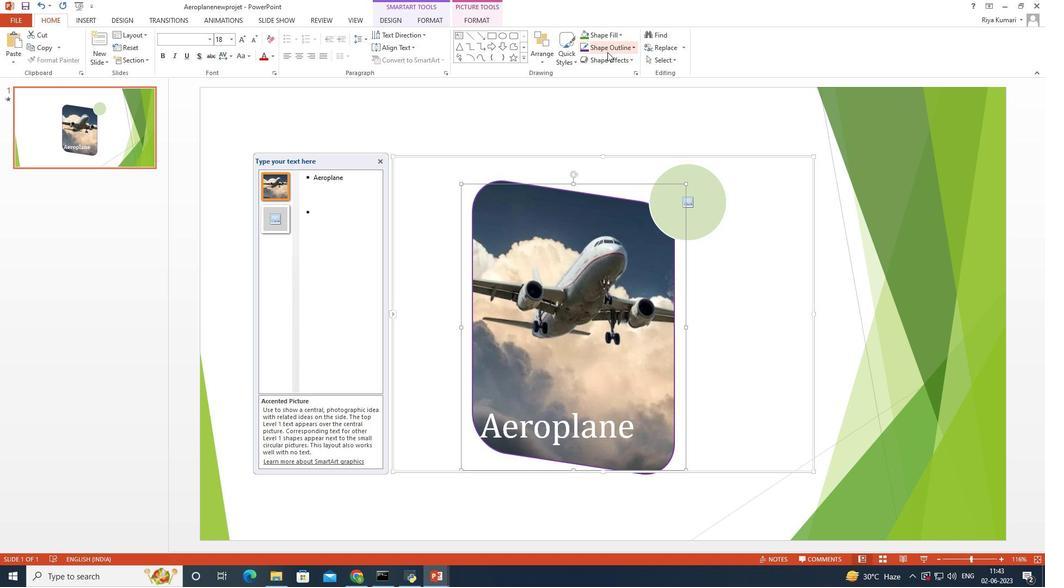 
Action: Mouse pressed left at (609, 52)
Screenshot: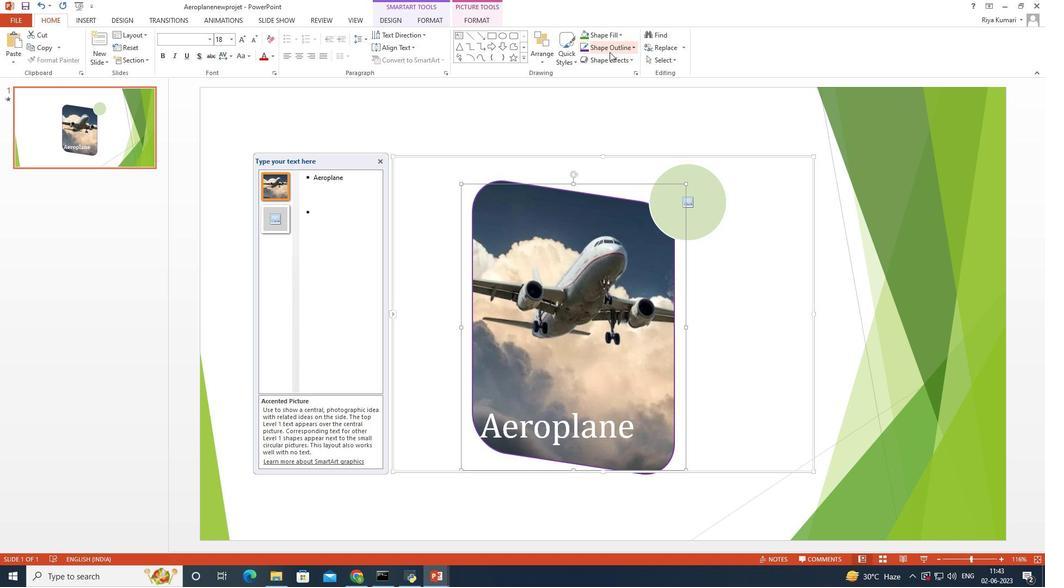 
Action: Mouse moved to (716, 111)
Screenshot: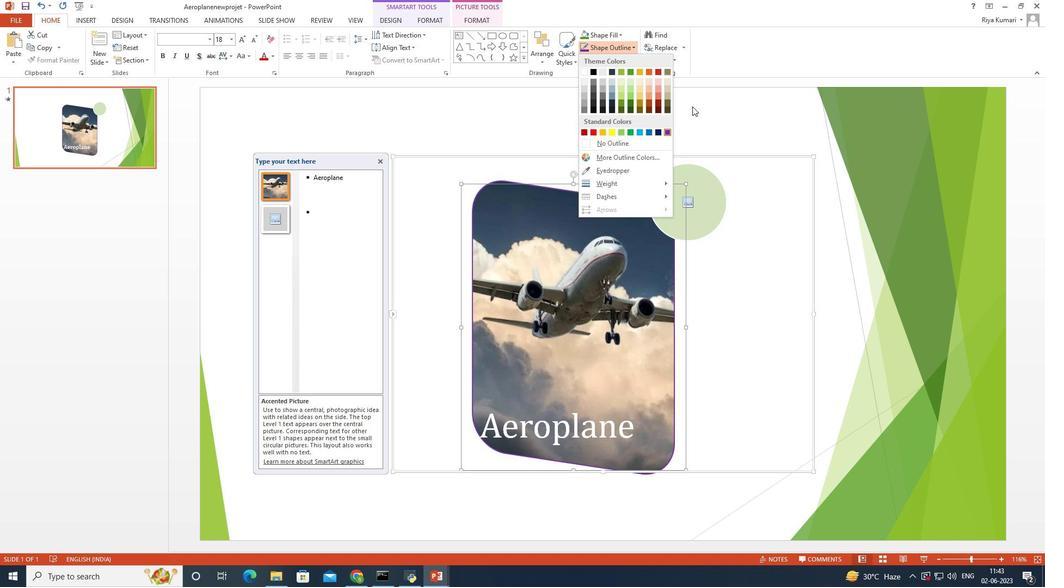 
Action: Mouse pressed left at (716, 111)
Screenshot: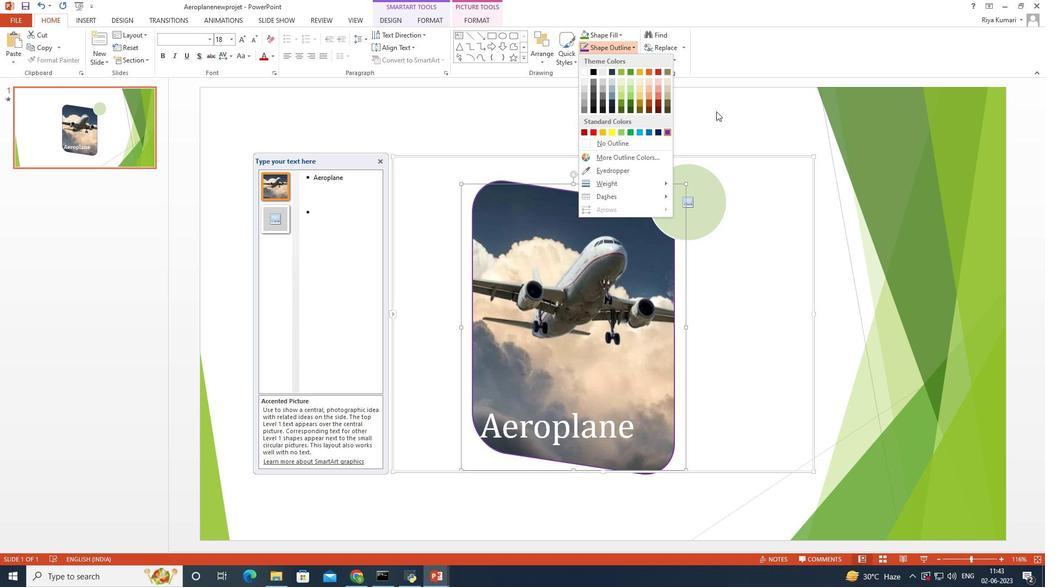 
Action: Mouse moved to (95, 19)
Screenshot: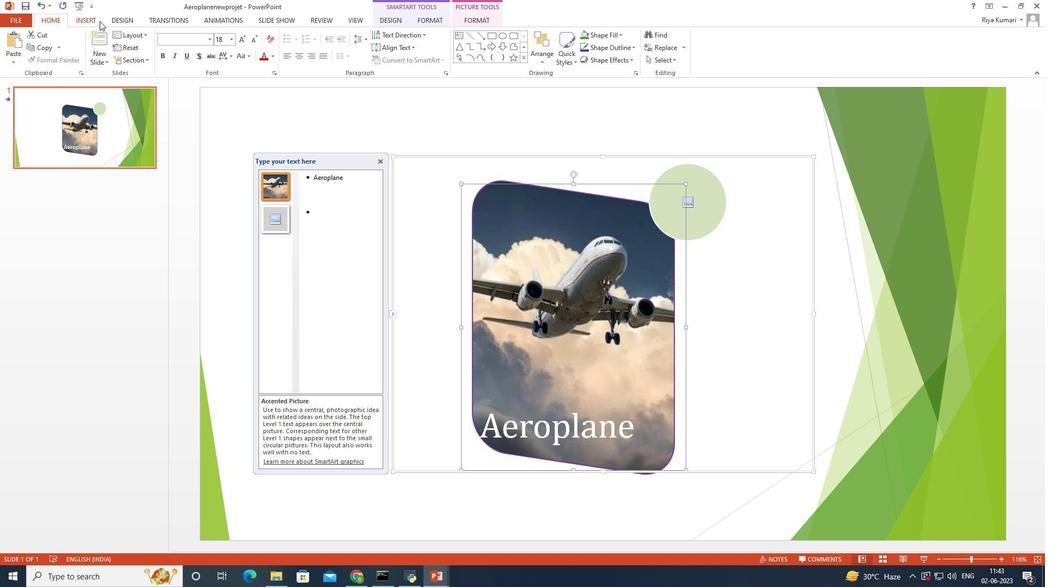 
Action: Mouse pressed left at (95, 19)
Screenshot: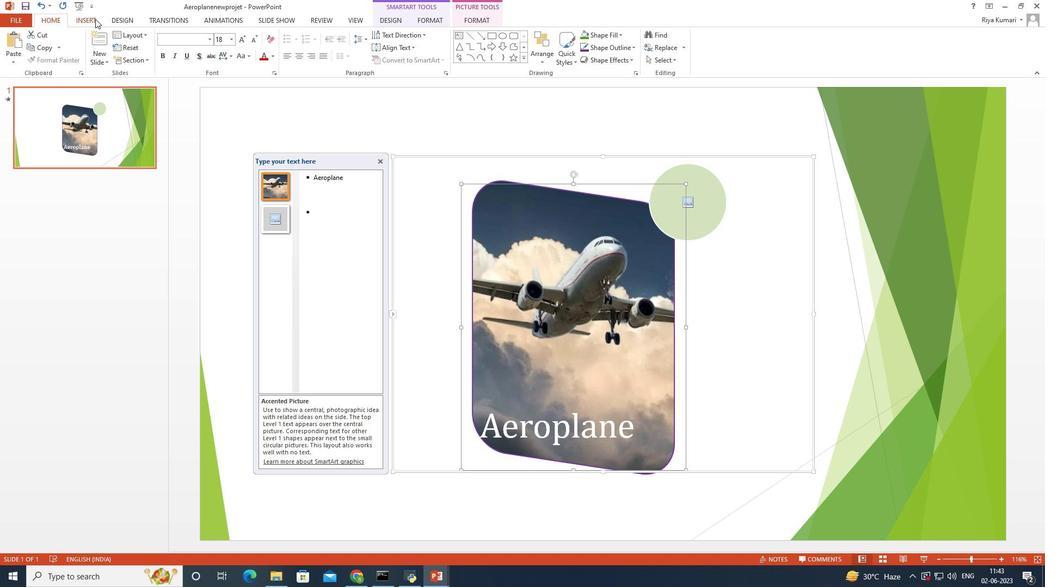 
Action: Mouse moved to (493, 57)
Screenshot: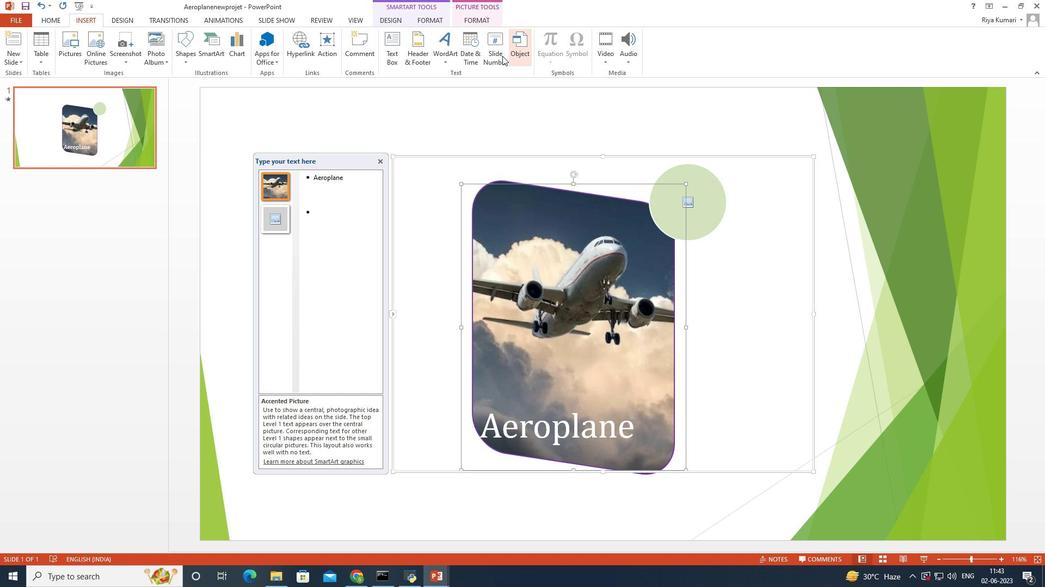 
Action: Mouse pressed left at (493, 57)
Screenshot: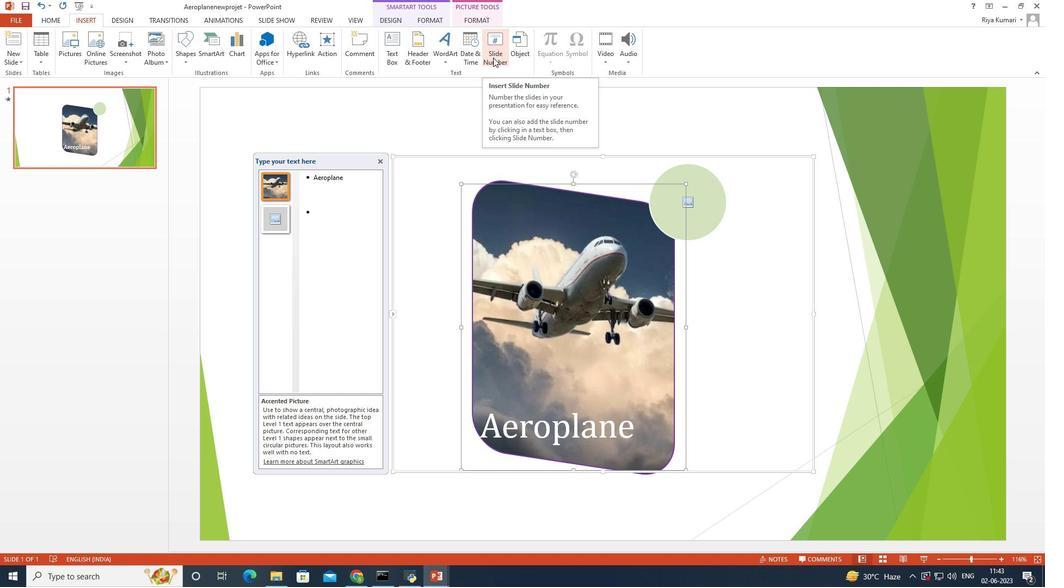 
Action: Mouse moved to (371, 305)
Screenshot: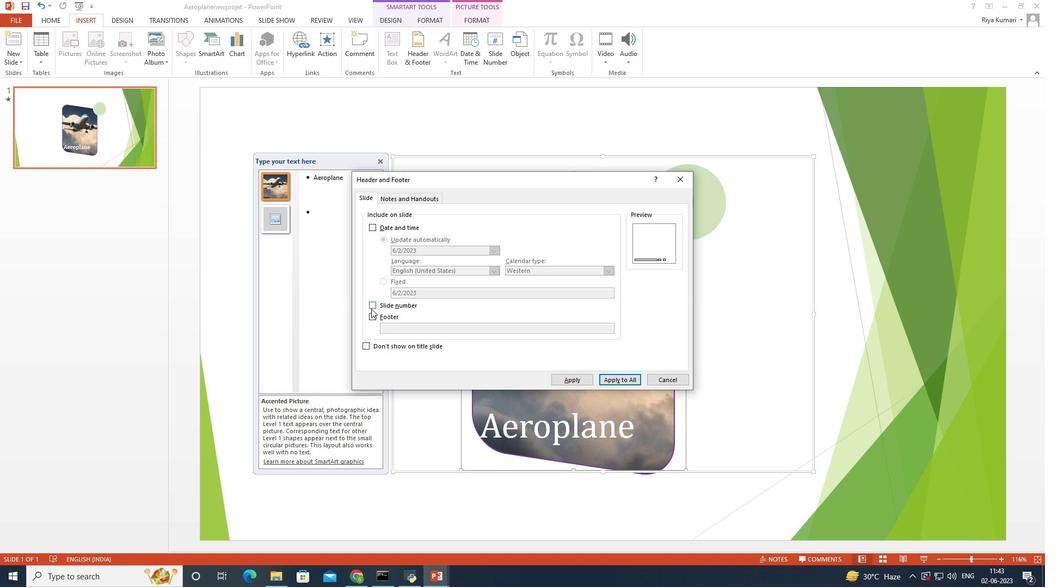 
Action: Mouse pressed left at (371, 305)
Screenshot: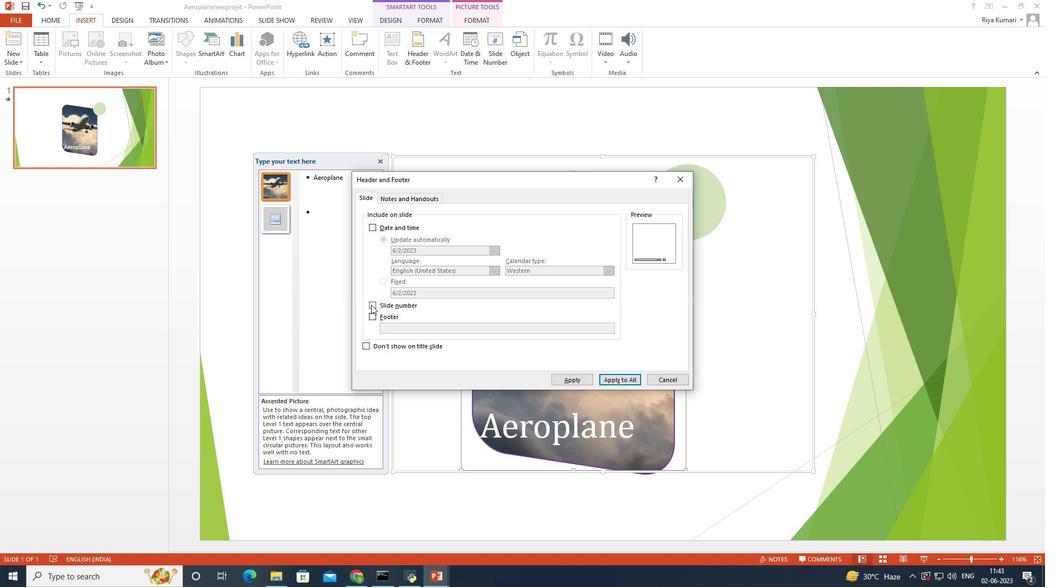 
Action: Mouse moved to (579, 381)
Screenshot: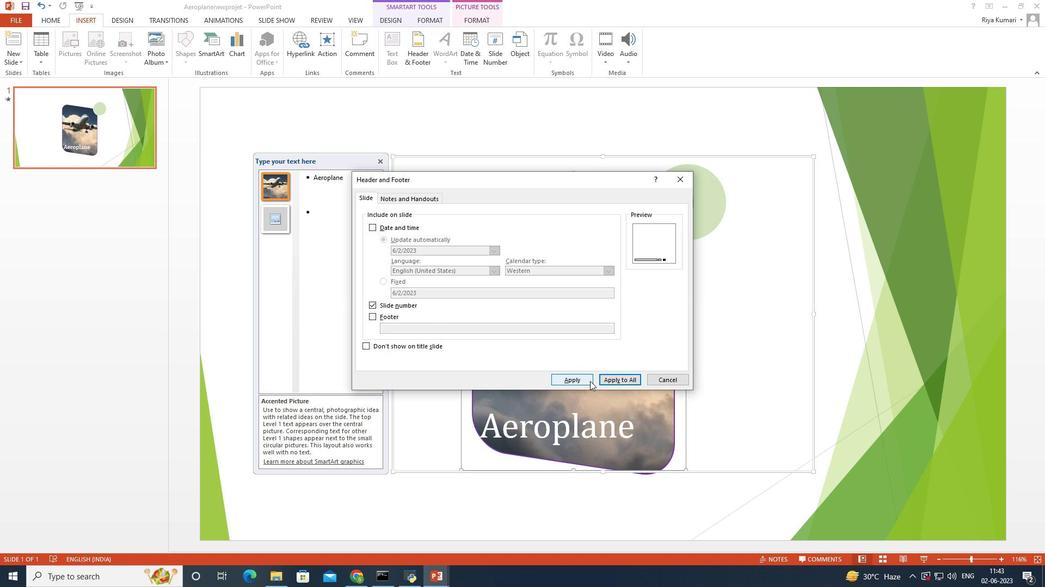 
Action: Mouse pressed left at (579, 381)
Screenshot: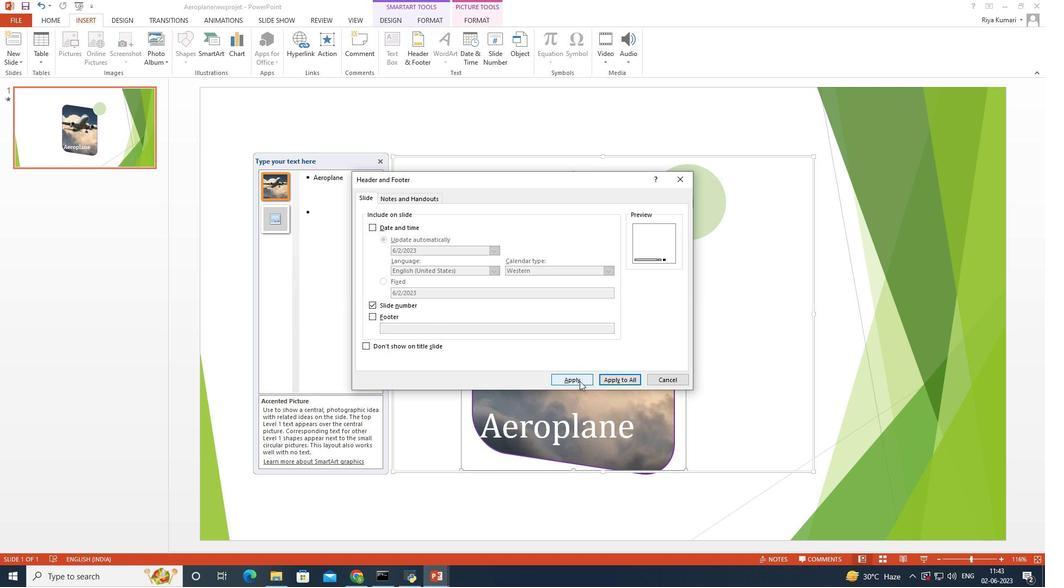 
Action: Mouse moved to (750, 344)
Screenshot: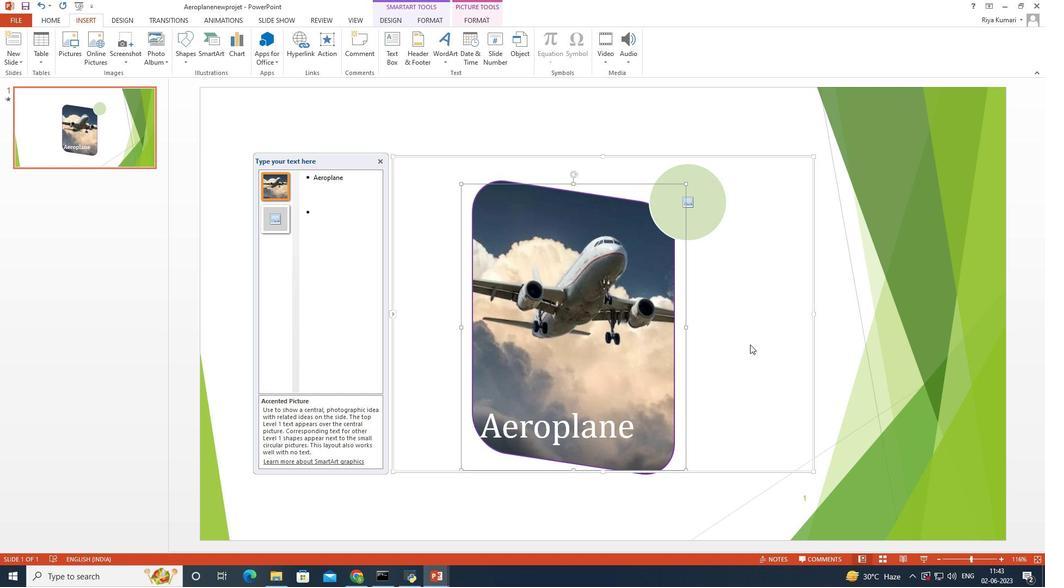 
